 Task: For heading Use Italics Times New Roman with navy blue colour & bold.  font size for heading26,  'Change the font style of data to'Verdana and font size to 18,  Change the alignment of both headline & data to Align left In the sheet  BudgetAdjust logbook
Action: Mouse moved to (61, 131)
Screenshot: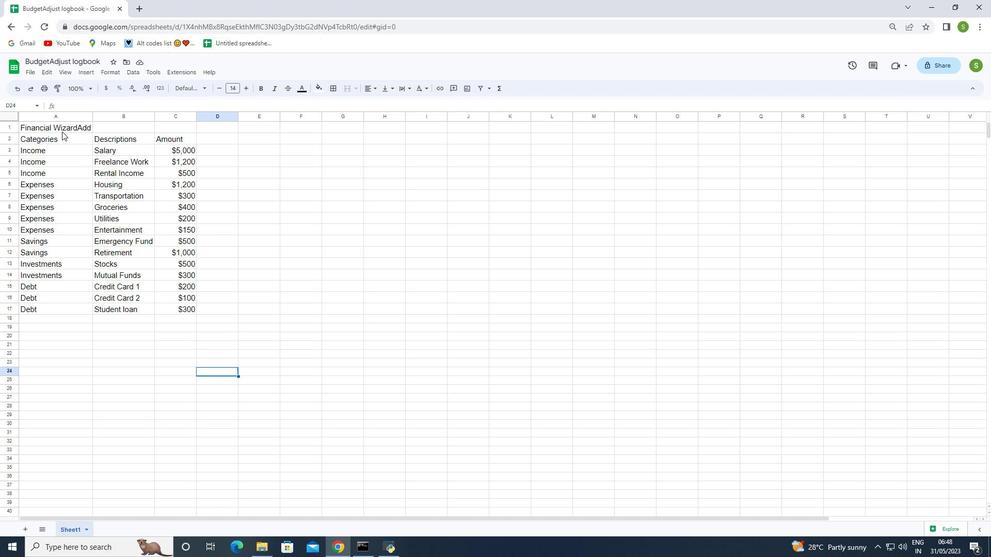 
Action: Mouse pressed left at (61, 131)
Screenshot: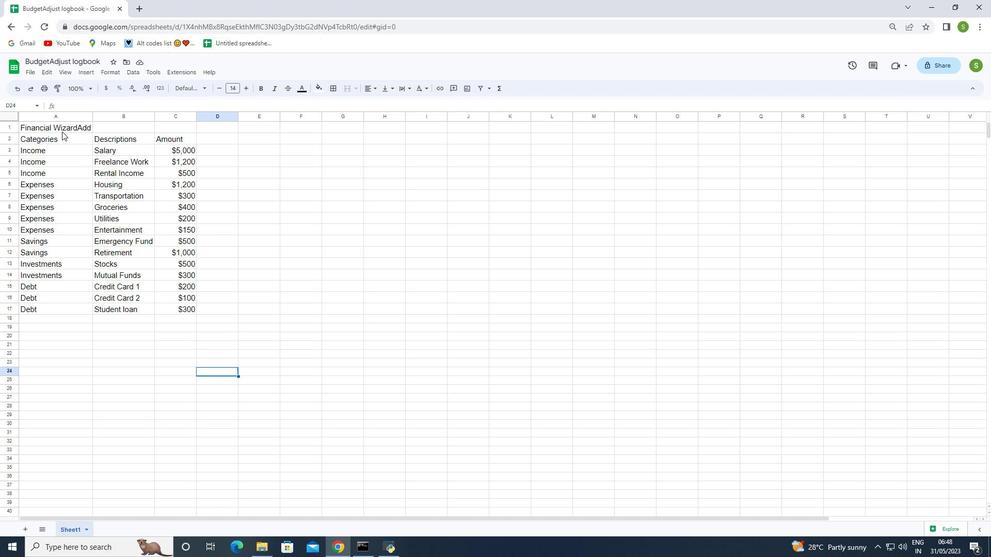
Action: Mouse moved to (111, 72)
Screenshot: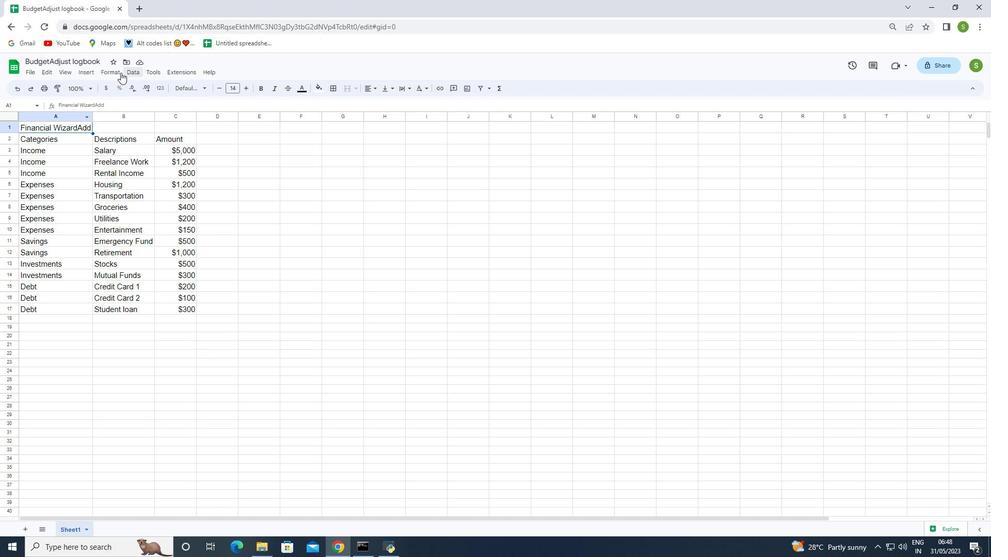 
Action: Mouse pressed left at (111, 72)
Screenshot: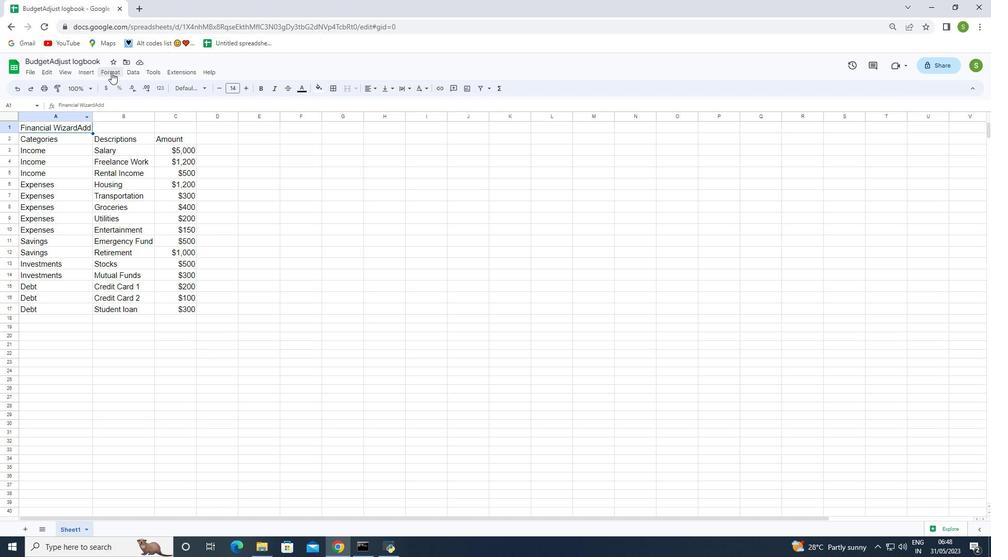 
Action: Mouse moved to (257, 136)
Screenshot: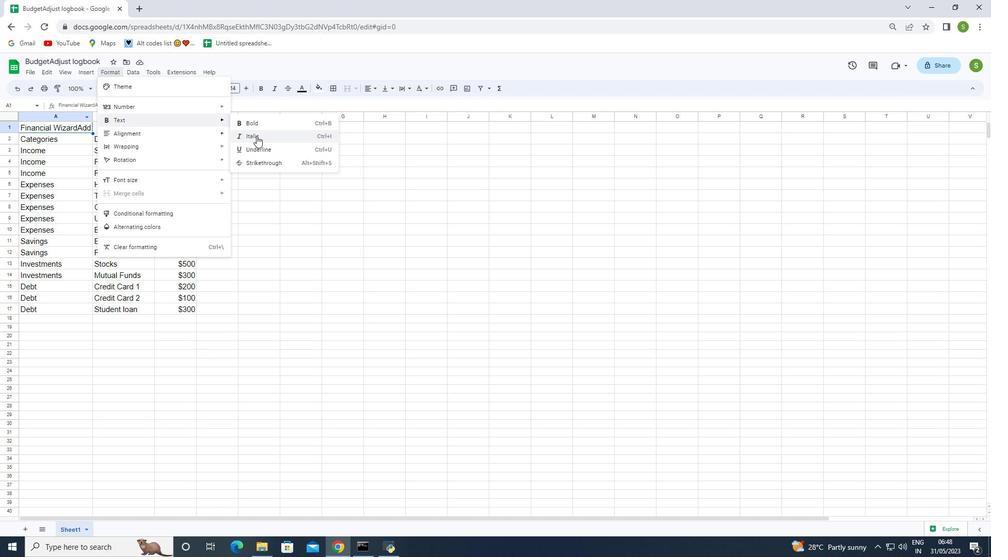 
Action: Mouse pressed left at (257, 136)
Screenshot: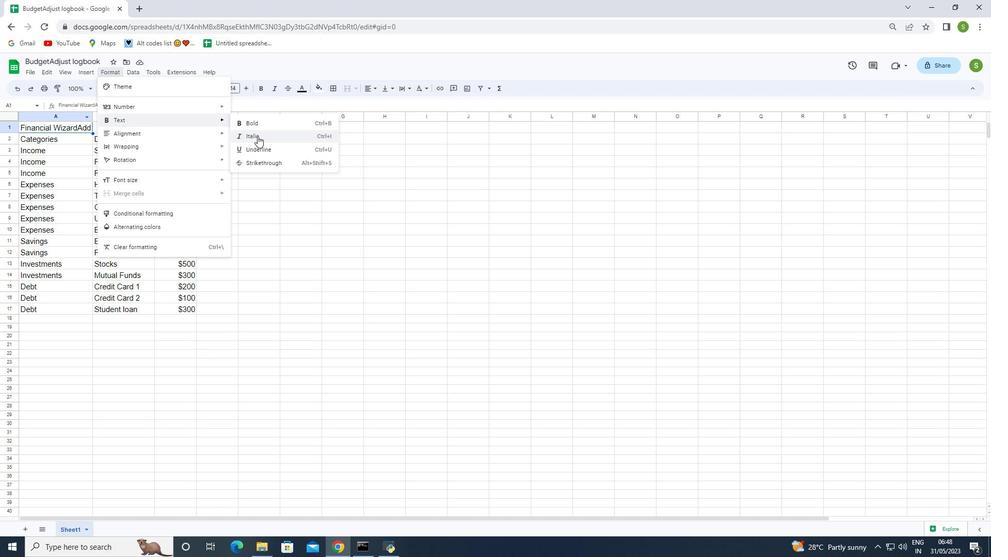 
Action: Mouse moved to (189, 90)
Screenshot: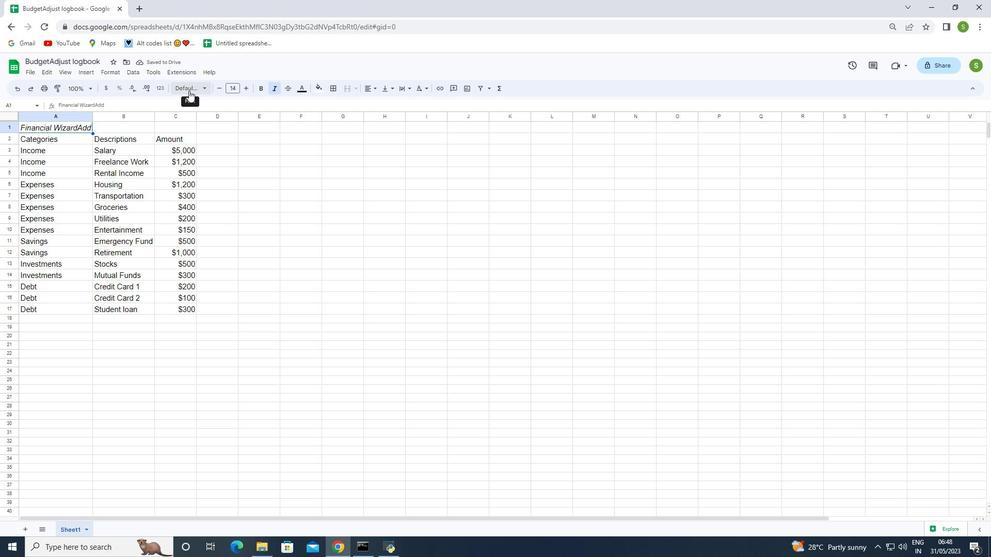 
Action: Mouse pressed left at (189, 90)
Screenshot: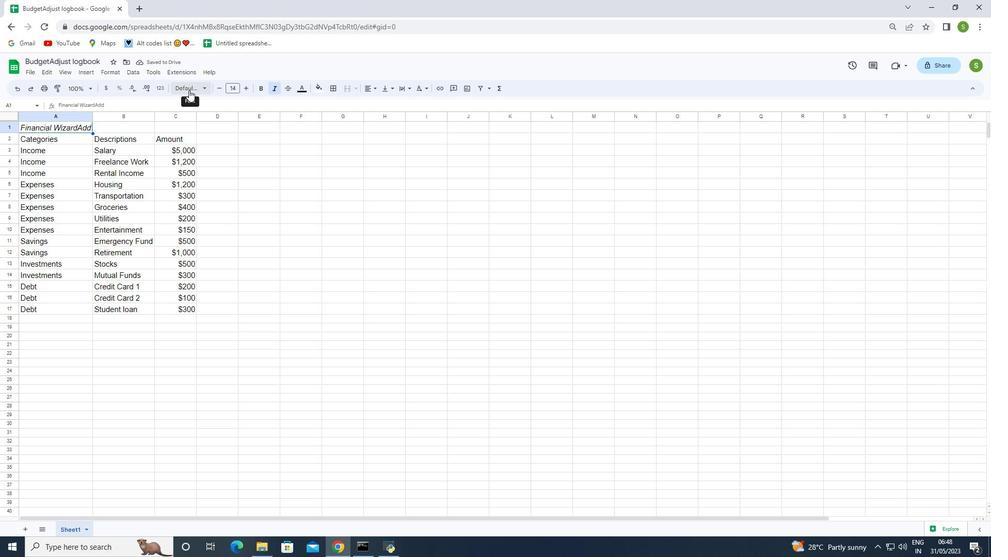 
Action: Mouse moved to (203, 432)
Screenshot: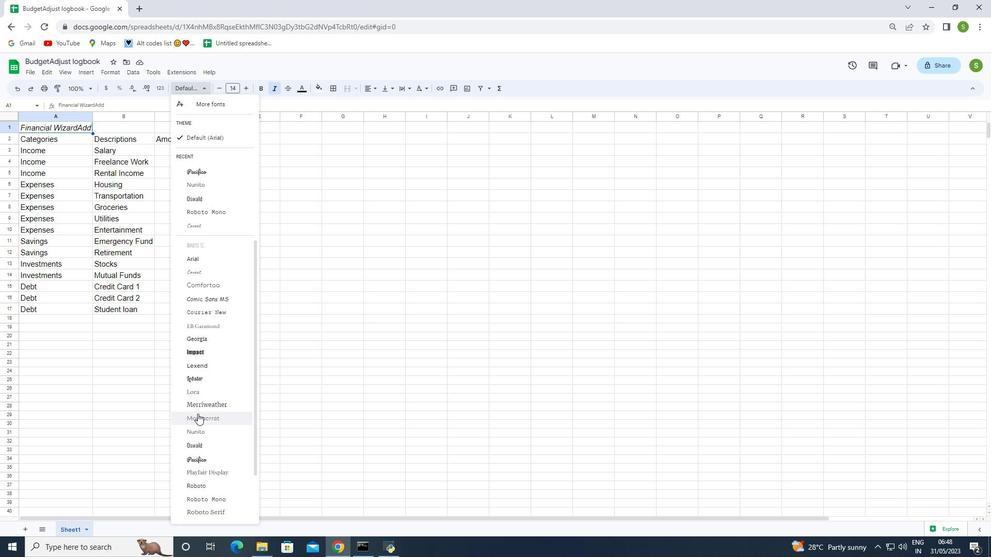 
Action: Mouse scrolled (203, 432) with delta (0, 0)
Screenshot: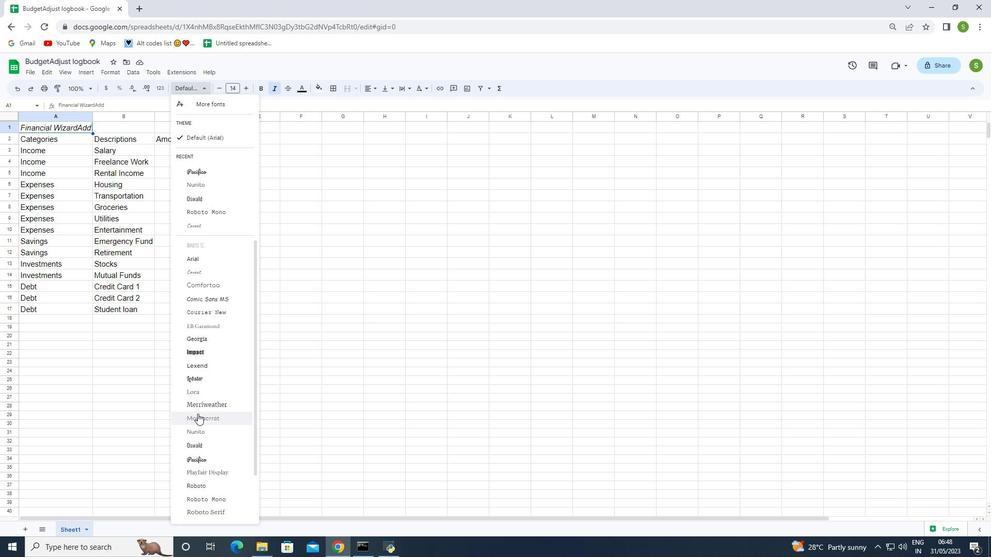 
Action: Mouse moved to (204, 437)
Screenshot: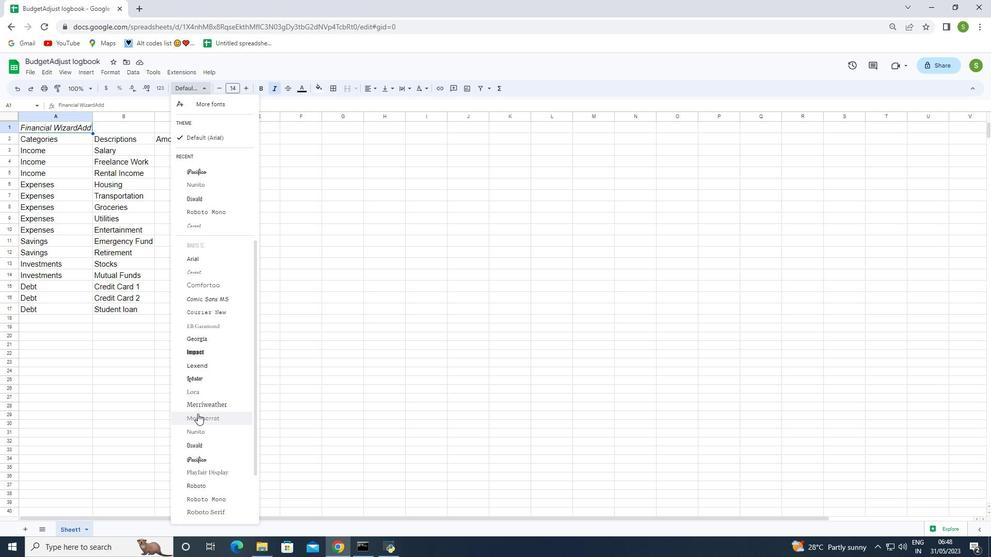 
Action: Mouse scrolled (204, 436) with delta (0, 0)
Screenshot: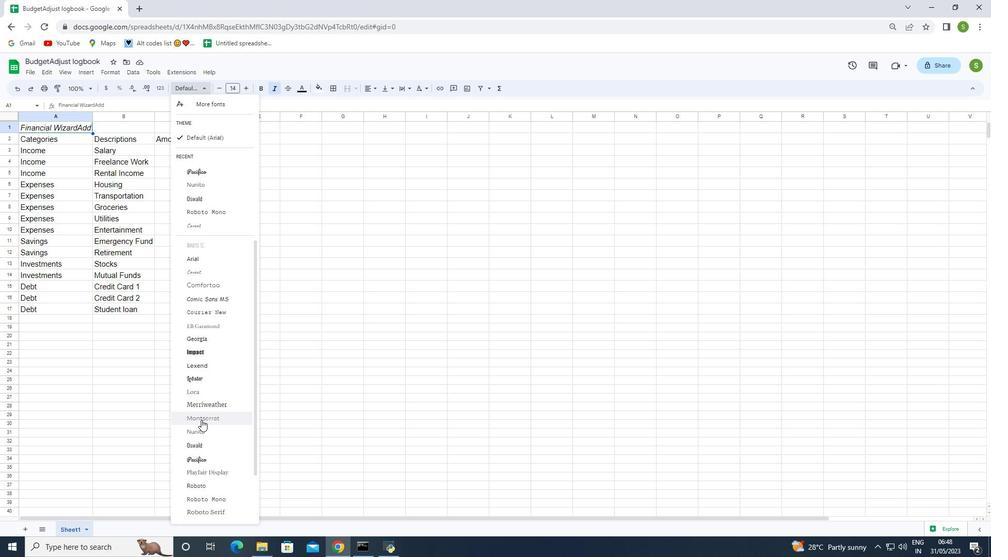 
Action: Mouse moved to (205, 440)
Screenshot: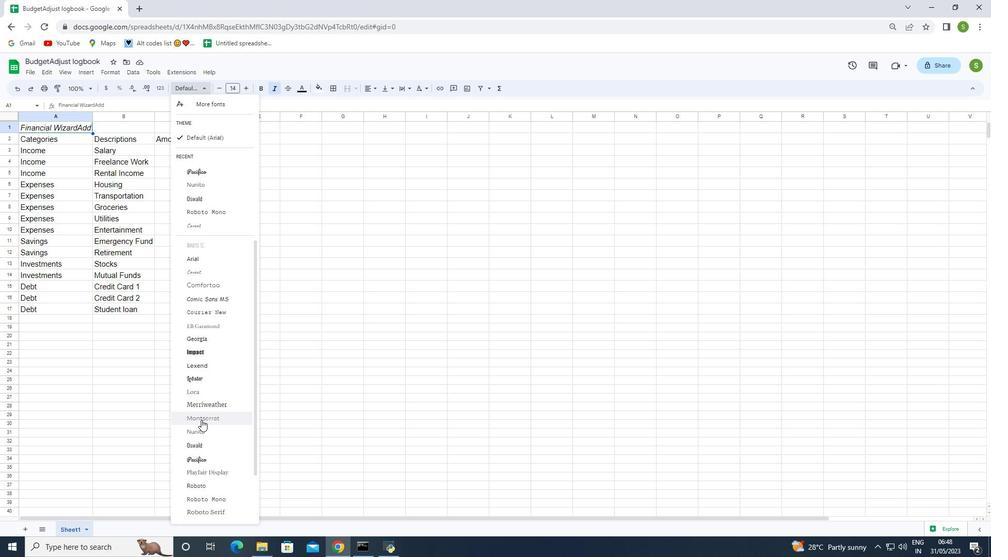 
Action: Mouse scrolled (205, 439) with delta (0, 0)
Screenshot: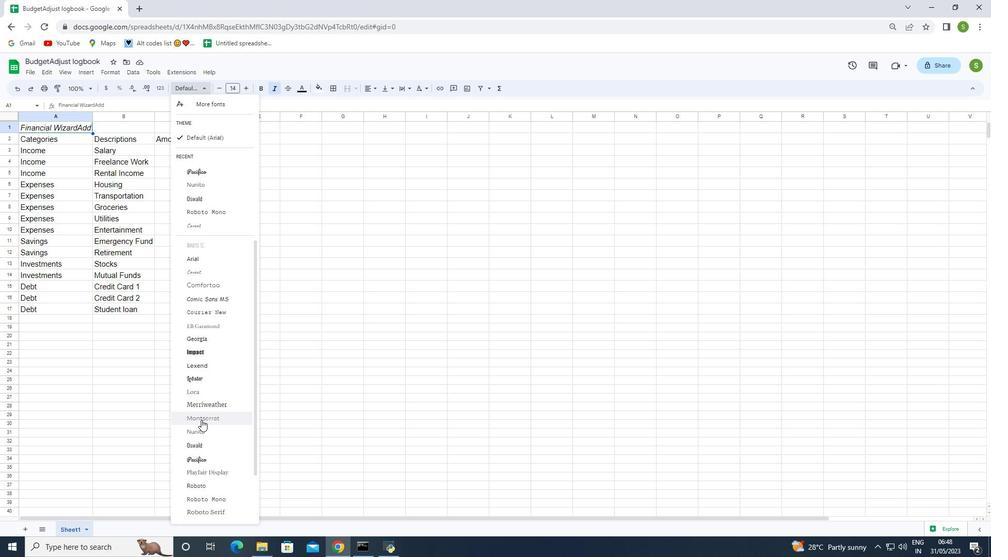 
Action: Mouse moved to (206, 442)
Screenshot: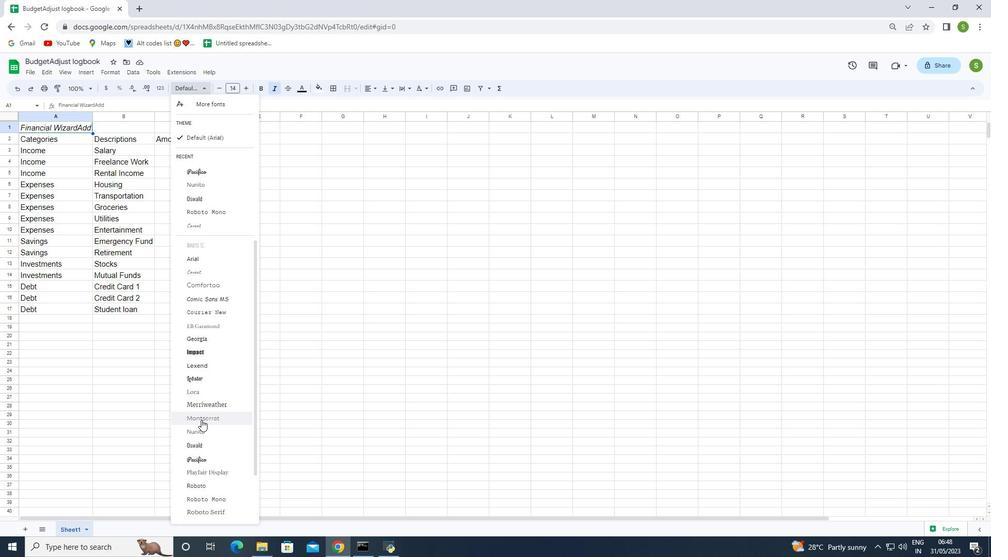 
Action: Mouse scrolled (206, 441) with delta (0, 0)
Screenshot: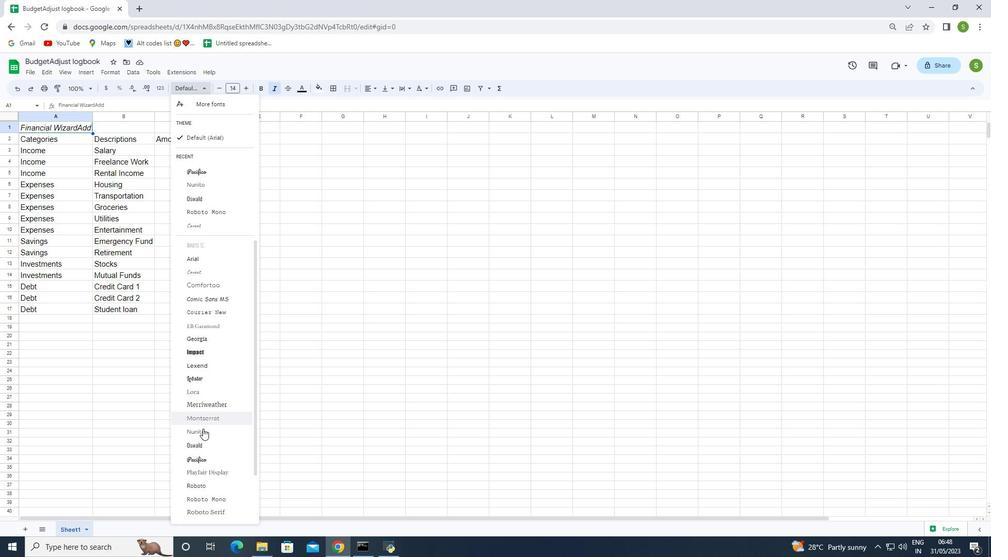 
Action: Mouse moved to (208, 451)
Screenshot: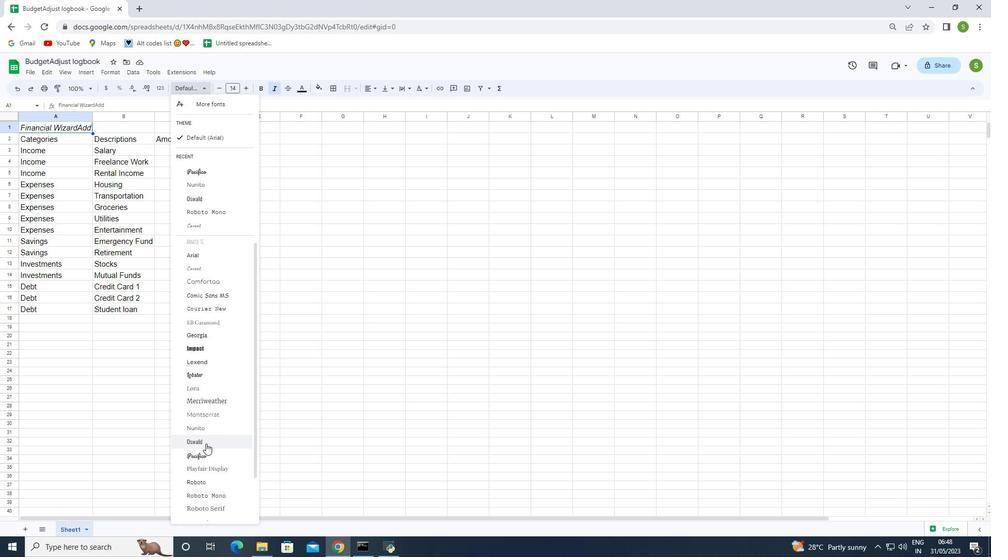 
Action: Mouse scrolled (208, 450) with delta (0, 0)
Screenshot: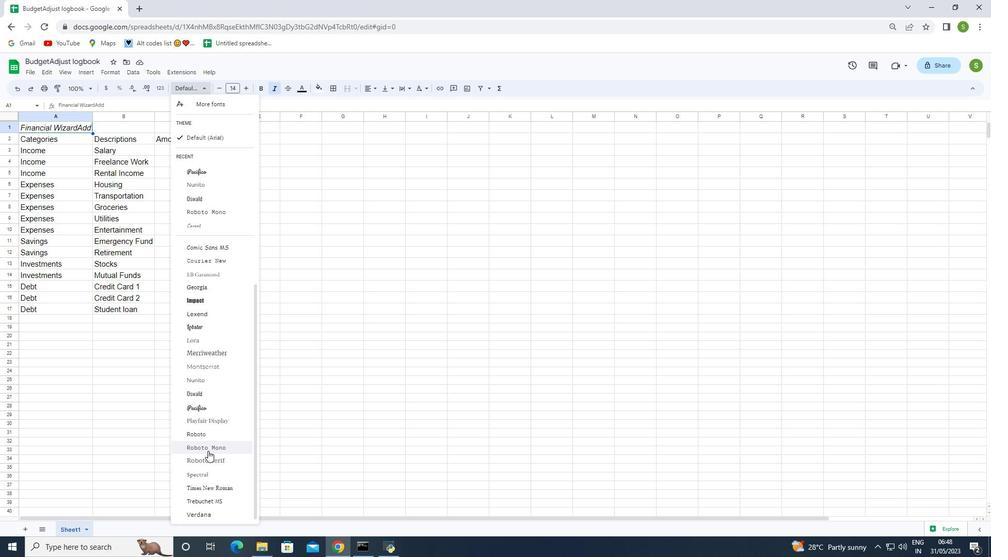 
Action: Mouse moved to (208, 453)
Screenshot: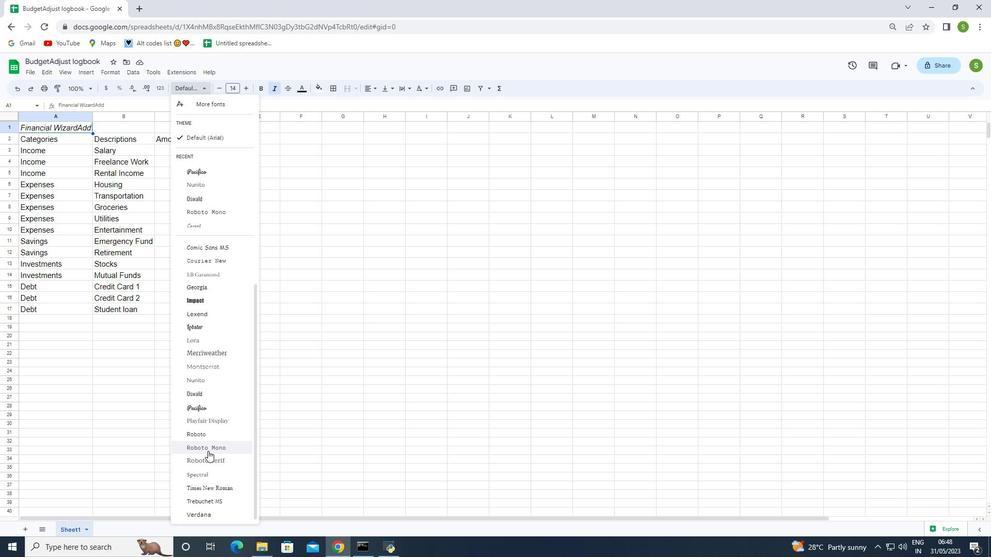 
Action: Mouse scrolled (208, 452) with delta (0, 0)
Screenshot: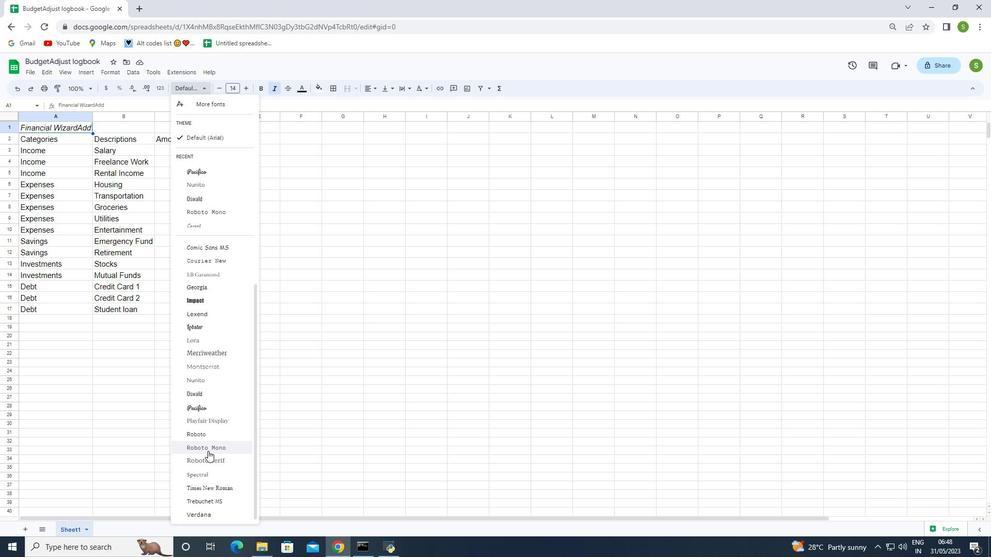 
Action: Mouse moved to (208, 453)
Screenshot: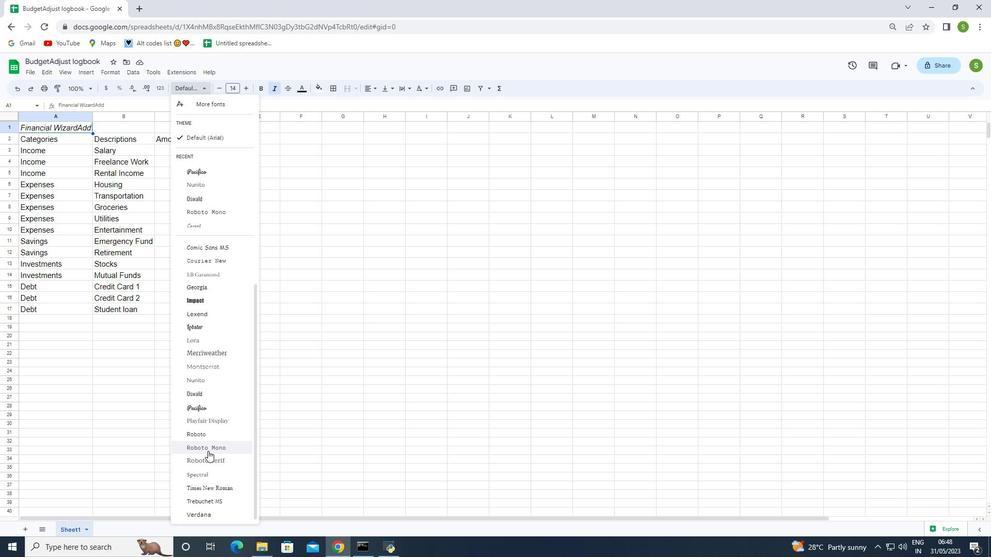 
Action: Mouse scrolled (208, 453) with delta (0, 0)
Screenshot: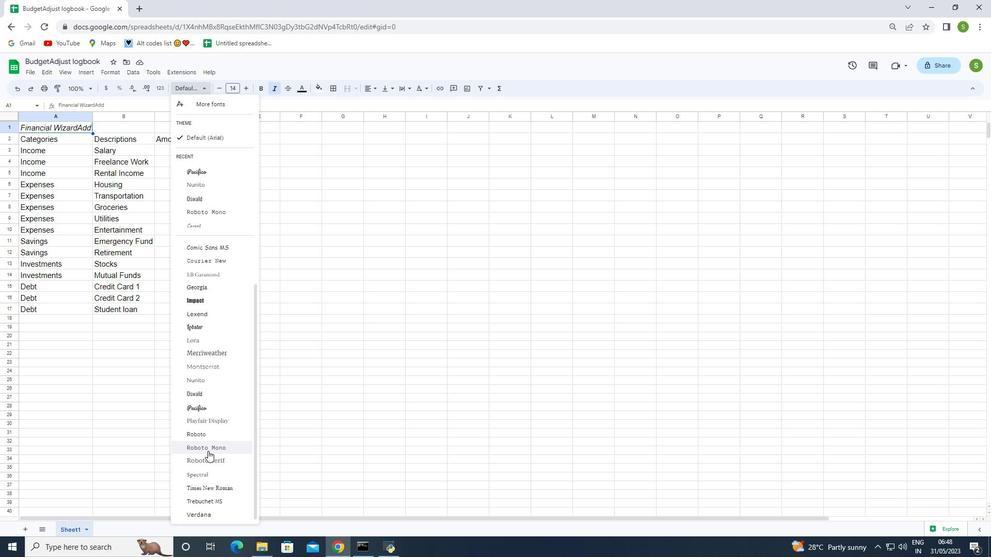 
Action: Mouse moved to (208, 454)
Screenshot: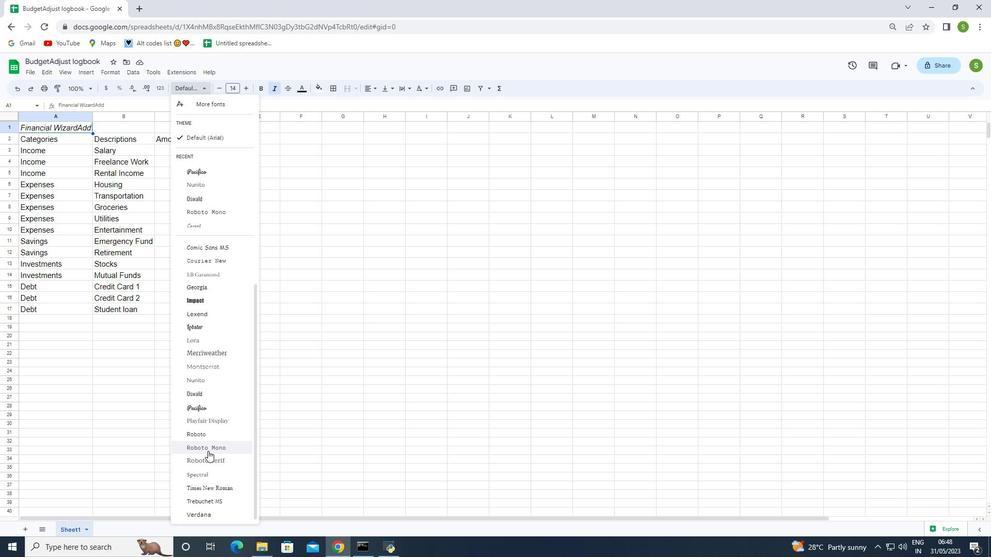 
Action: Mouse scrolled (208, 453) with delta (0, 0)
Screenshot: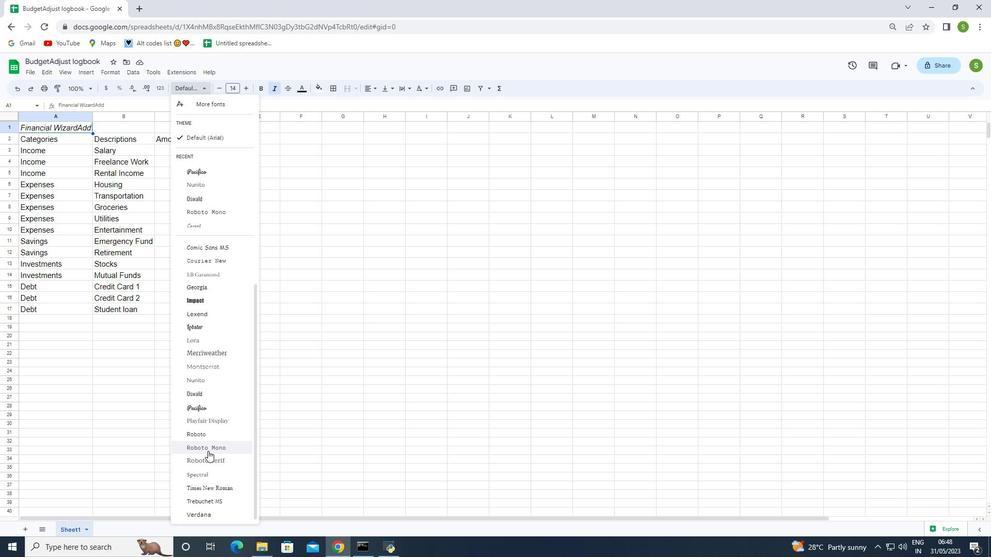 
Action: Mouse scrolled (208, 453) with delta (0, 0)
Screenshot: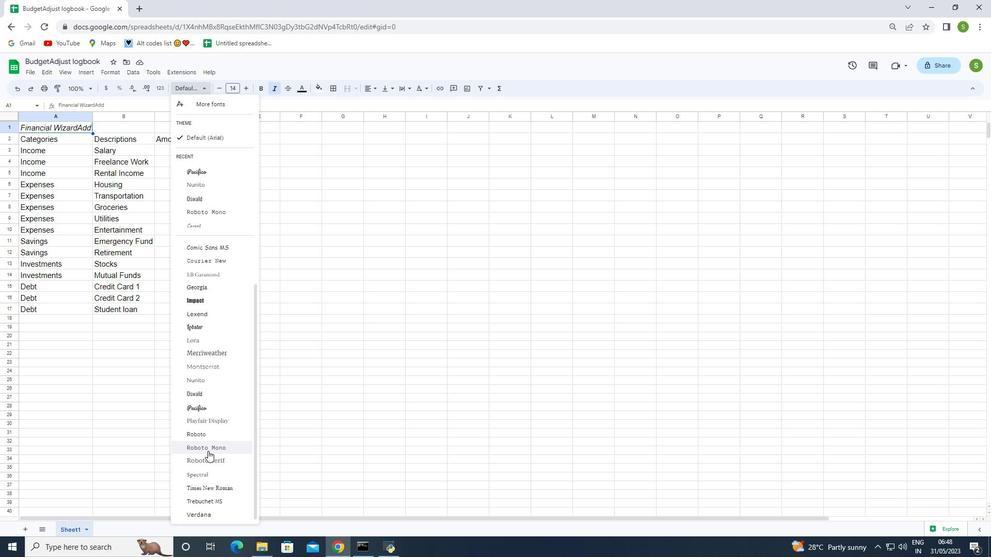 
Action: Mouse scrolled (208, 453) with delta (0, 0)
Screenshot: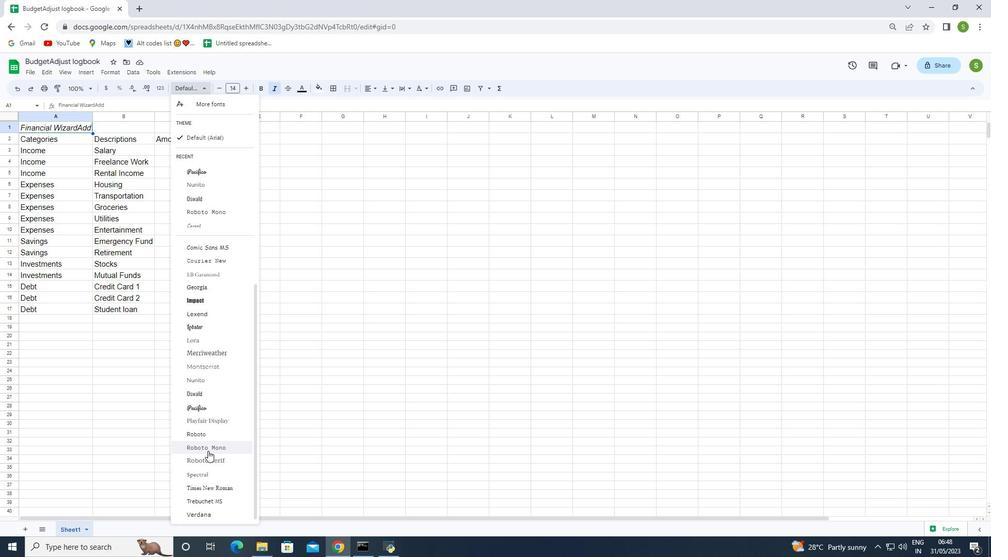 
Action: Mouse moved to (208, 459)
Screenshot: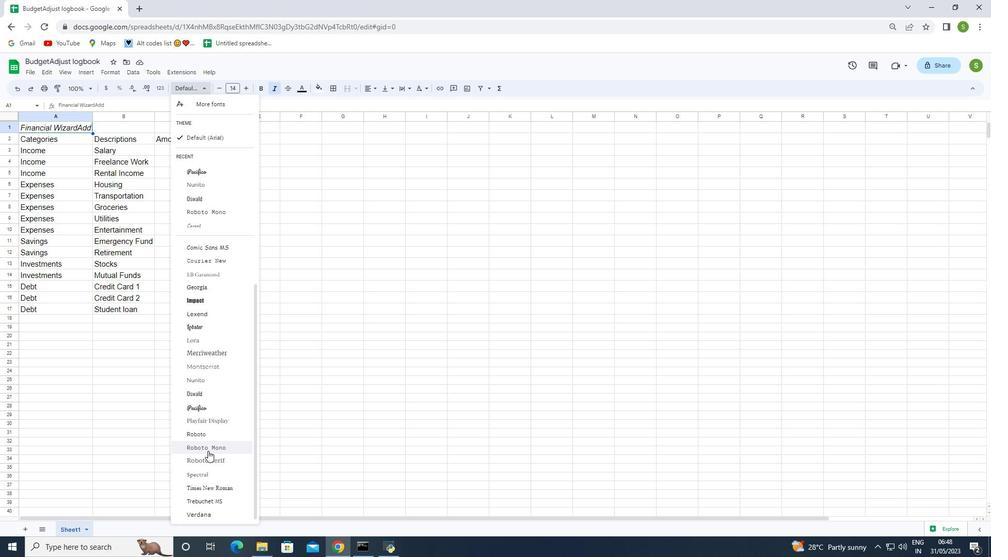 
Action: Mouse scrolled (208, 458) with delta (0, 0)
Screenshot: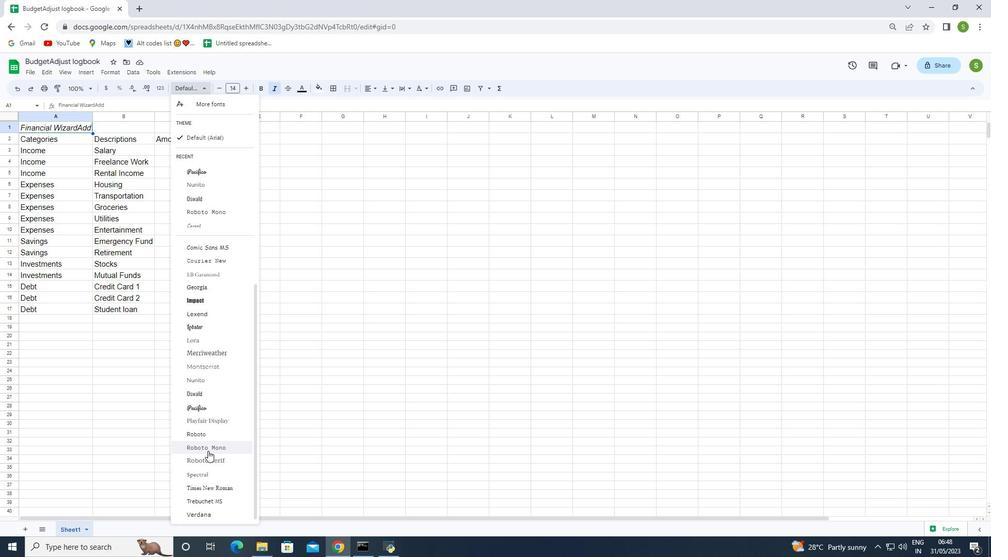 
Action: Mouse moved to (213, 487)
Screenshot: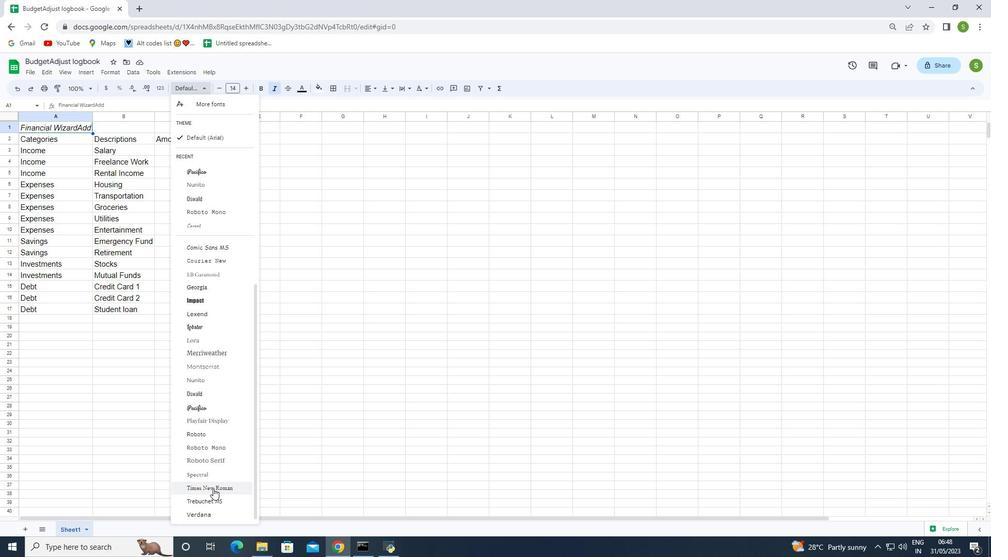 
Action: Mouse pressed left at (213, 487)
Screenshot: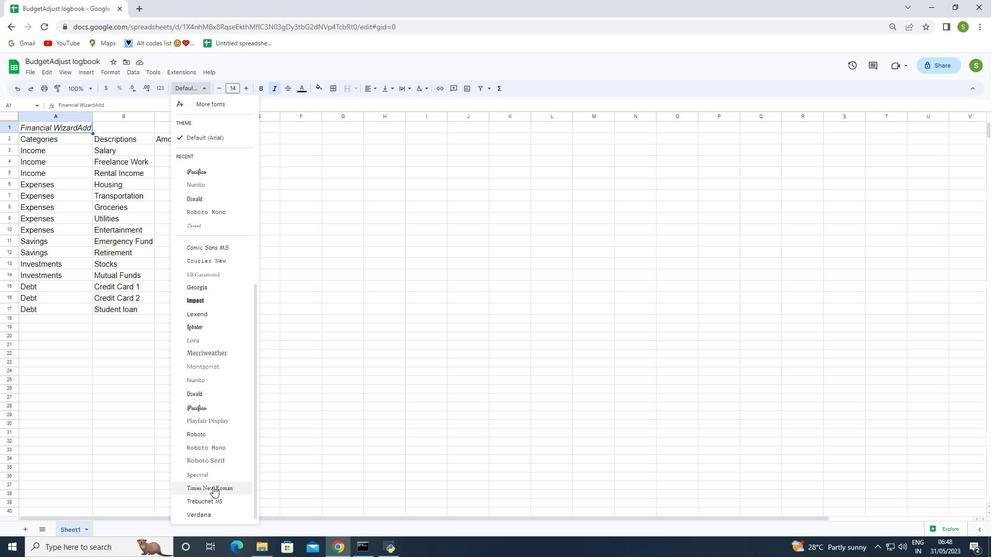 
Action: Mouse moved to (189, 84)
Screenshot: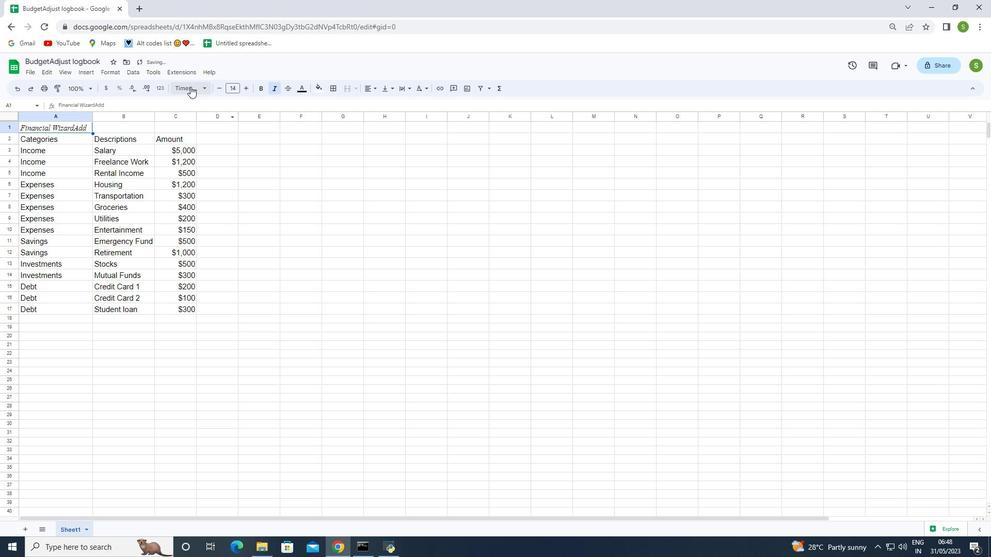 
Action: Mouse pressed left at (189, 84)
Screenshot: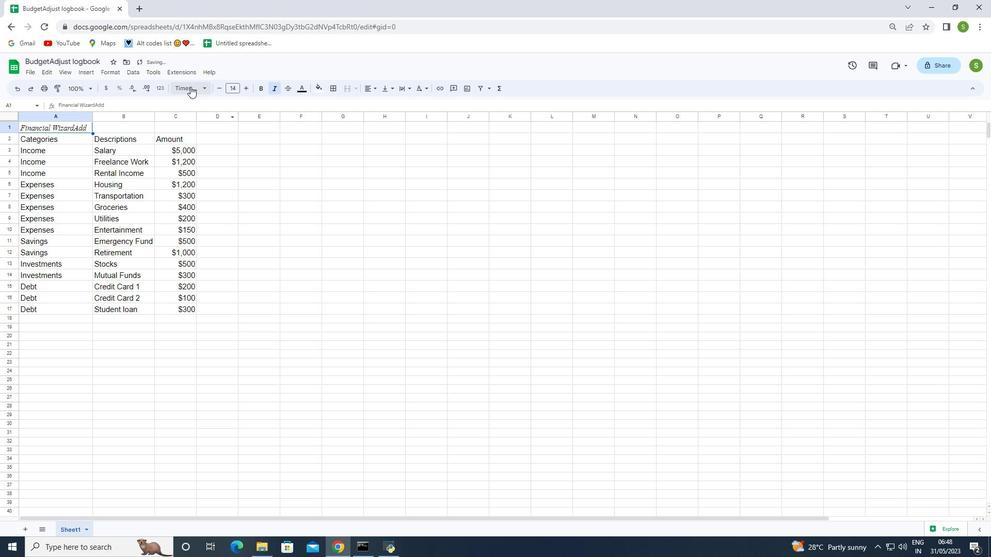 
Action: Mouse moved to (305, 347)
Screenshot: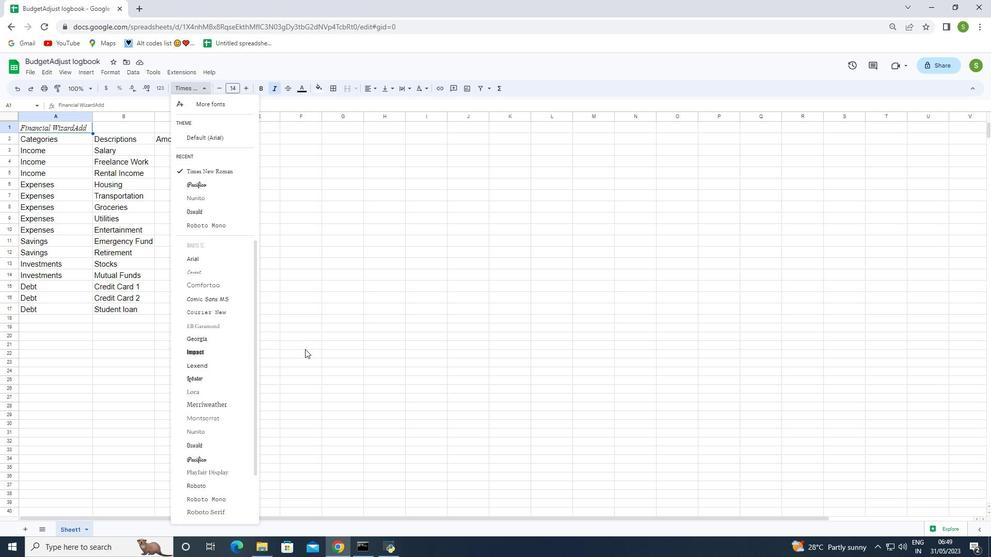
Action: Mouse pressed left at (305, 347)
Screenshot: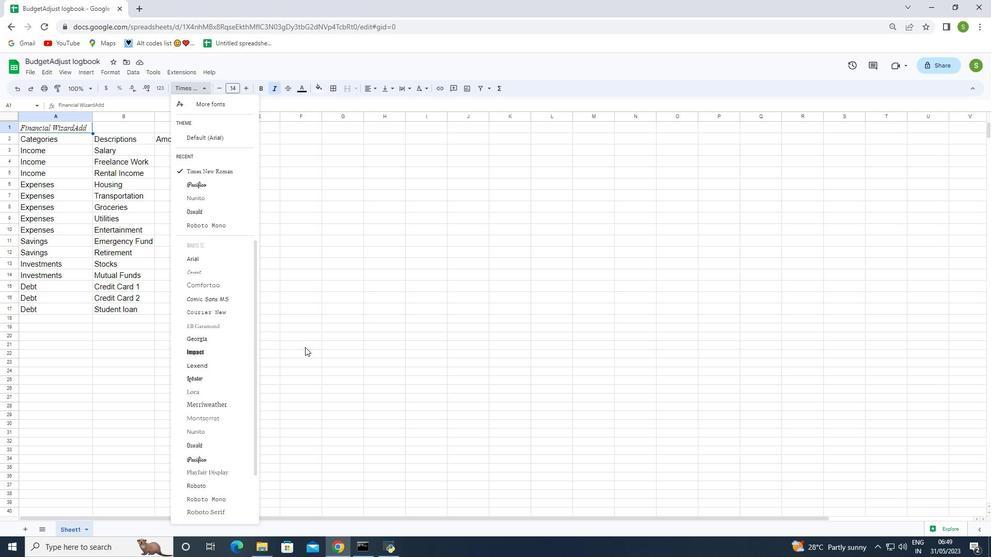 
Action: Mouse moved to (142, 10)
Screenshot: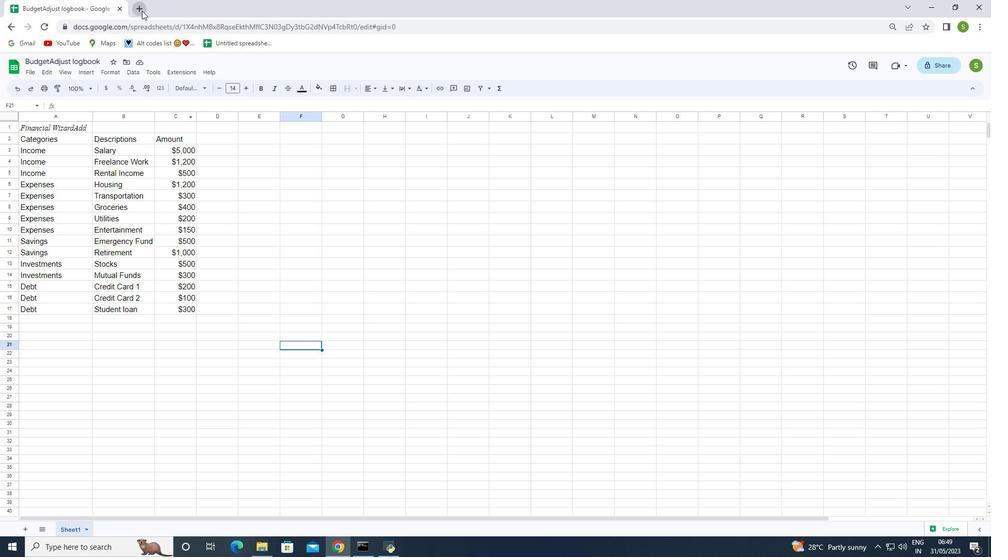 
Action: Mouse pressed left at (142, 10)
Screenshot: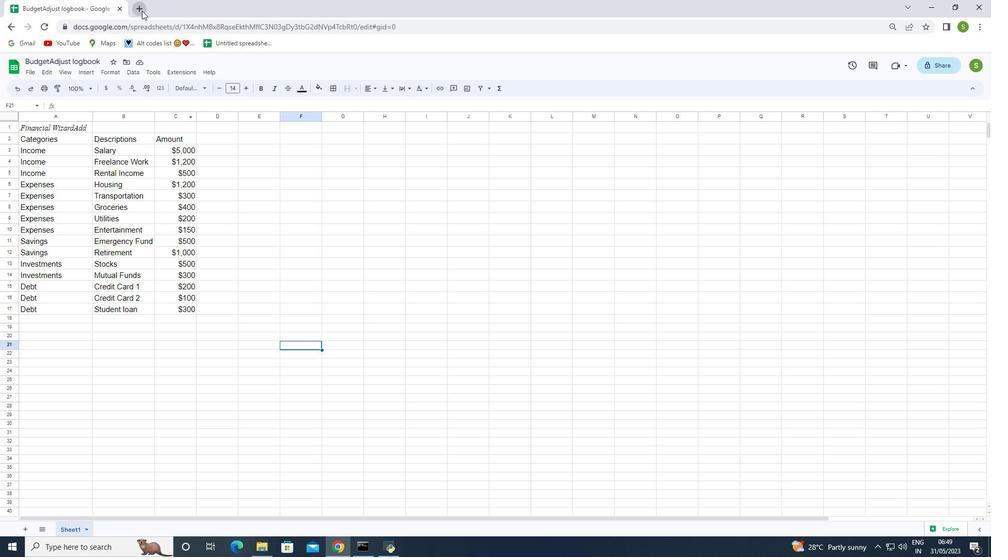 
Action: Mouse moved to (201, 164)
Screenshot: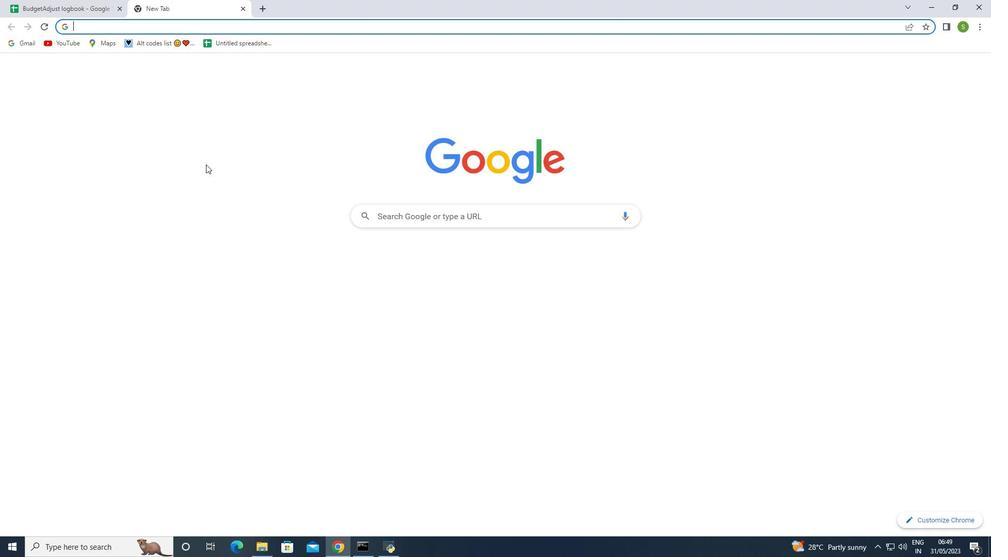
Action: Key pressed navy<Key.space>blue<Key.space>color<Key.space>
Screenshot: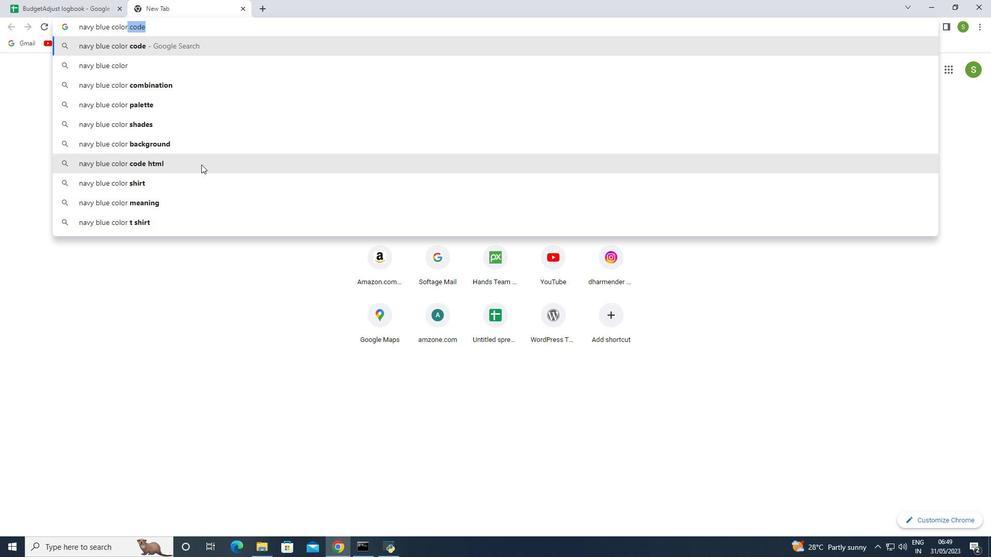 
Action: Mouse moved to (200, 165)
Screenshot: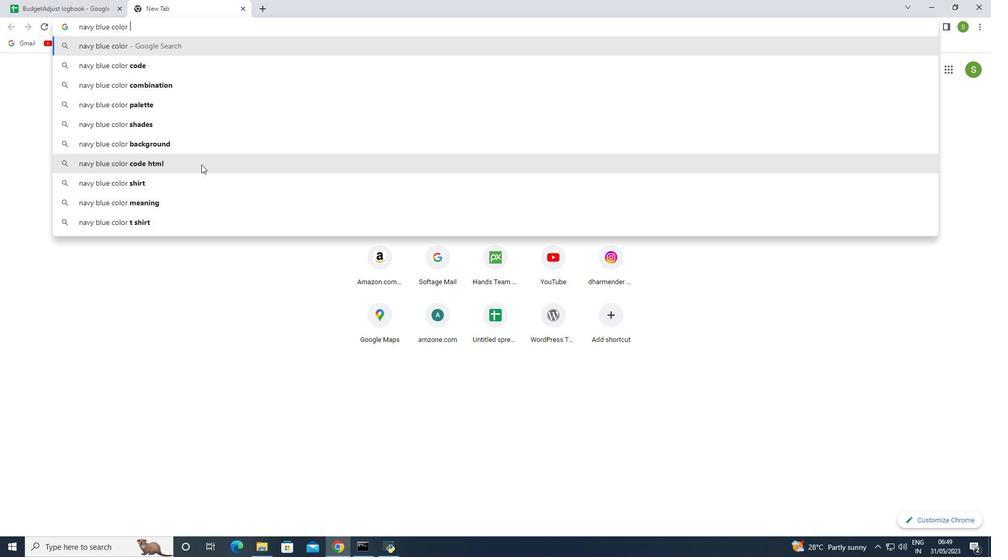 
Action: Key pressed <Key.shift><Key.shift><Key.shift><Key.shift>#<Key.enter>
Screenshot: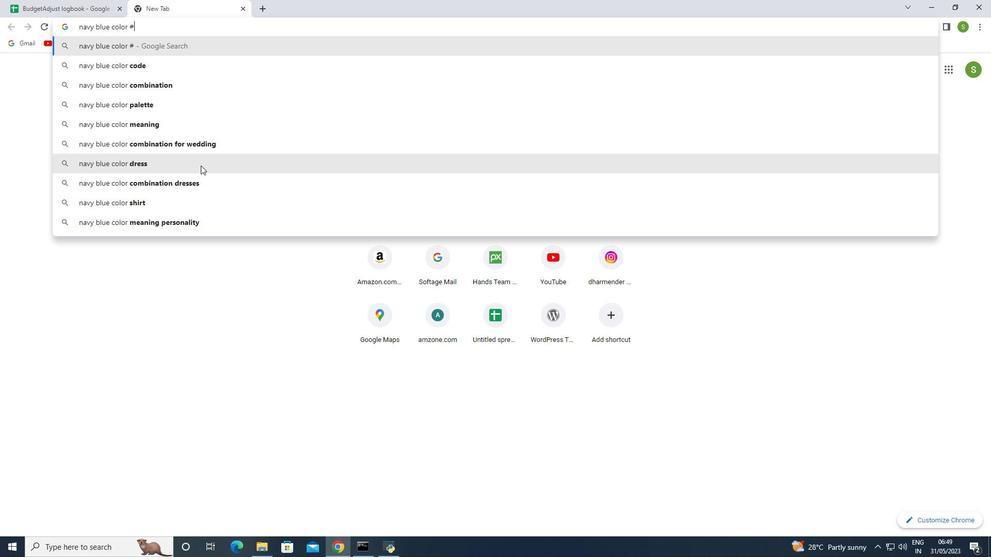 
Action: Mouse moved to (445, 296)
Screenshot: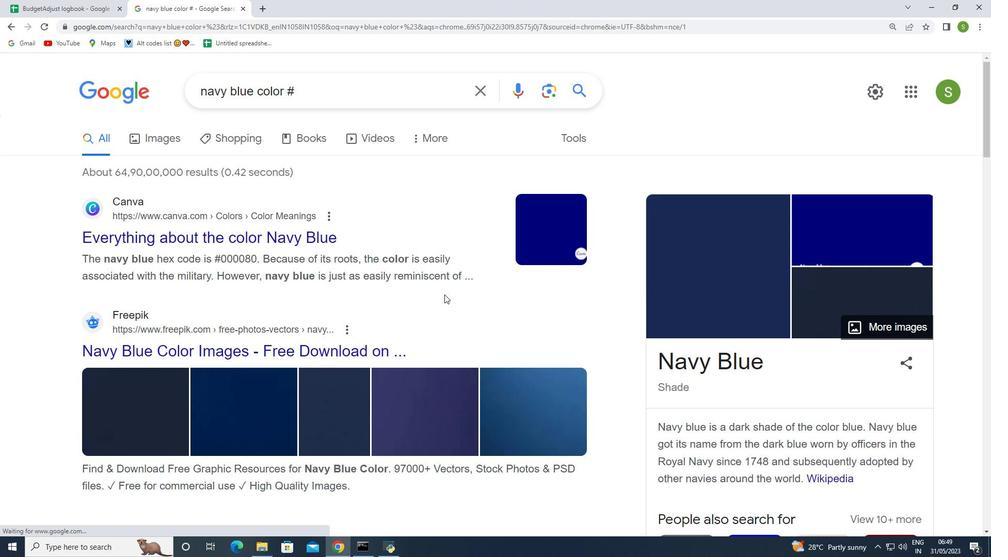 
Action: Mouse scrolled (445, 296) with delta (0, 0)
Screenshot: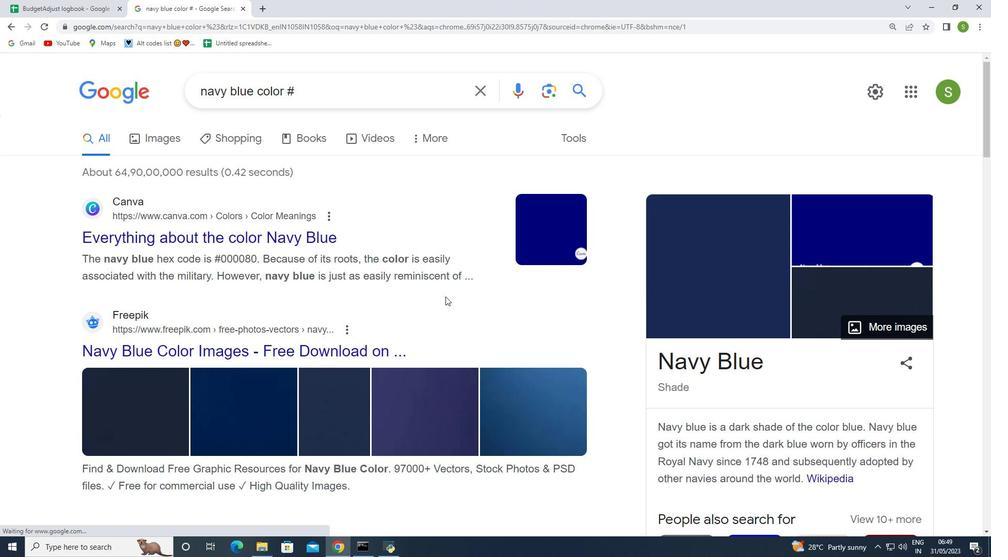 
Action: Mouse scrolled (445, 296) with delta (0, 0)
Screenshot: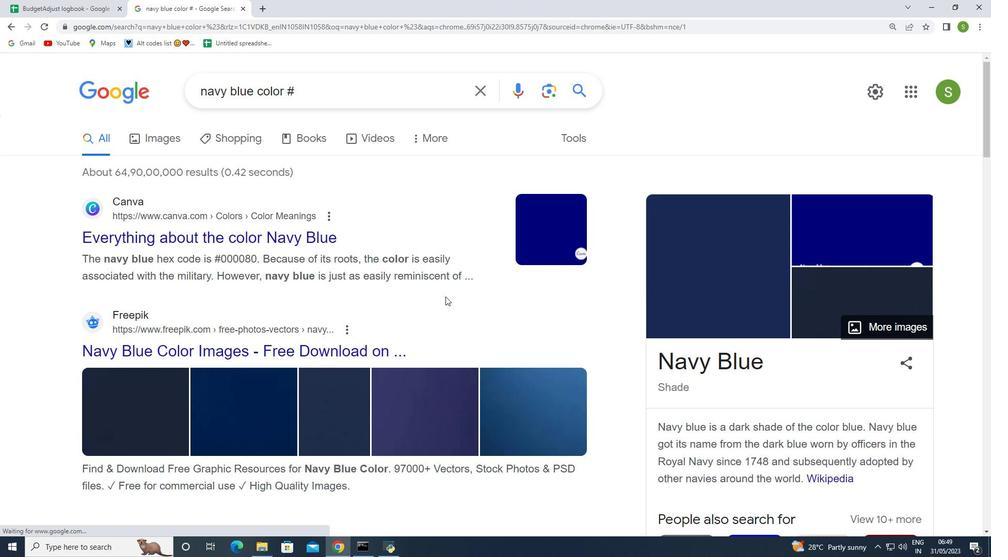 
Action: Mouse moved to (386, 280)
Screenshot: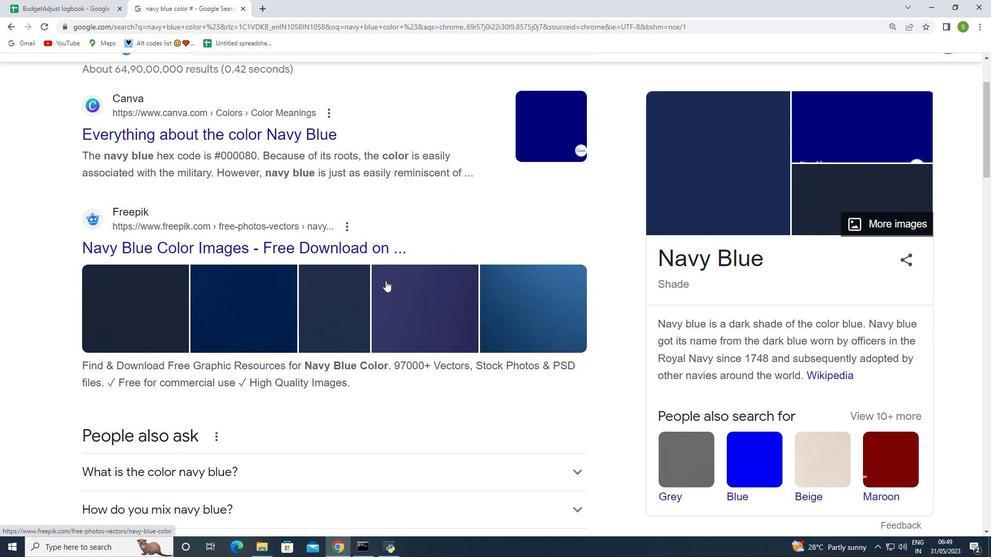 
Action: Mouse scrolled (386, 281) with delta (0, 0)
Screenshot: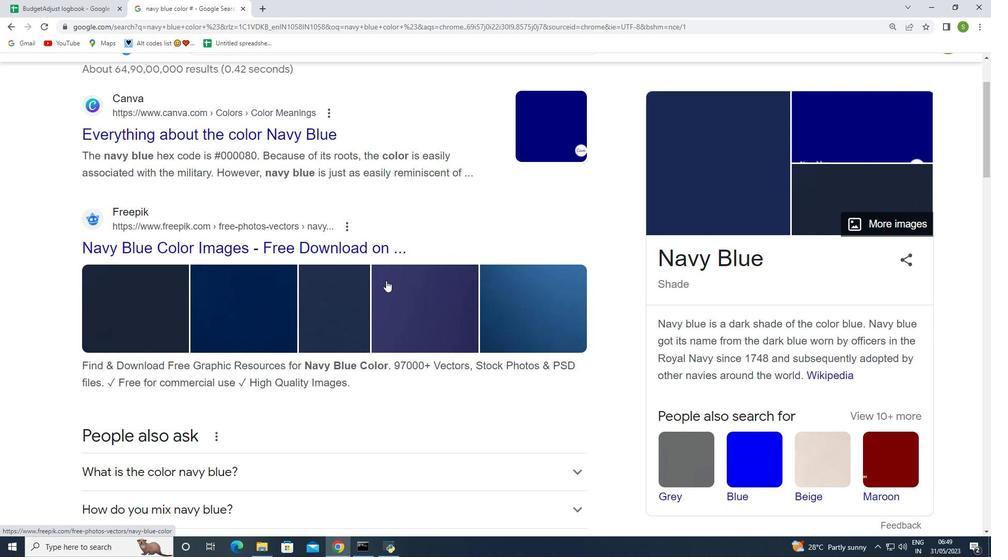 
Action: Mouse scrolled (386, 281) with delta (0, 0)
Screenshot: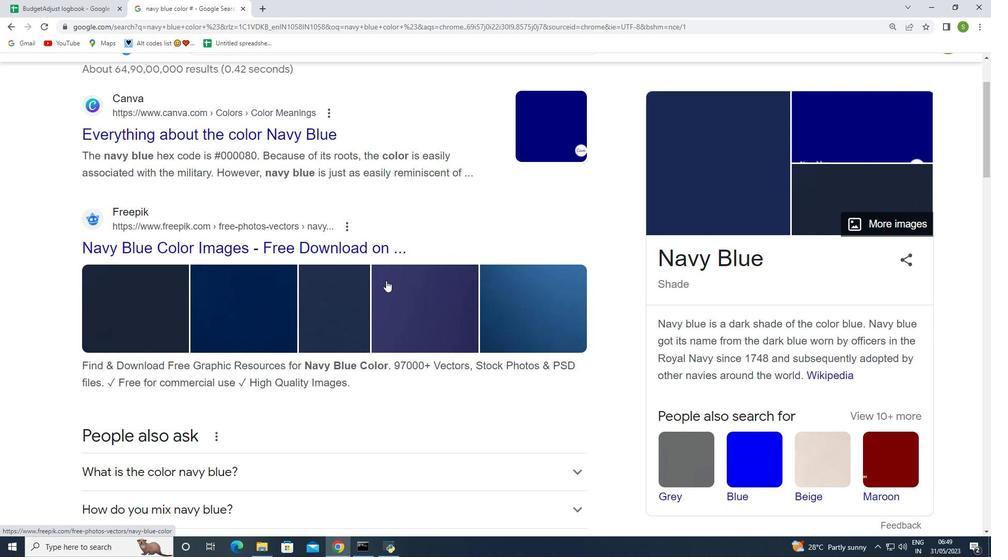 
Action: Mouse scrolled (386, 281) with delta (0, 0)
Screenshot: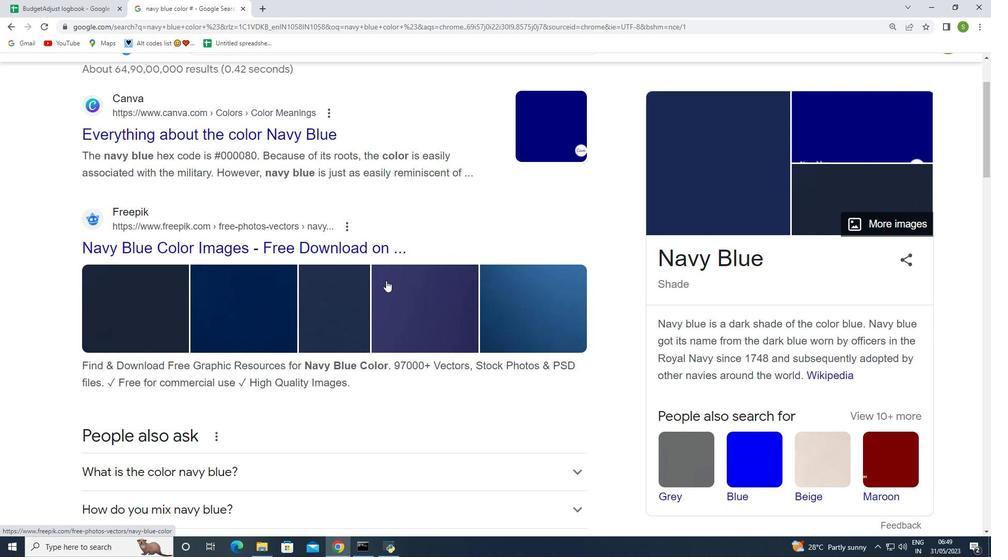 
Action: Mouse moved to (725, 289)
Screenshot: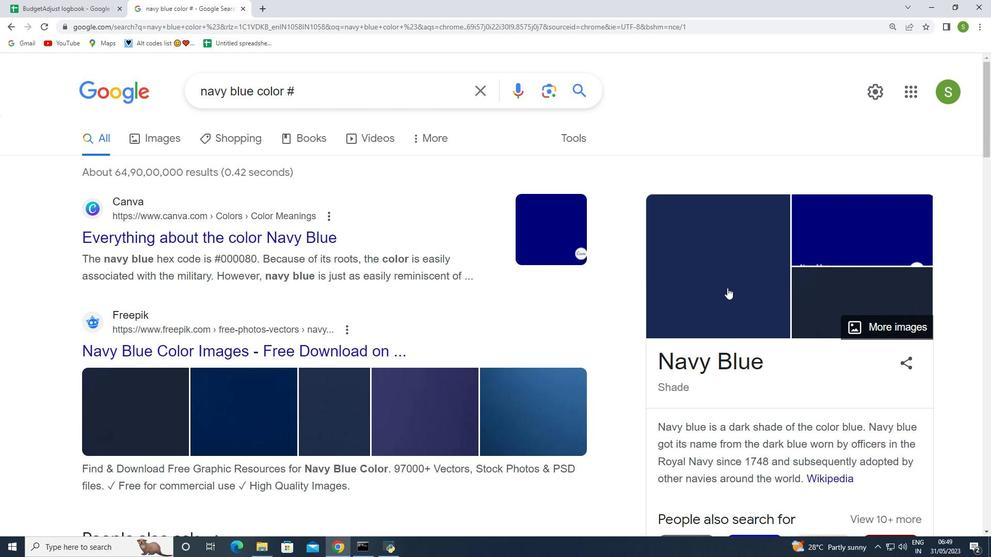 
Action: Mouse pressed left at (725, 289)
Screenshot: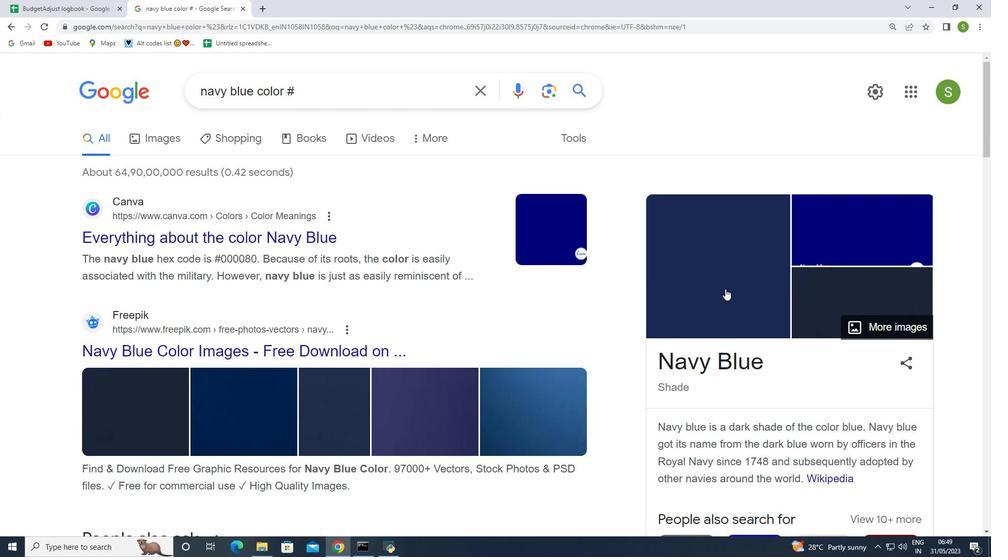 
Action: Mouse moved to (308, 203)
Screenshot: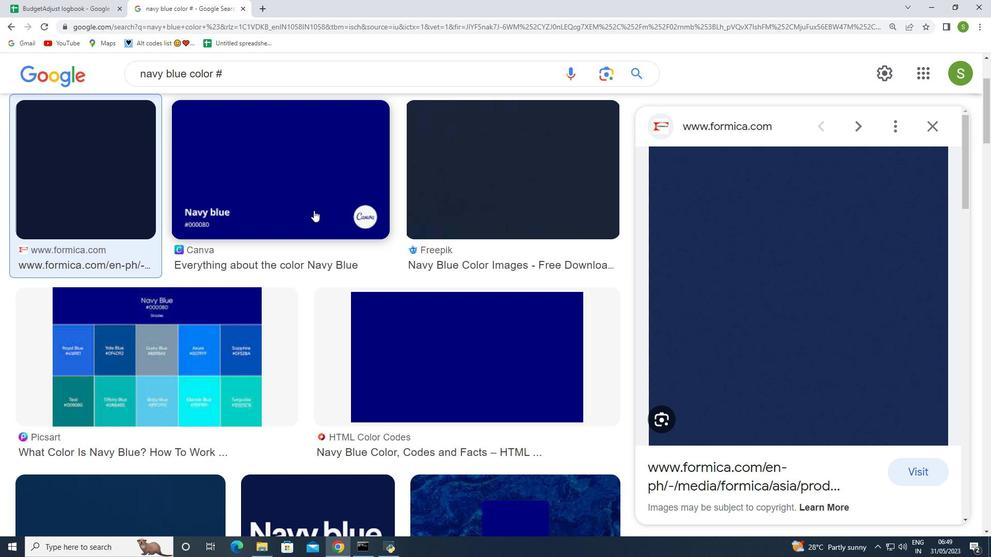 
Action: Mouse pressed left at (308, 203)
Screenshot: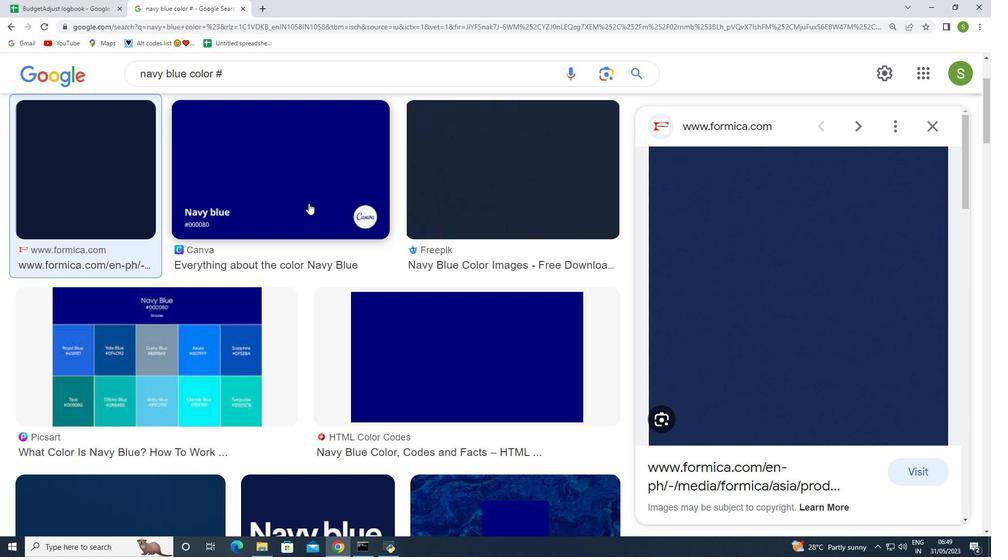 
Action: Mouse moved to (837, 387)
Screenshot: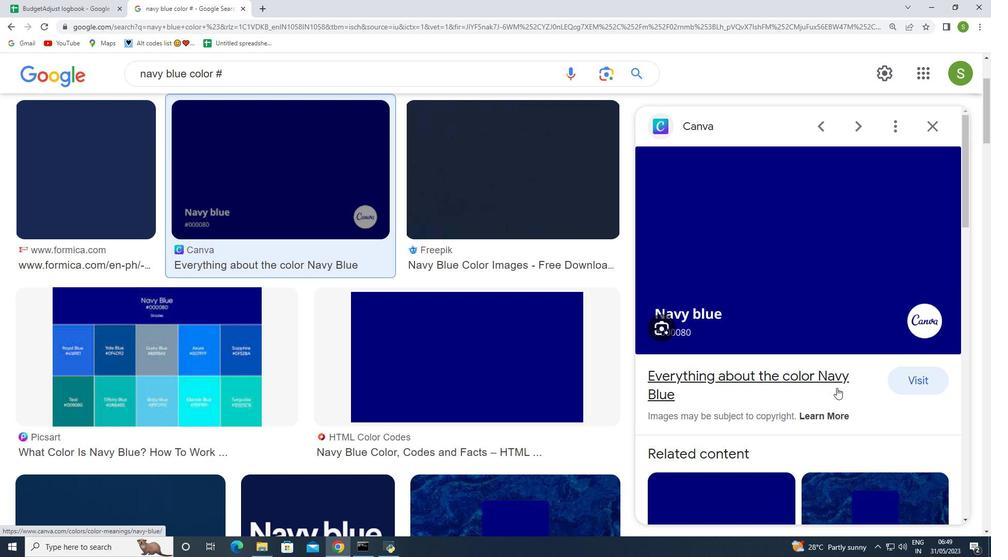 
Action: Mouse scrolled (837, 387) with delta (0, 0)
Screenshot: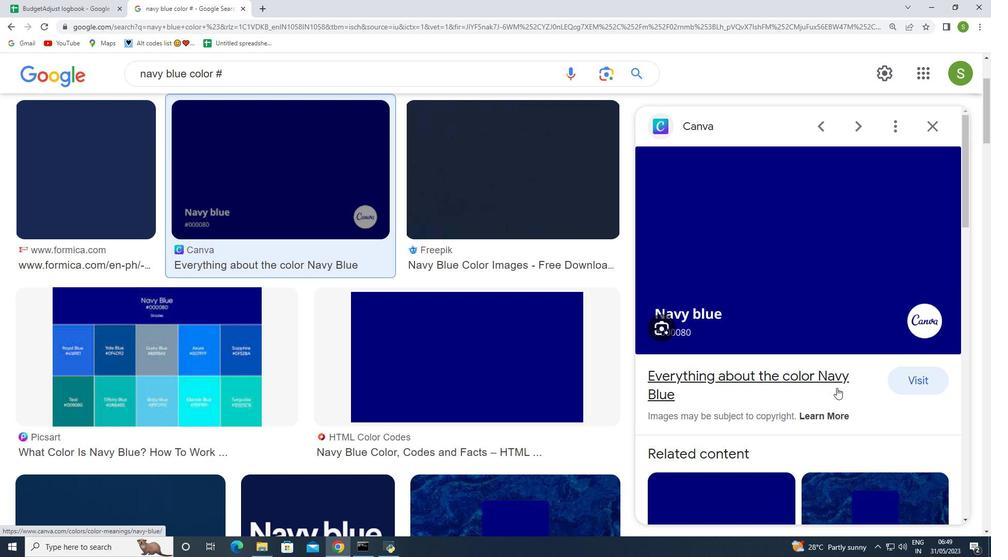
Action: Mouse scrolled (837, 387) with delta (0, 0)
Screenshot: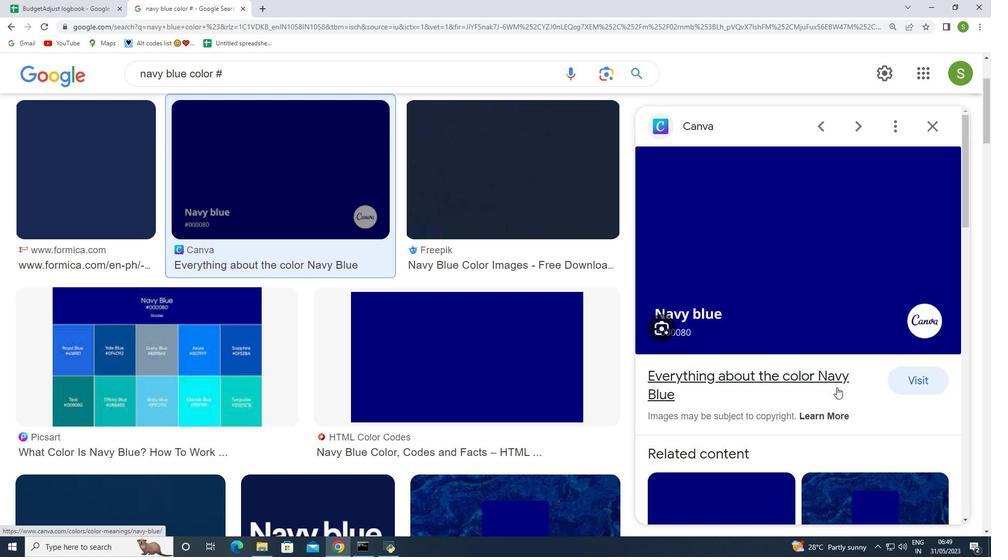 
Action: Mouse scrolled (837, 387) with delta (0, 0)
Screenshot: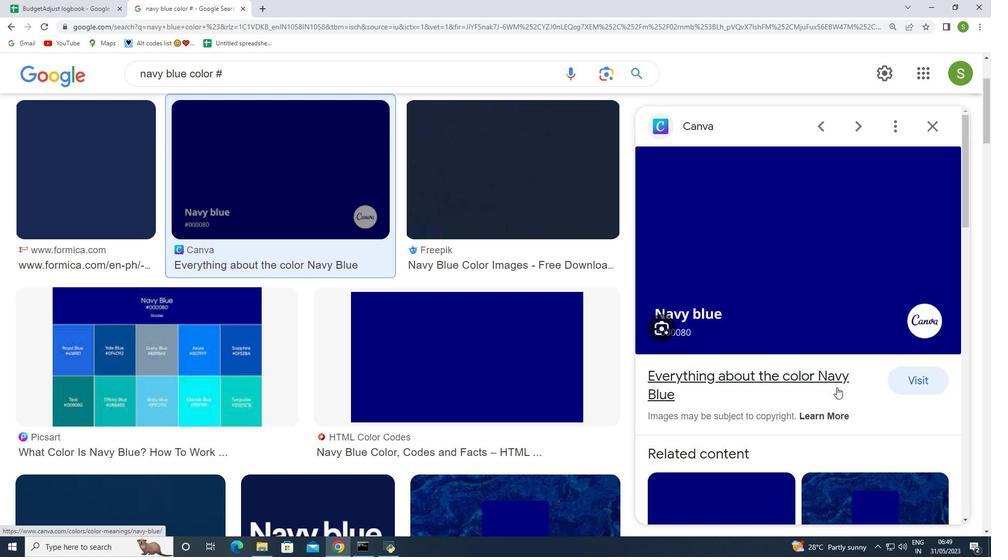 
Action: Mouse moved to (771, 379)
Screenshot: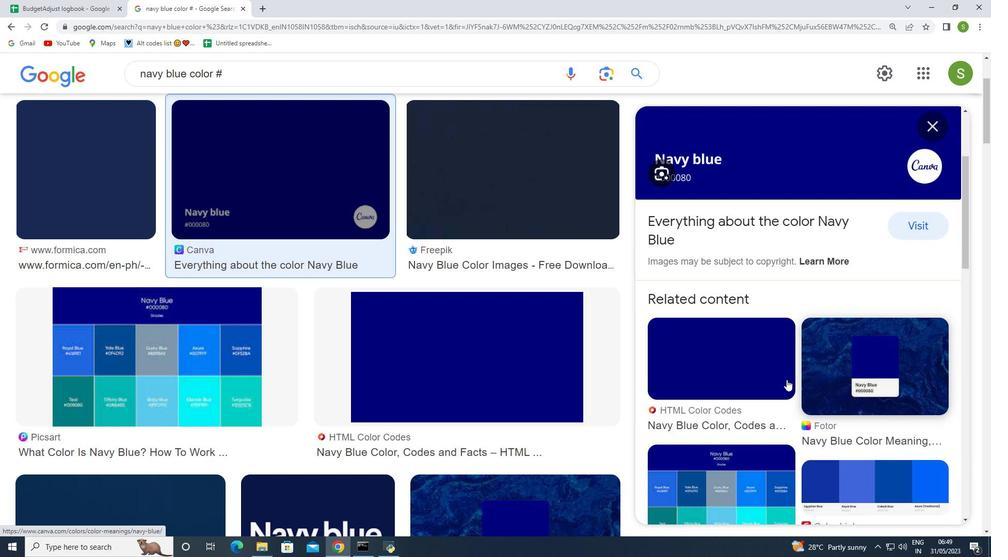 
Action: Mouse scrolled (771, 379) with delta (0, 0)
Screenshot: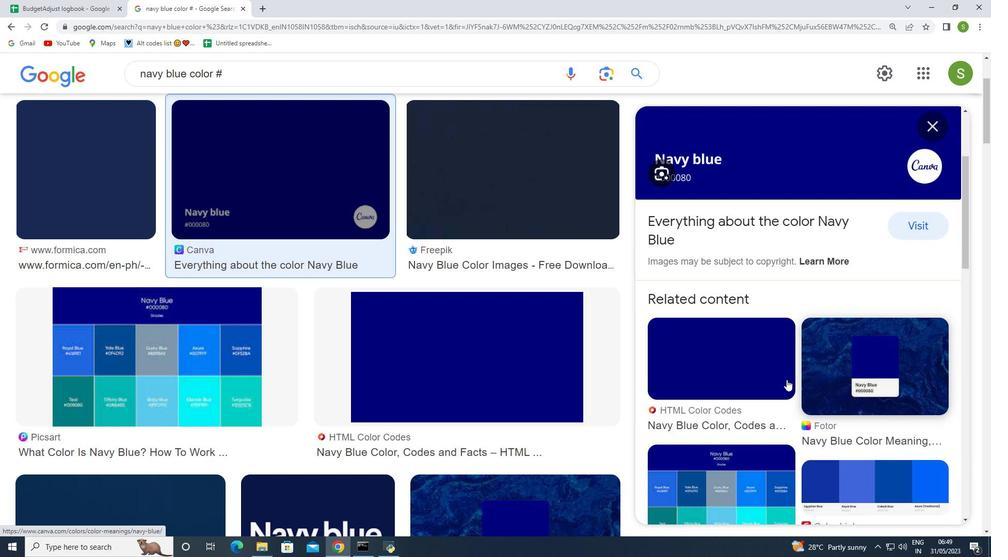
Action: Mouse moved to (770, 379)
Screenshot: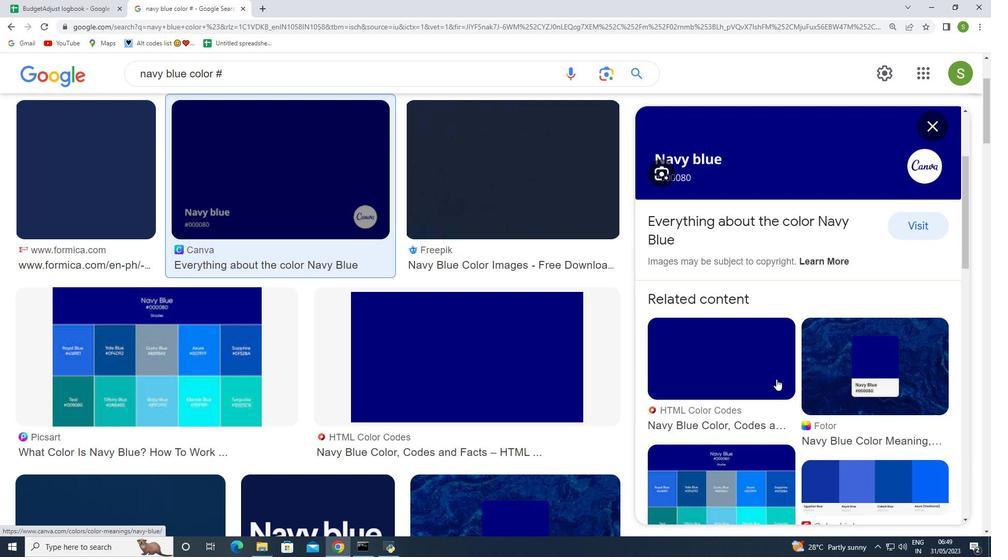 
Action: Mouse scrolled (770, 379) with delta (0, 0)
Screenshot: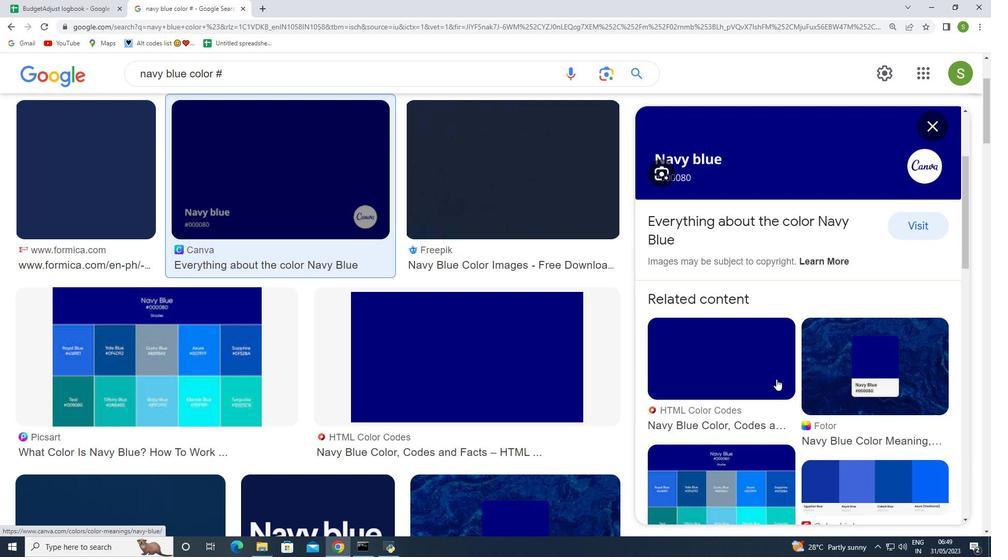 
Action: Mouse scrolled (770, 379) with delta (0, 0)
Screenshot: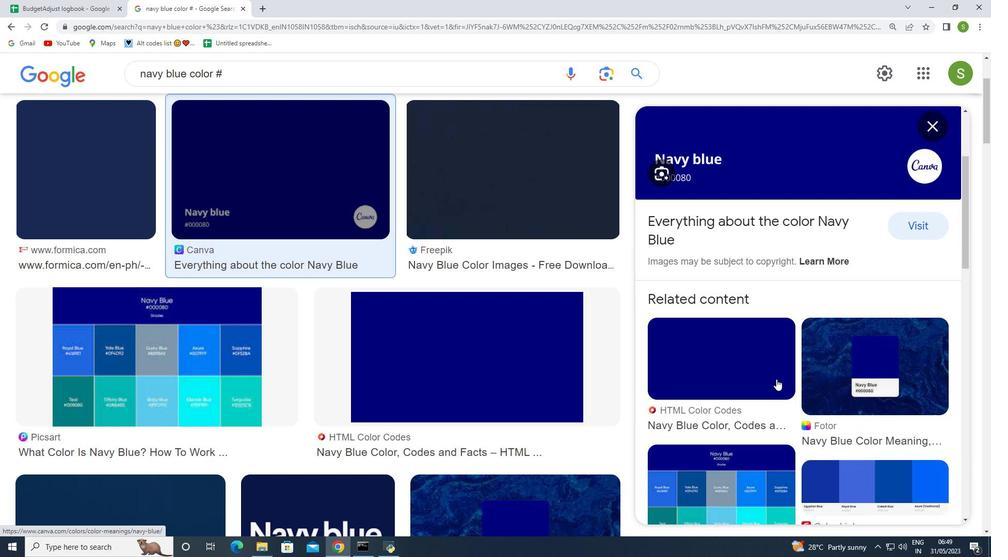 
Action: Mouse moved to (769, 380)
Screenshot: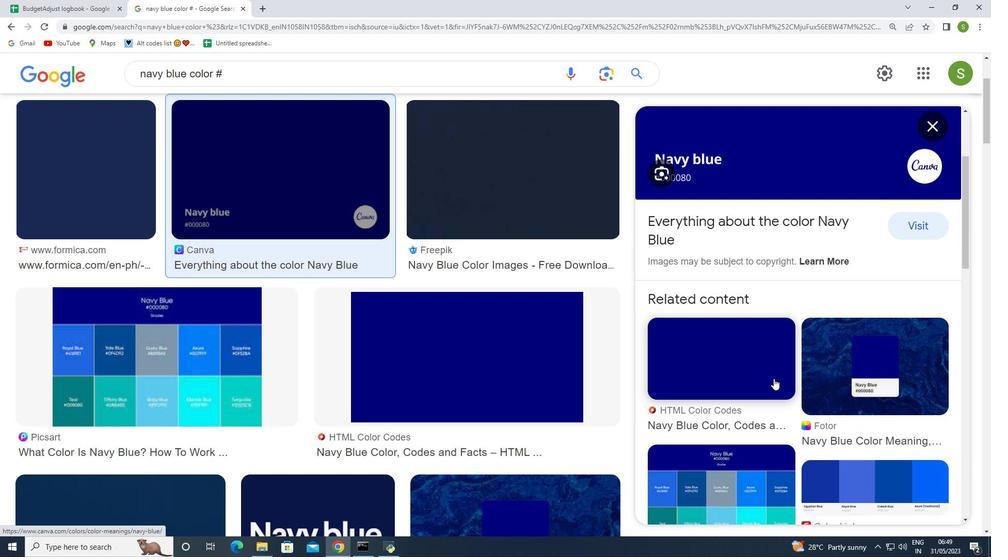 
Action: Mouse scrolled (770, 379) with delta (0, 0)
Screenshot: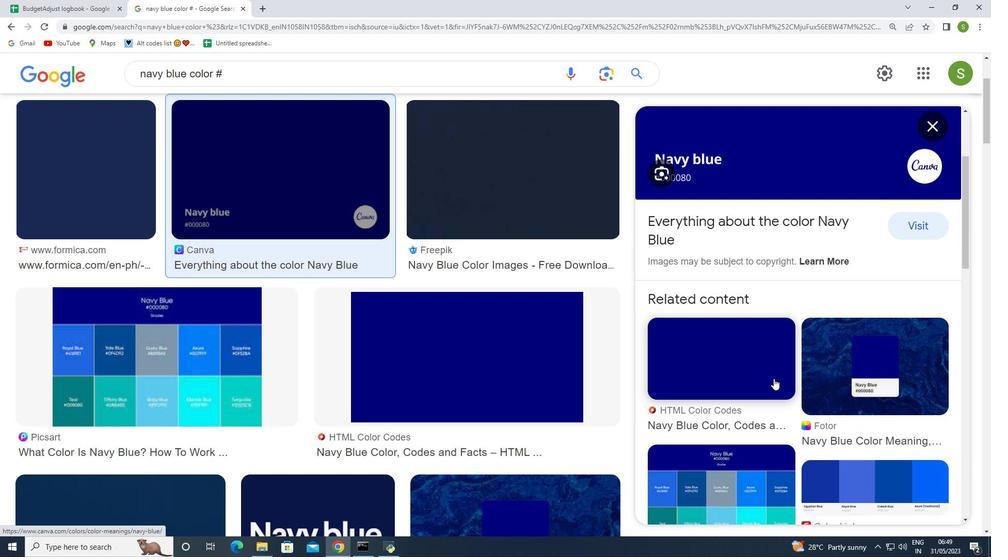 
Action: Mouse moved to (7, 26)
Screenshot: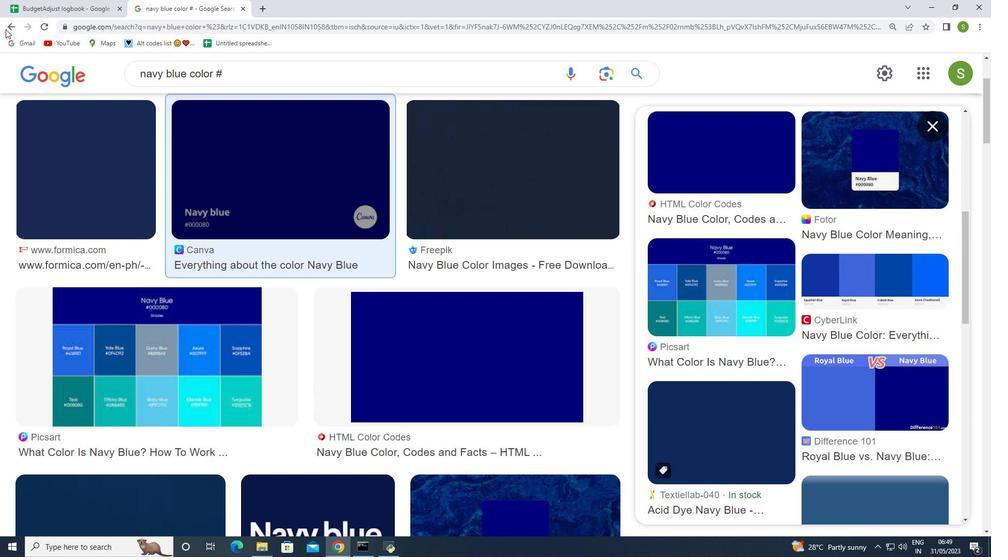 
Action: Mouse pressed left at (7, 26)
Screenshot: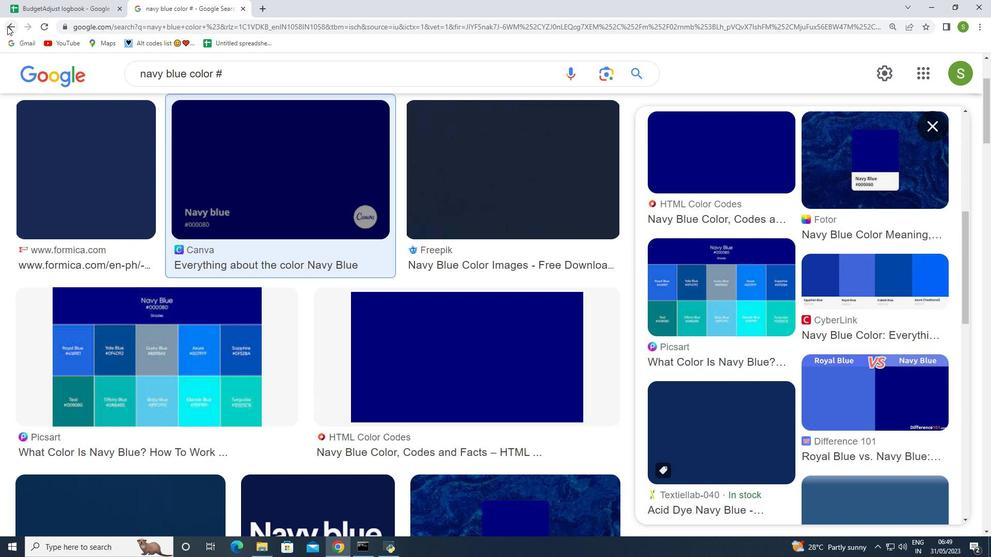 
Action: Mouse moved to (12, 27)
Screenshot: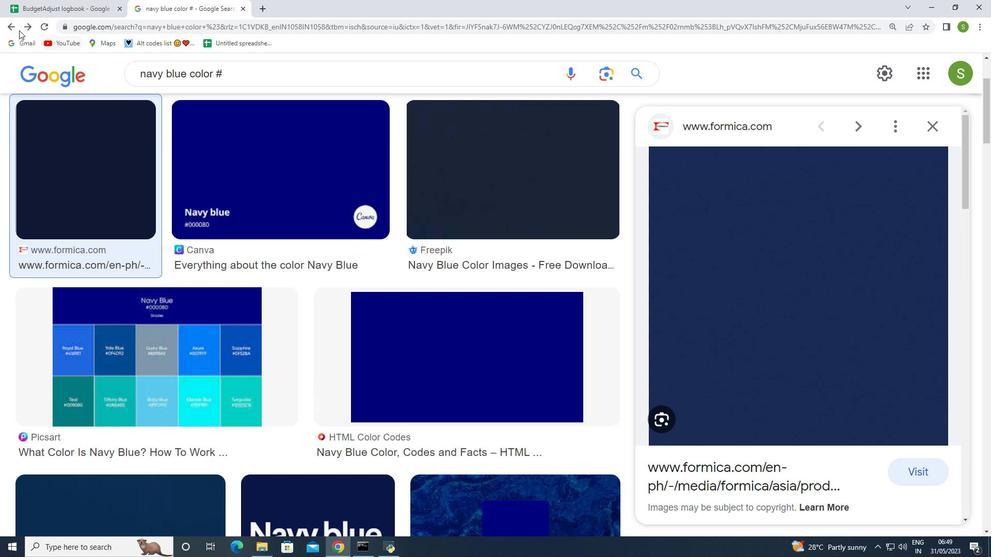 
Action: Mouse pressed left at (12, 27)
Screenshot: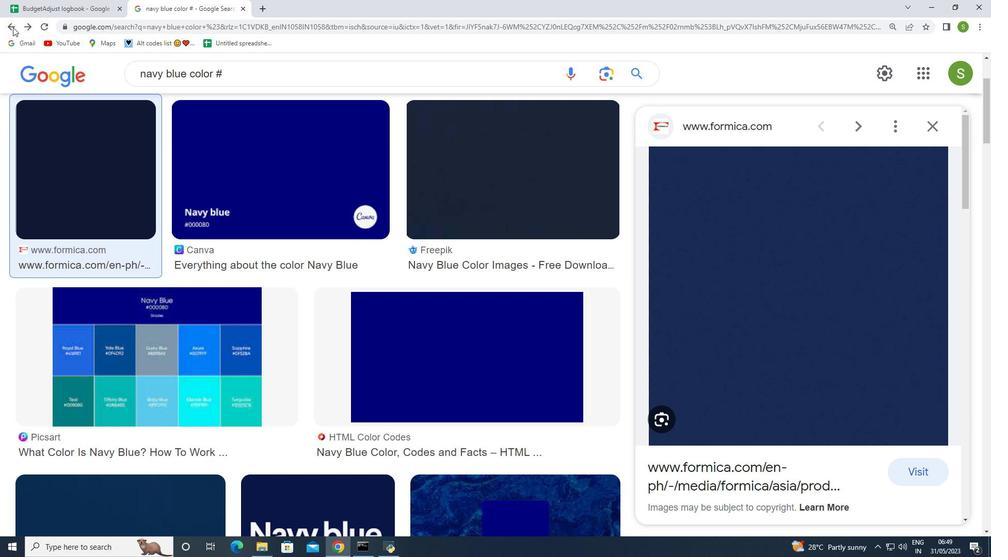 
Action: Mouse moved to (177, 245)
Screenshot: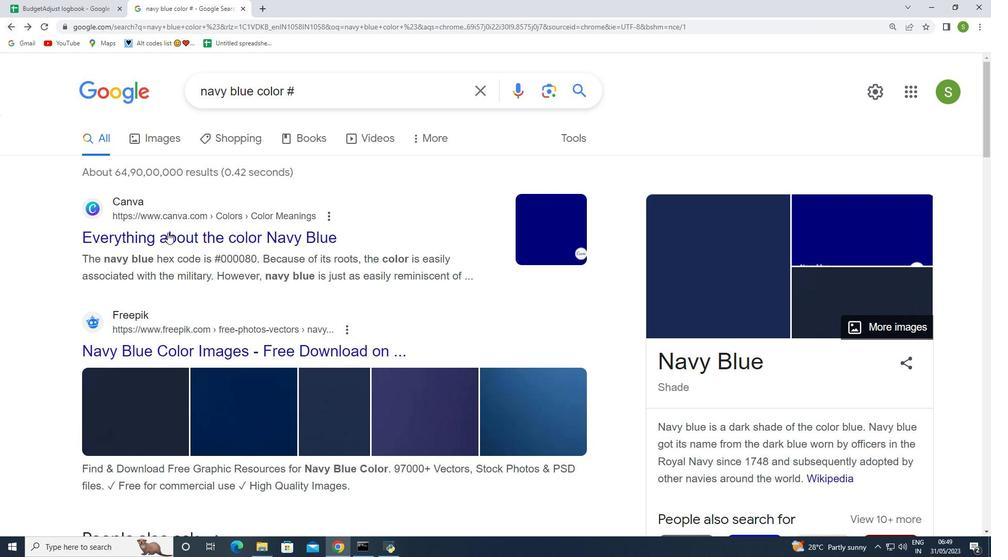 
Action: Mouse scrolled (177, 244) with delta (0, 0)
Screenshot: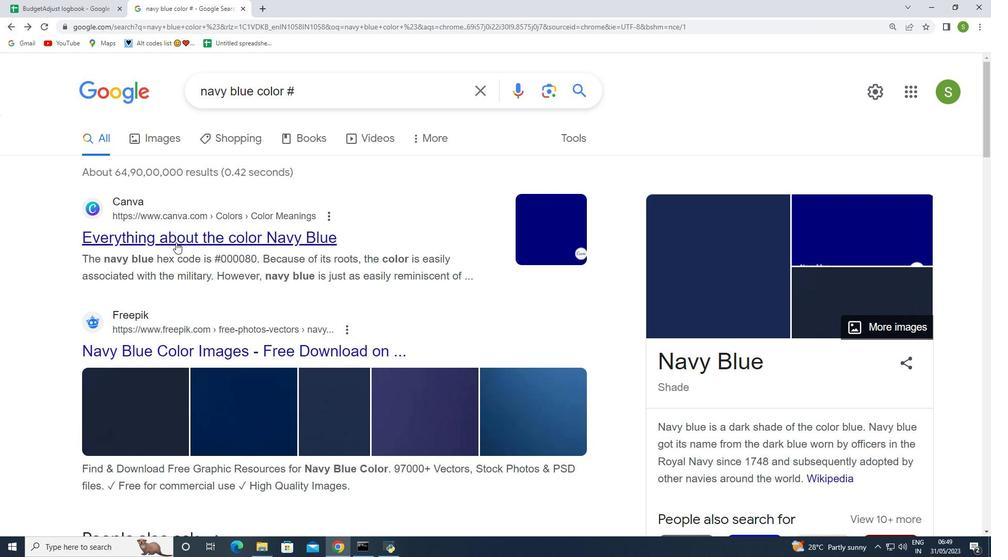 
Action: Mouse moved to (178, 245)
Screenshot: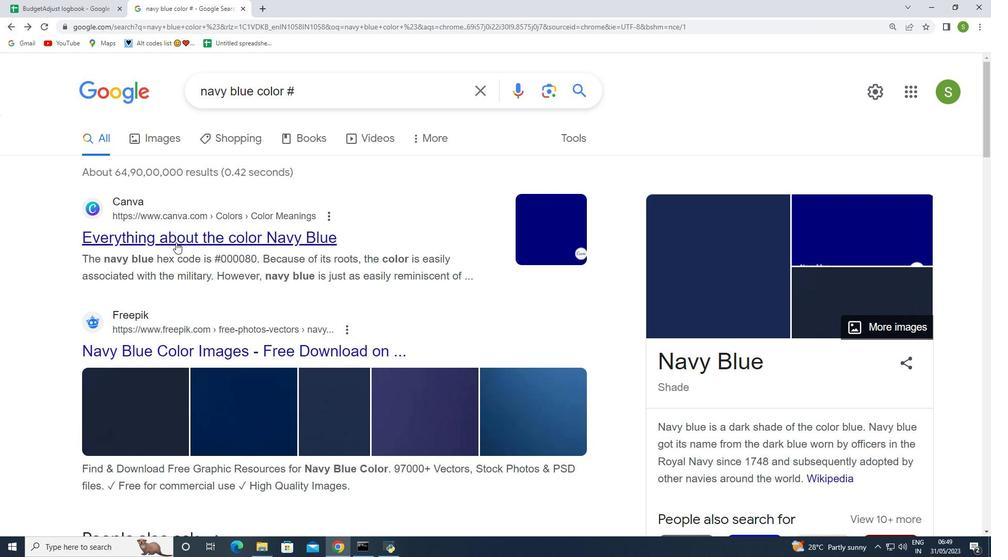 
Action: Mouse scrolled (178, 245) with delta (0, 0)
Screenshot: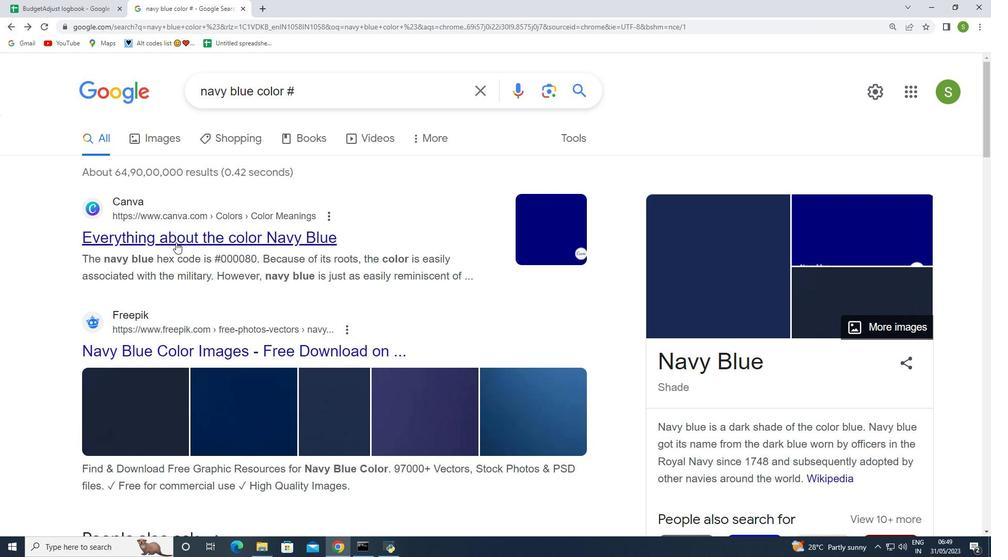 
Action: Mouse moved to (178, 247)
Screenshot: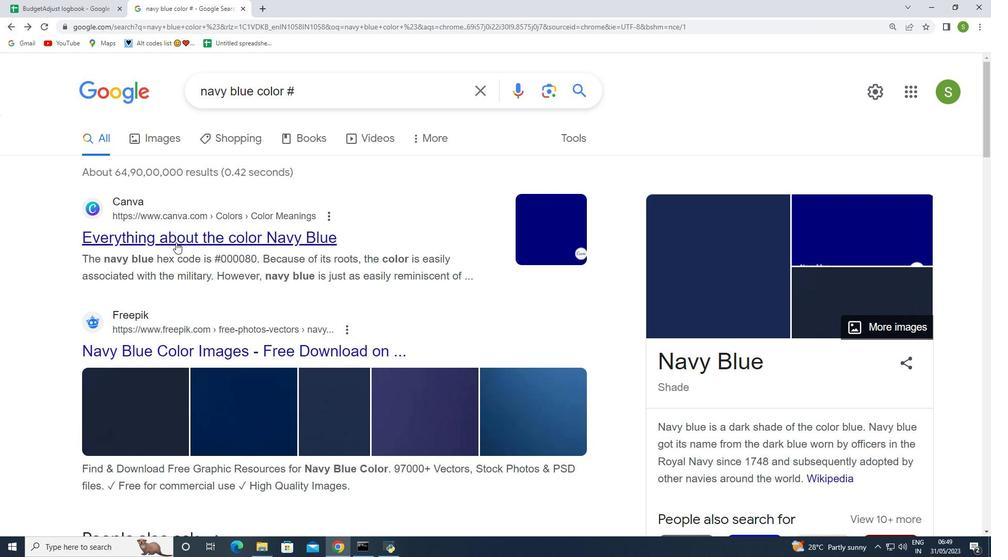 
Action: Mouse scrolled (178, 246) with delta (0, 0)
Screenshot: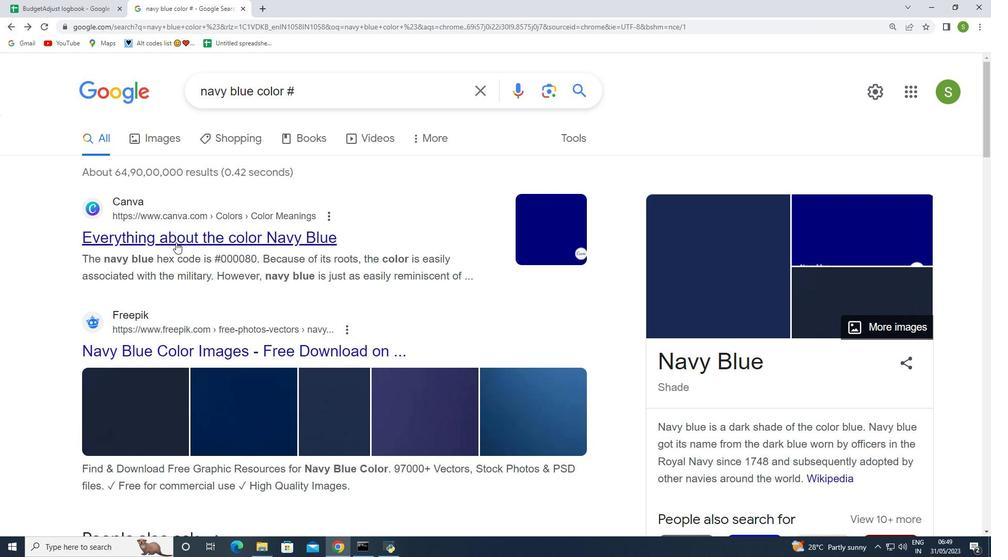 
Action: Mouse moved to (178, 247)
Screenshot: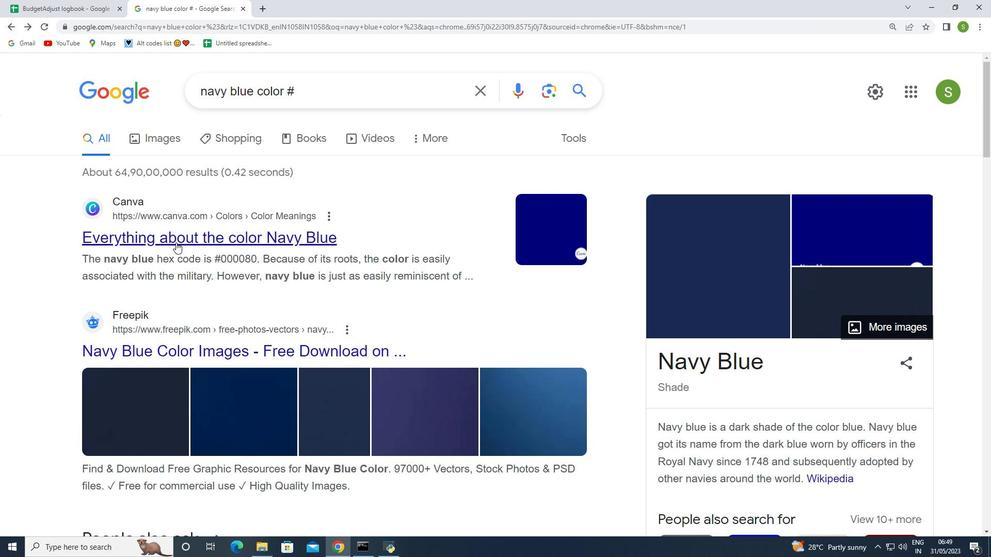 
Action: Mouse scrolled (178, 246) with delta (0, 0)
Screenshot: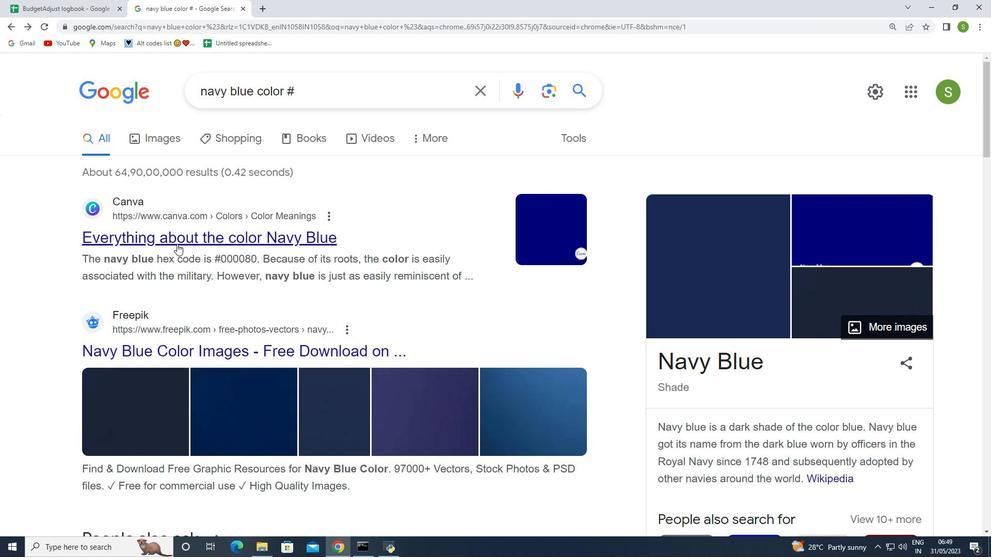 
Action: Mouse moved to (179, 249)
Screenshot: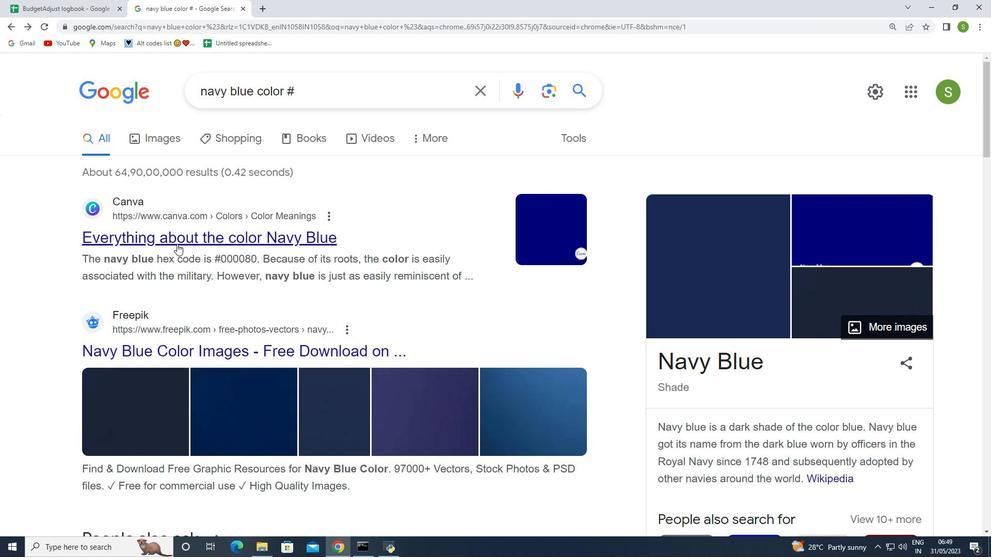
Action: Mouse scrolled (179, 248) with delta (0, 0)
Screenshot: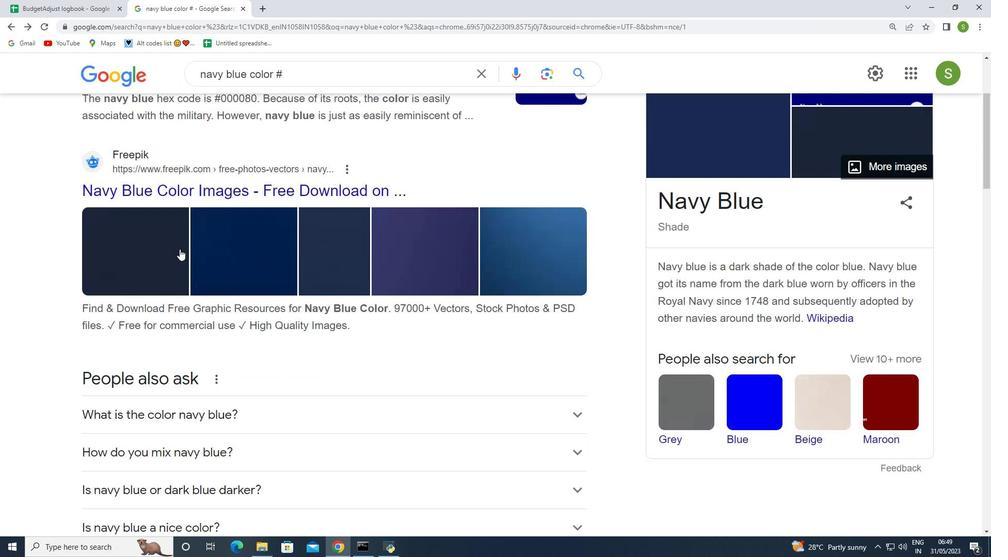 
Action: Mouse scrolled (179, 248) with delta (0, 0)
Screenshot: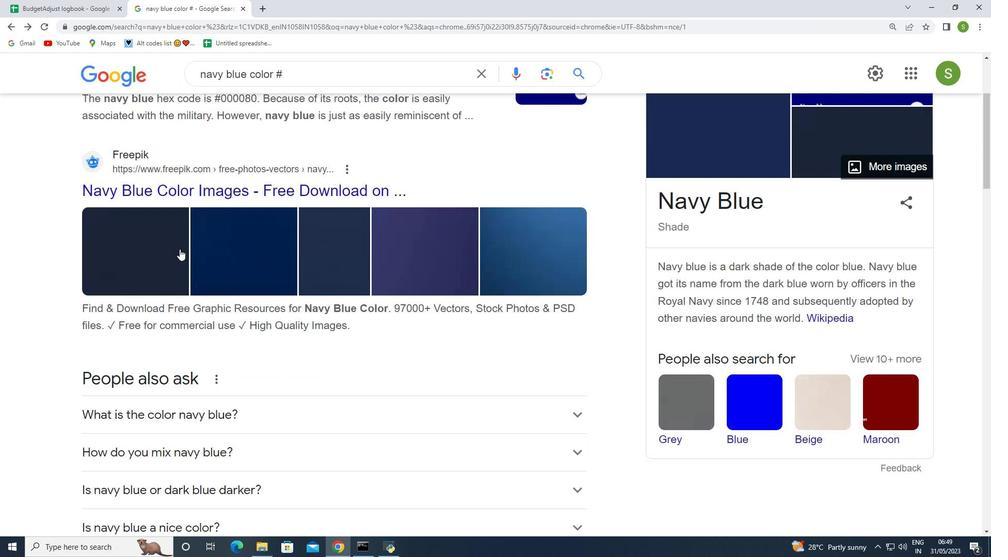 
Action: Mouse scrolled (179, 248) with delta (0, 0)
Screenshot: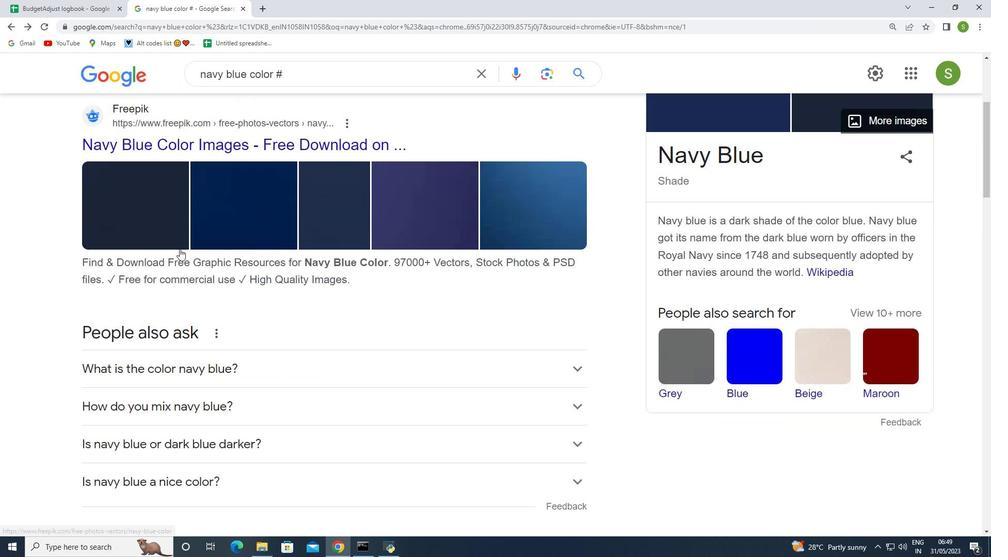 
Action: Mouse scrolled (179, 248) with delta (0, 0)
Screenshot: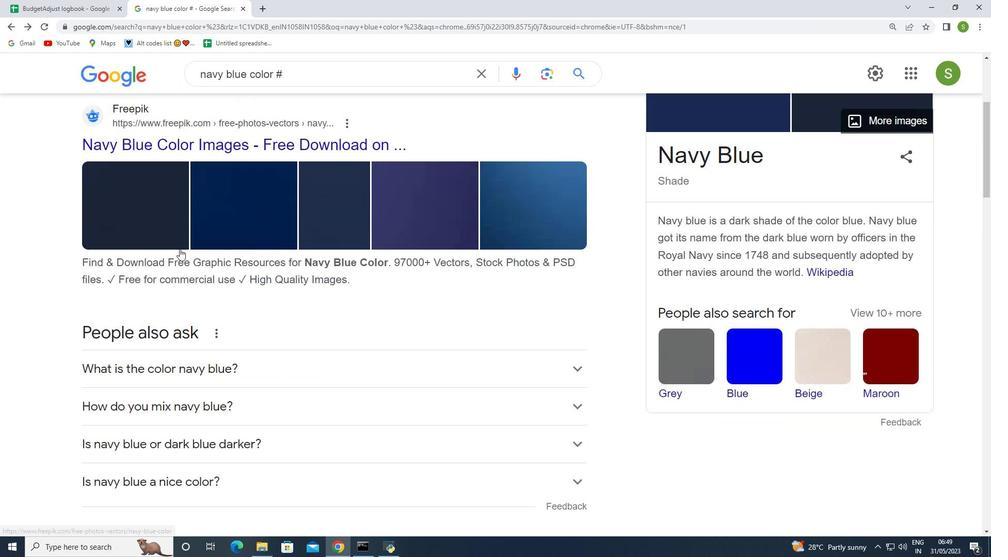
Action: Mouse scrolled (179, 248) with delta (0, 0)
Screenshot: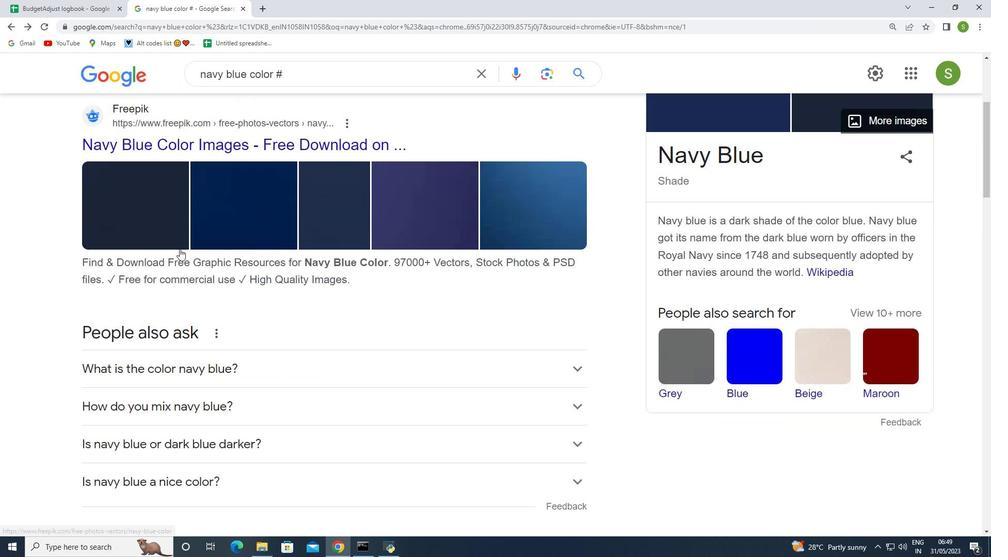 
Action: Mouse scrolled (179, 248) with delta (0, 0)
Screenshot: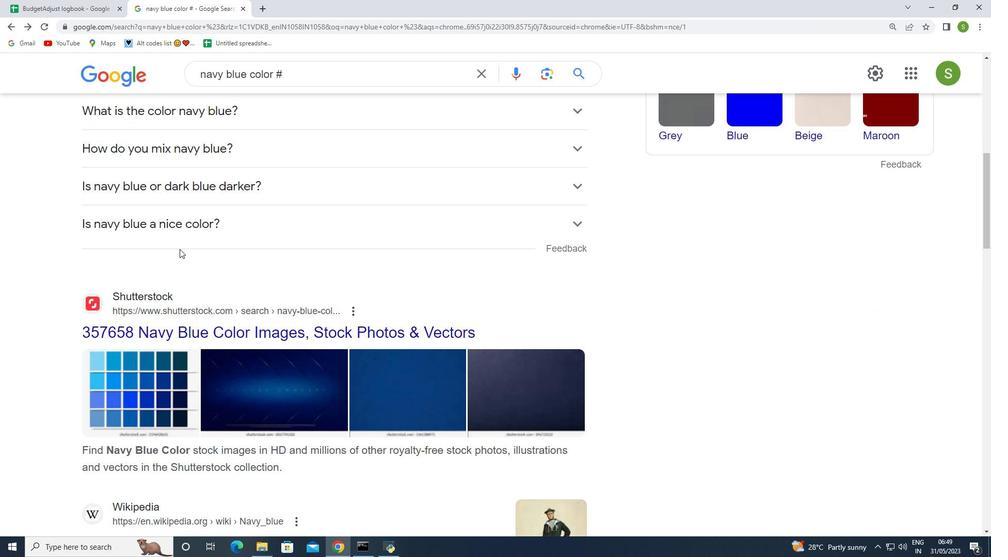 
Action: Mouse scrolled (179, 248) with delta (0, 0)
Screenshot: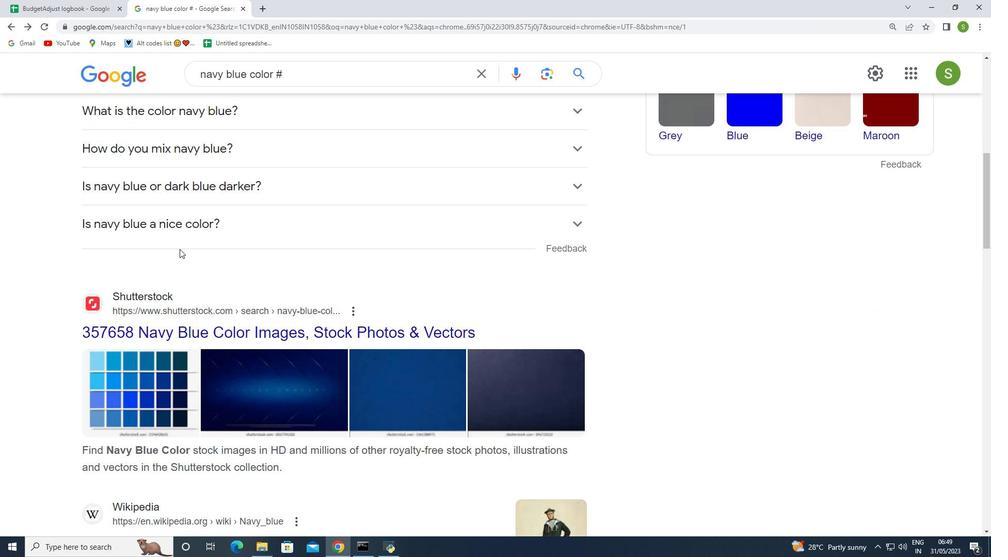 
Action: Mouse scrolled (179, 248) with delta (0, 0)
Screenshot: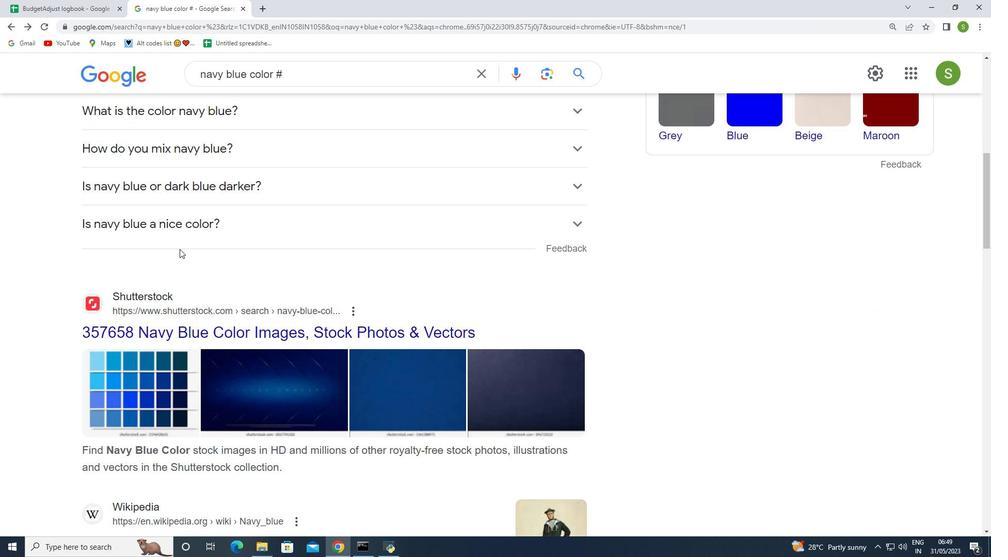 
Action: Mouse moved to (192, 327)
Screenshot: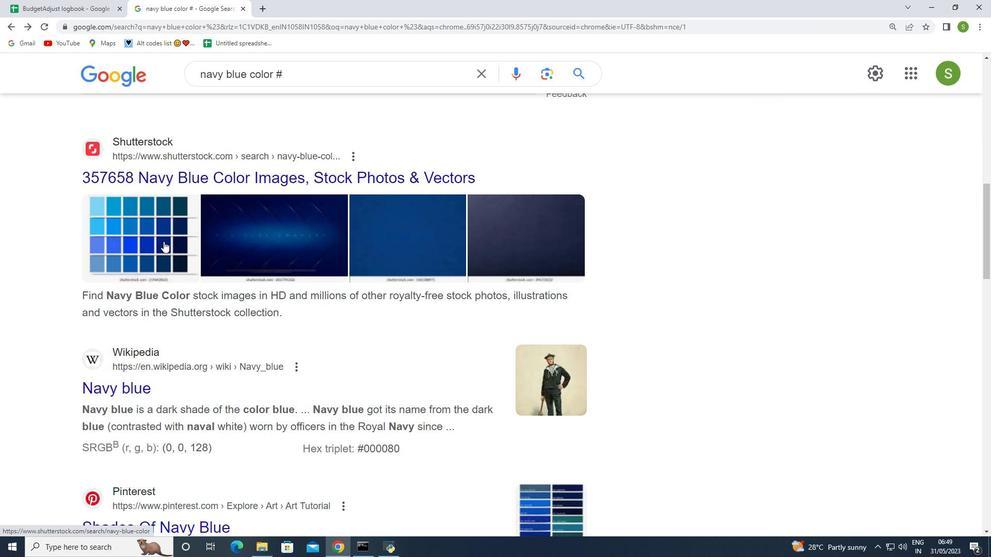 
Action: Mouse scrolled (192, 326) with delta (0, 0)
Screenshot: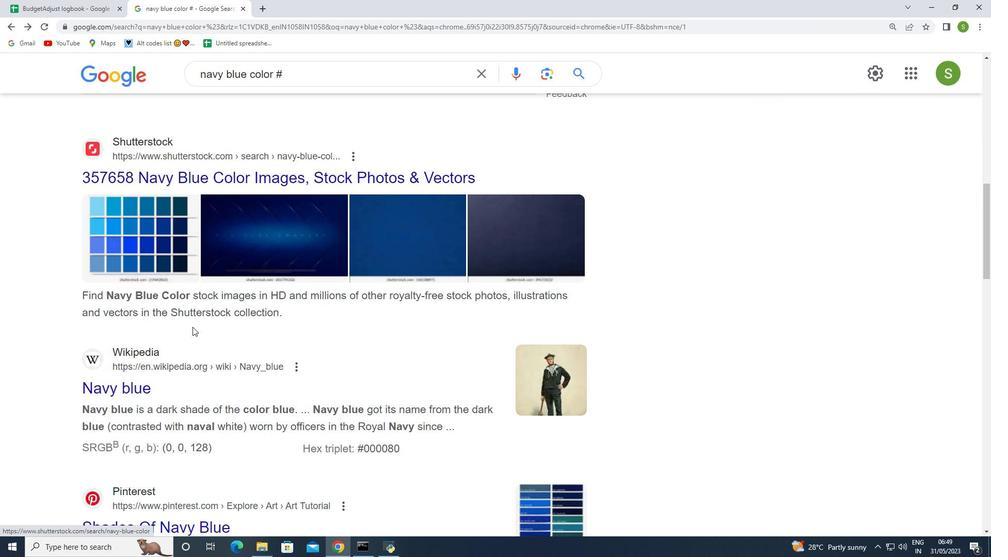 
Action: Mouse scrolled (192, 326) with delta (0, 0)
Screenshot: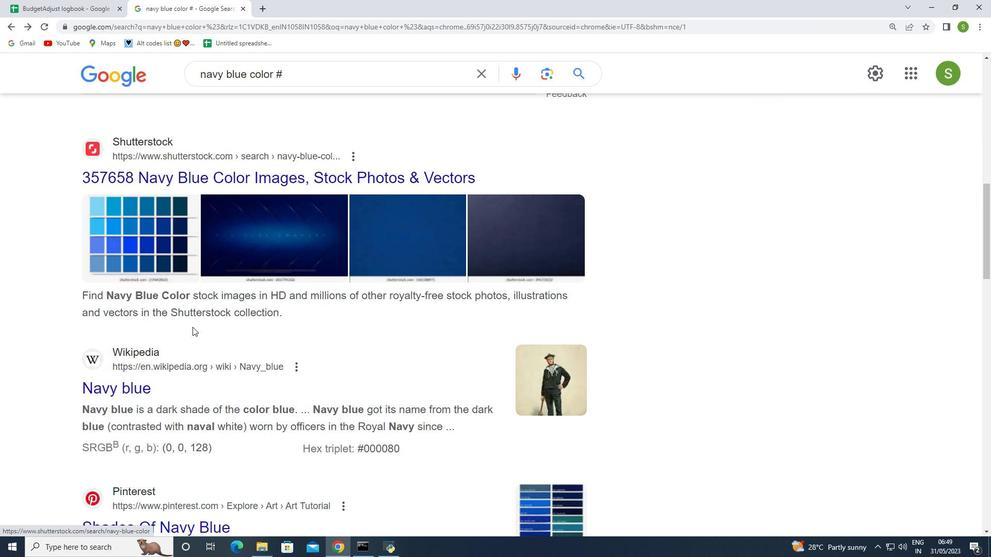 
Action: Mouse scrolled (192, 326) with delta (0, 0)
Screenshot: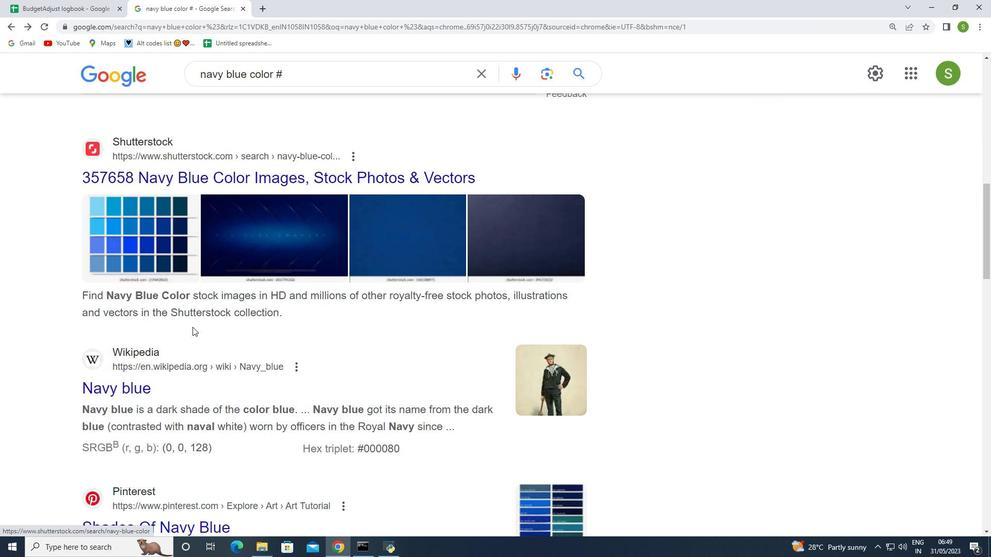 
Action: Mouse moved to (124, 232)
Screenshot: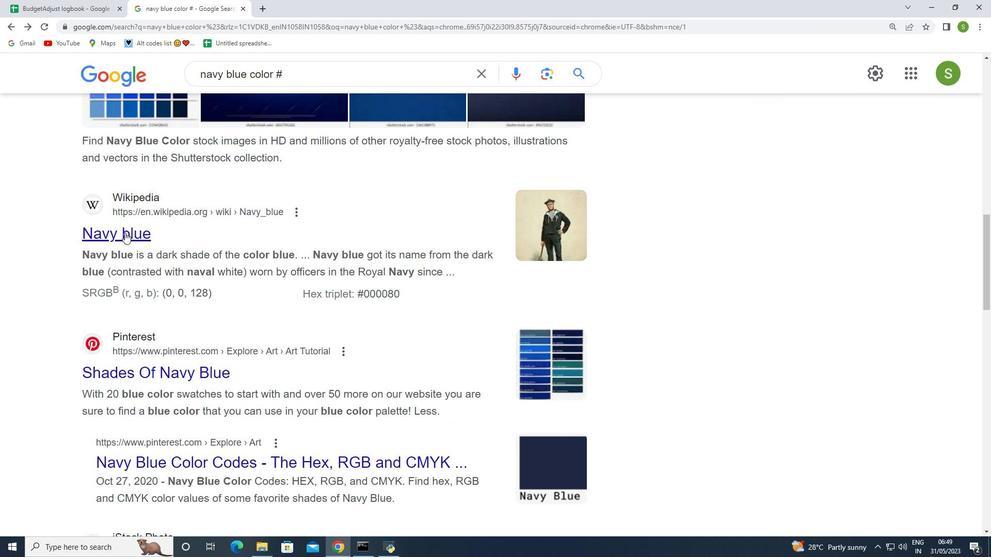 
Action: Mouse pressed left at (124, 232)
Screenshot: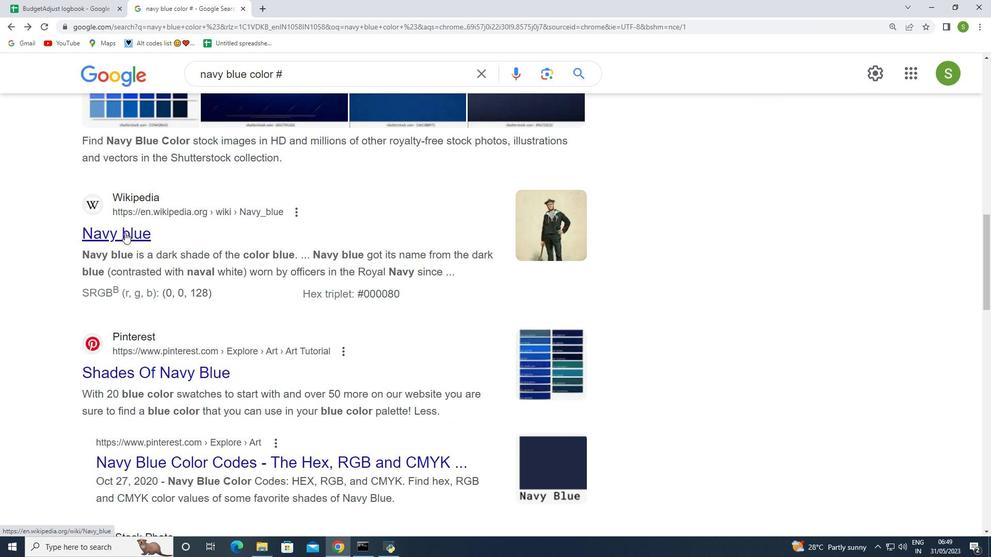 
Action: Mouse moved to (340, 422)
Screenshot: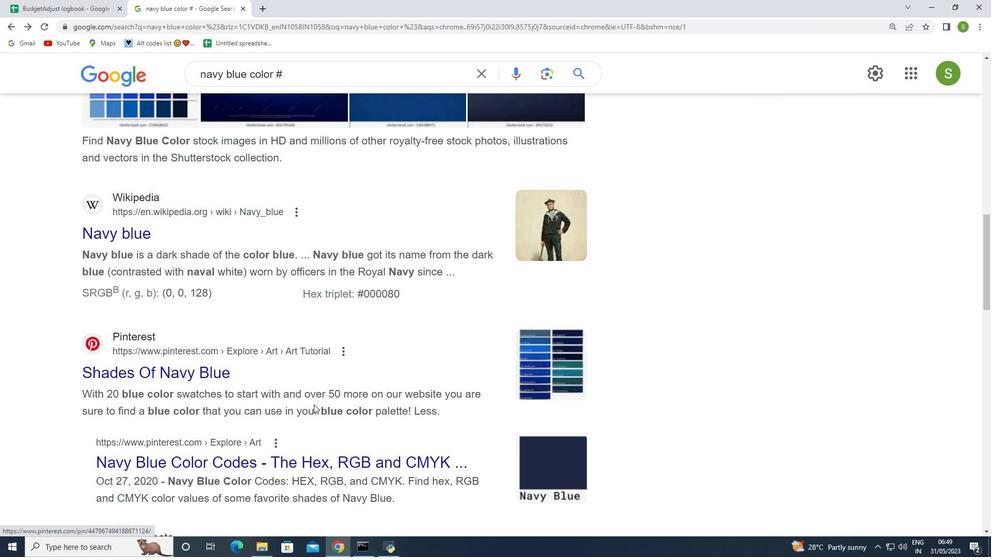 
Action: Mouse scrolled (340, 421) with delta (0, 0)
Screenshot: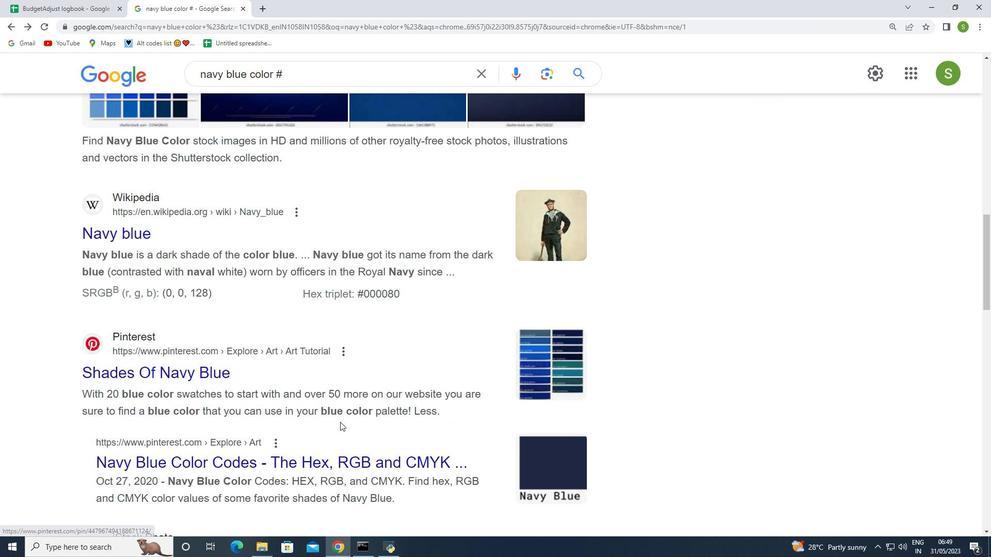 
Action: Mouse scrolled (340, 421) with delta (0, 0)
Screenshot: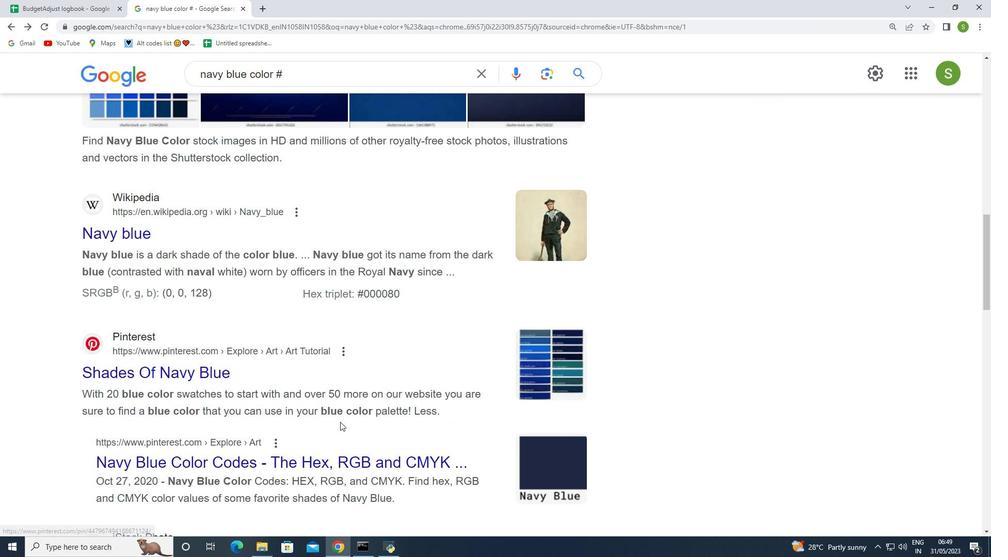 
Action: Mouse scrolled (340, 421) with delta (0, 0)
Screenshot: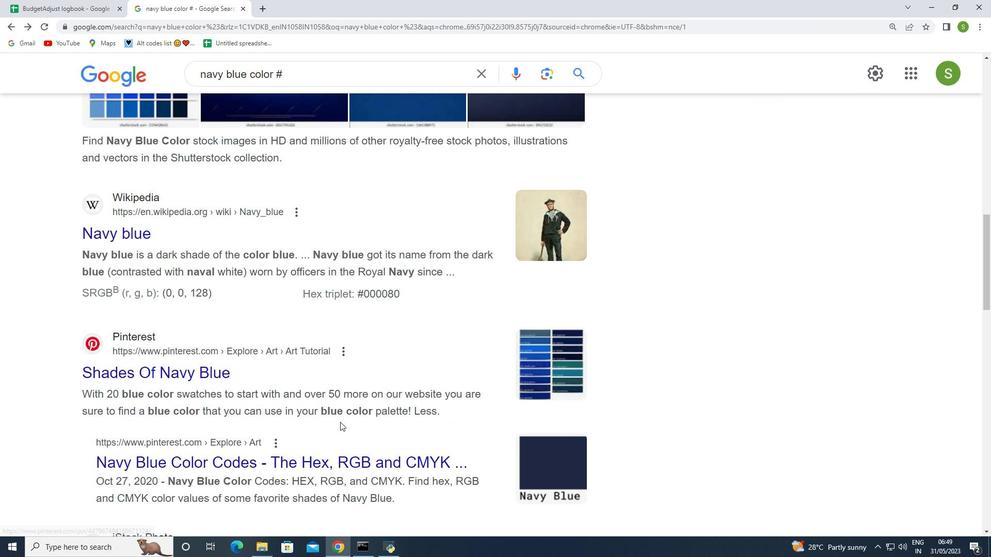 
Action: Mouse moved to (300, 312)
Screenshot: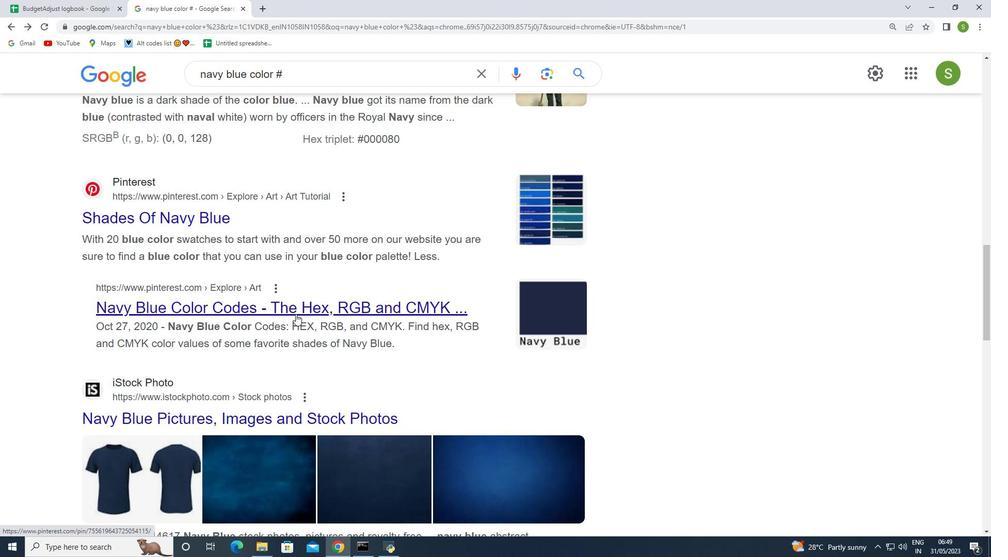 
Action: Mouse pressed left at (300, 312)
Screenshot: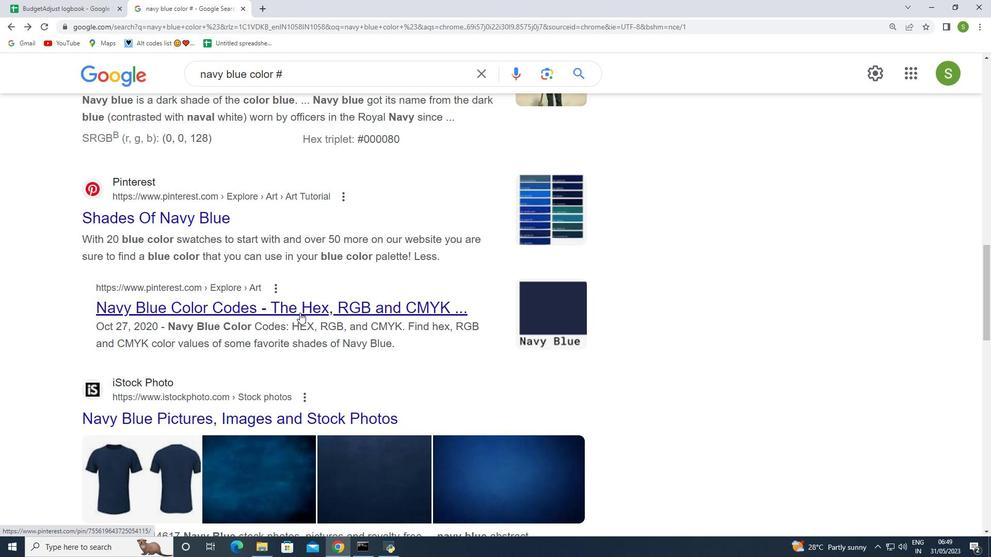 
Action: Mouse moved to (359, 318)
Screenshot: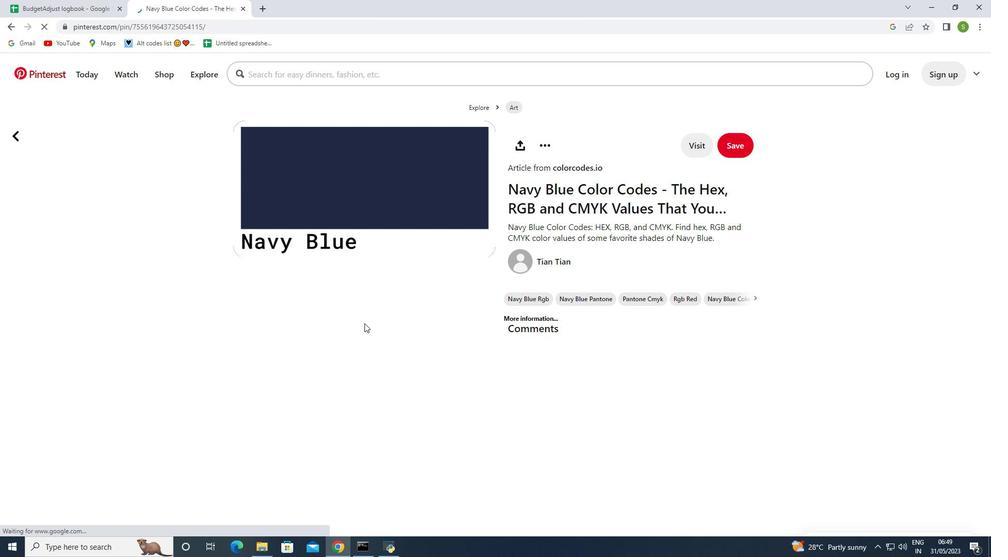 
Action: Mouse scrolled (359, 317) with delta (0, 0)
Screenshot: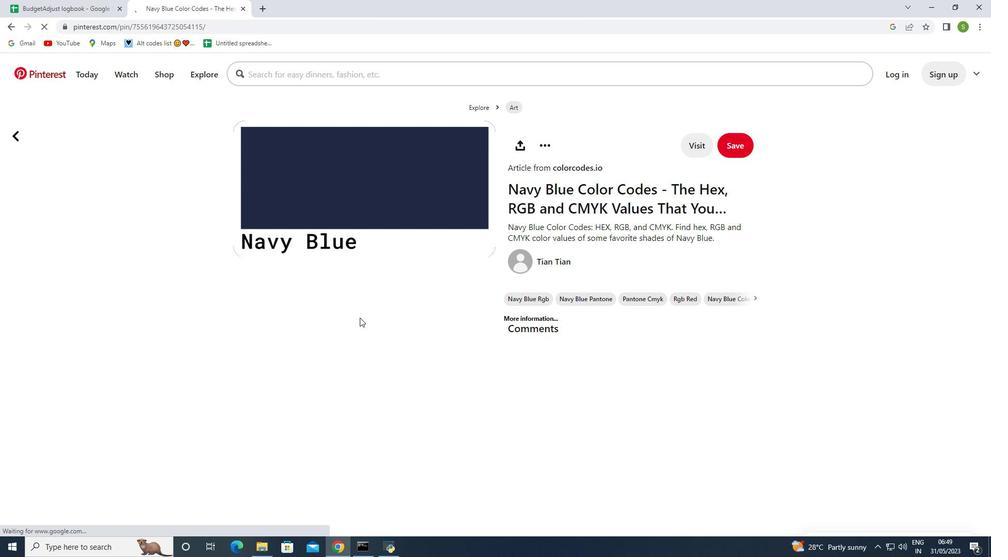 
Action: Mouse scrolled (359, 317) with delta (0, 0)
Screenshot: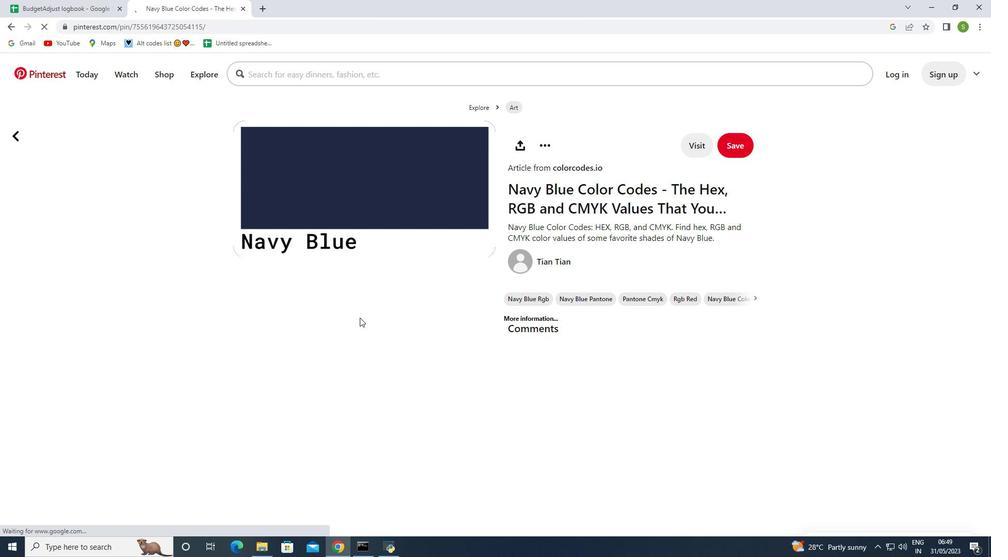 
Action: Mouse scrolled (359, 317) with delta (0, 0)
Screenshot: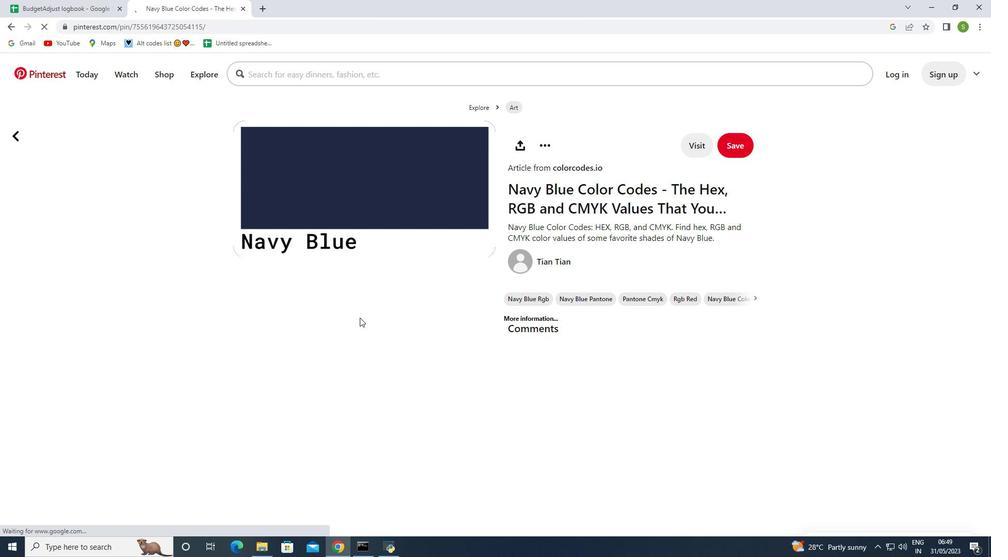 
Action: Mouse scrolled (359, 317) with delta (0, 0)
Screenshot: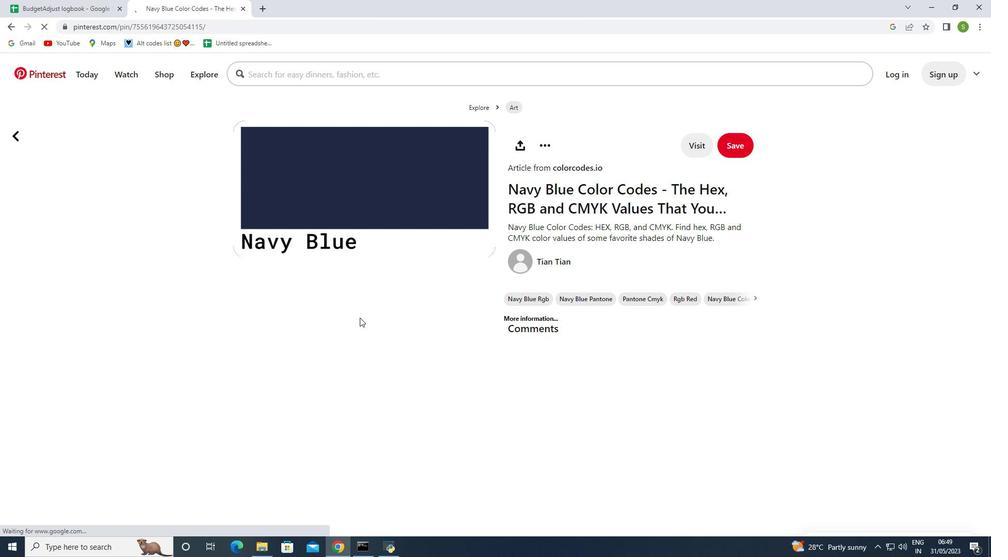 
Action: Mouse moved to (436, 327)
Screenshot: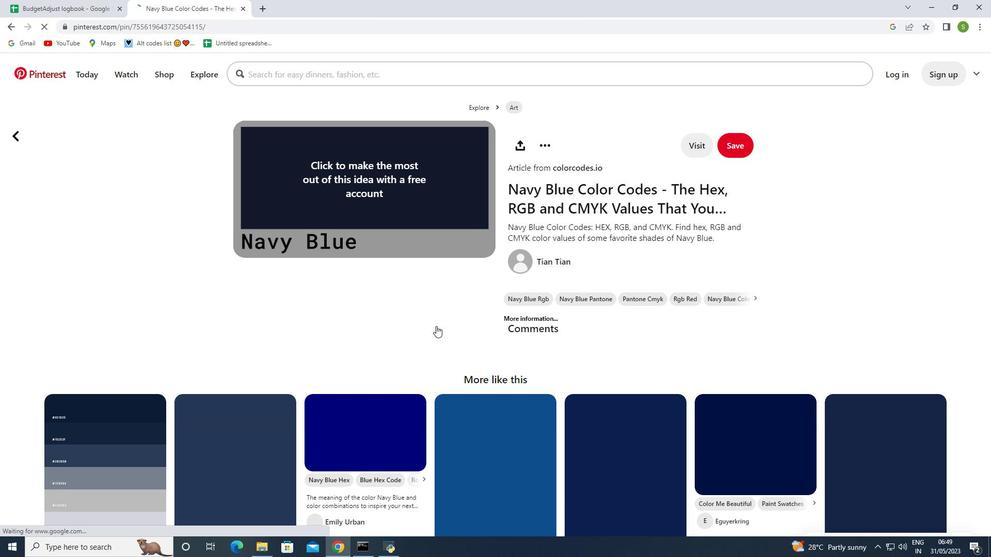 
Action: Mouse scrolled (436, 326) with delta (0, 0)
Screenshot: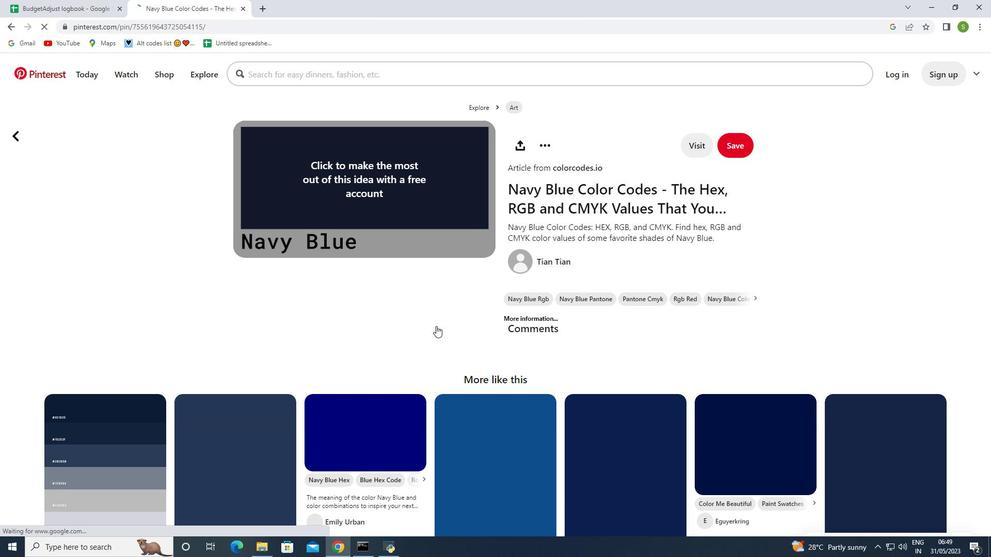 
Action: Mouse moved to (436, 327)
Screenshot: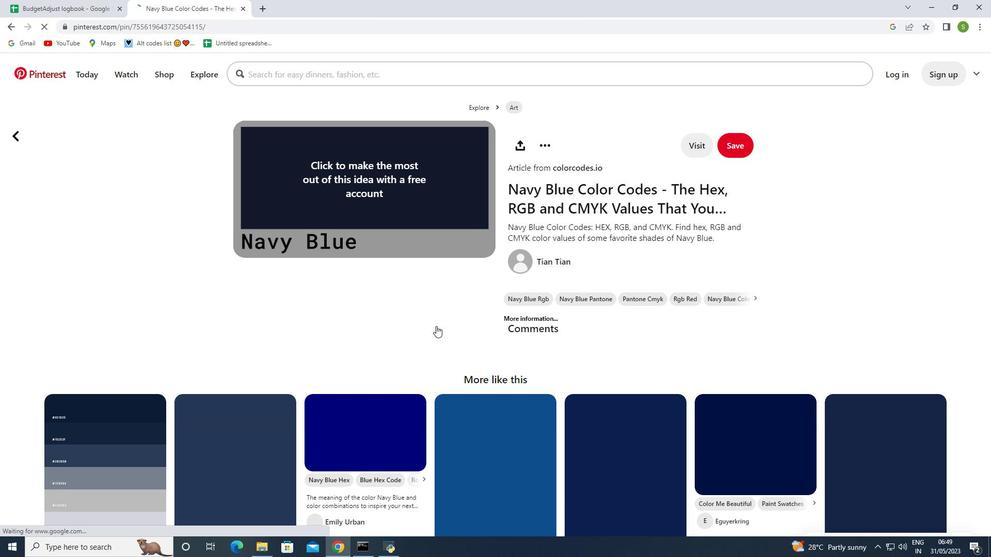 
Action: Mouse scrolled (436, 327) with delta (0, 0)
Screenshot: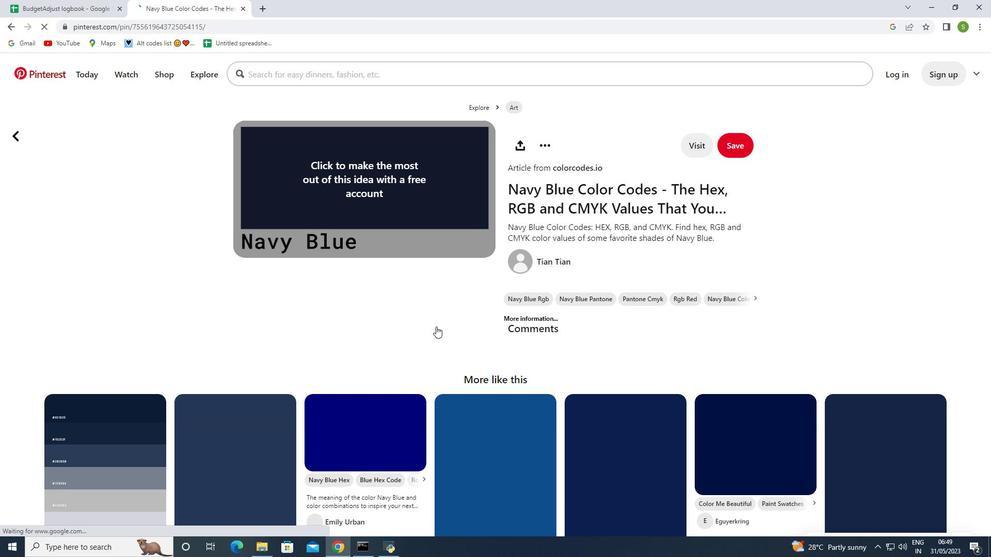 
Action: Mouse moved to (436, 327)
Screenshot: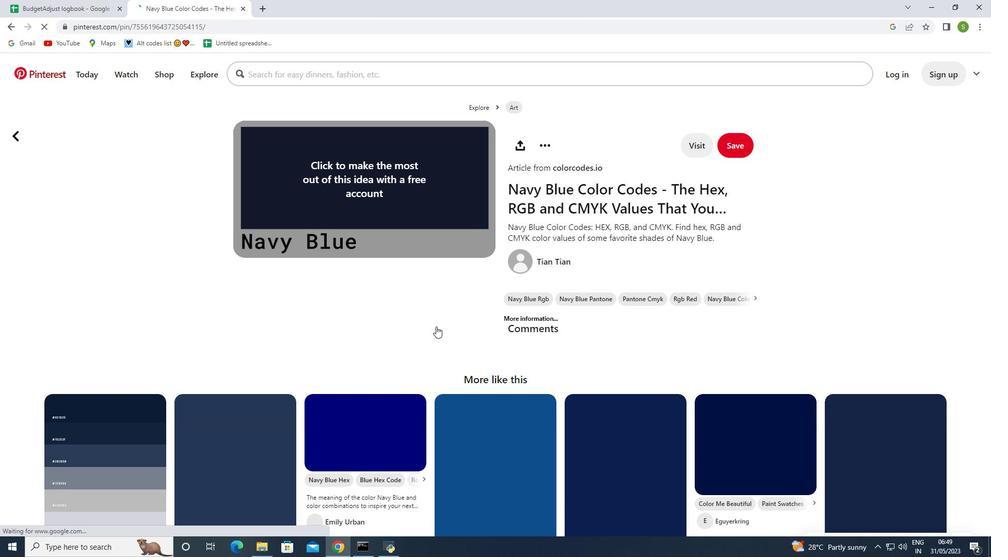 
Action: Mouse scrolled (436, 327) with delta (0, 0)
Screenshot: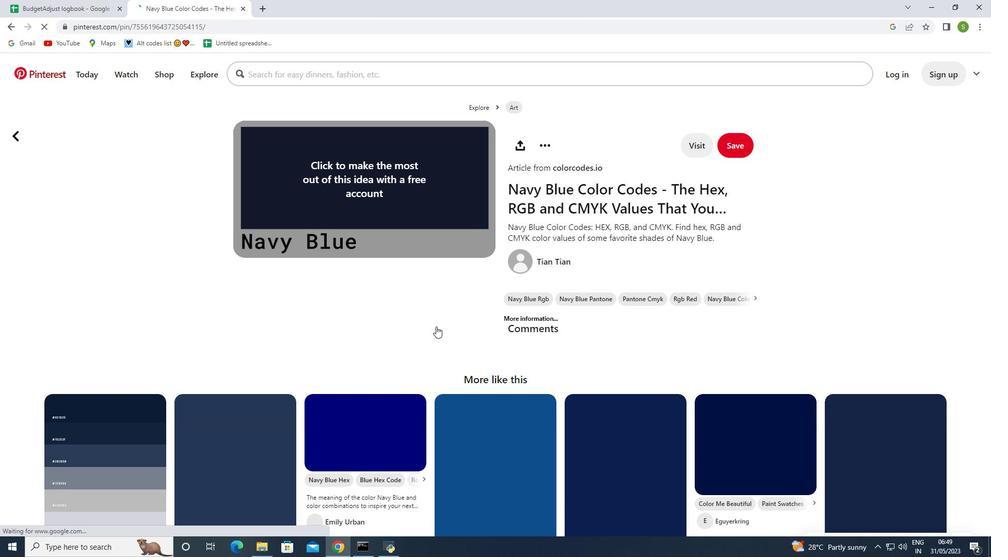 
Action: Mouse moved to (342, 299)
Screenshot: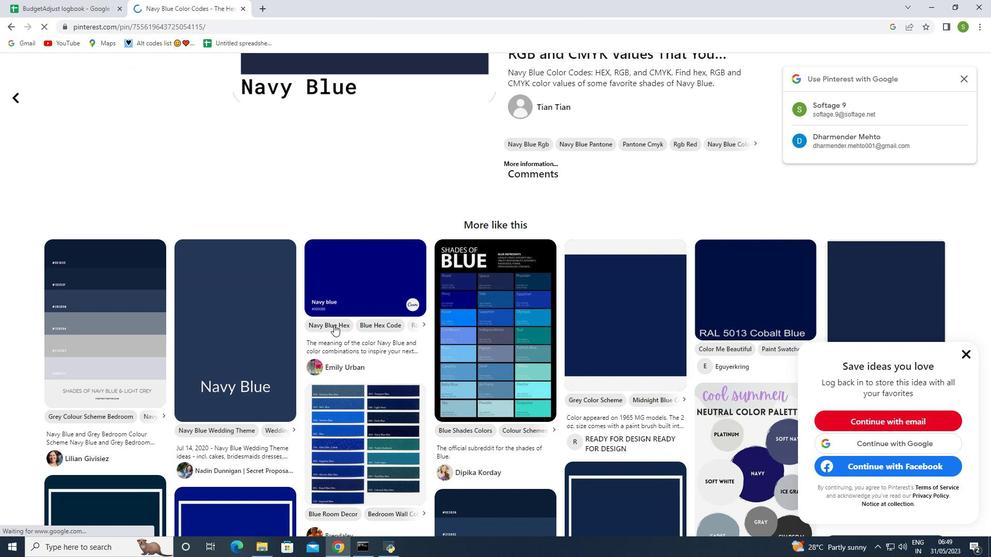 
Action: Mouse pressed left at (342, 299)
Screenshot: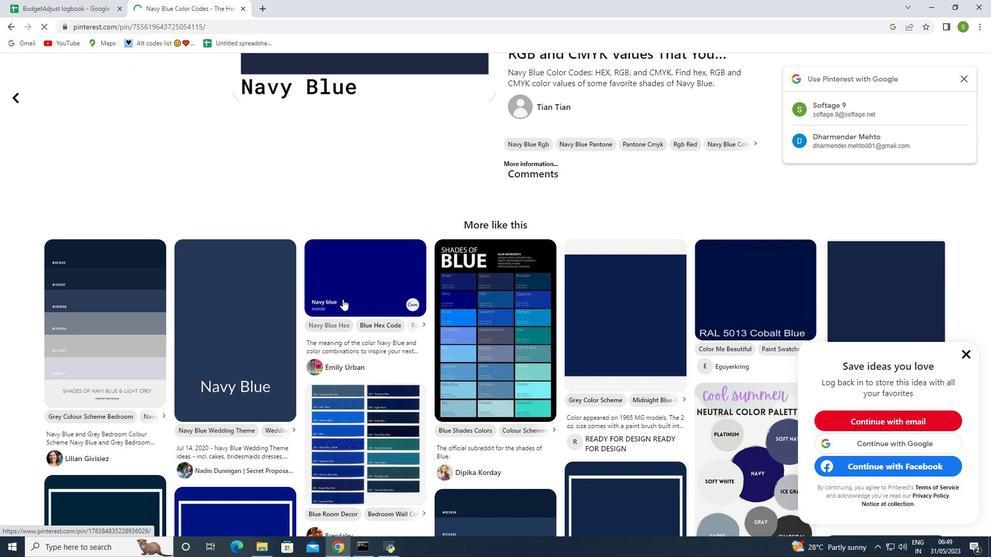 
Action: Mouse moved to (8, 28)
Screenshot: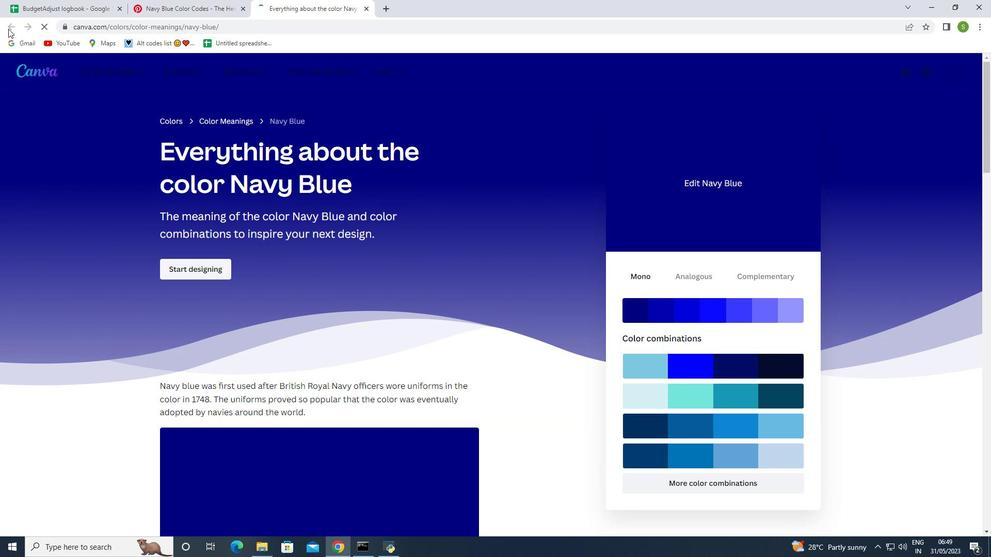
Action: Mouse pressed left at (8, 28)
Screenshot: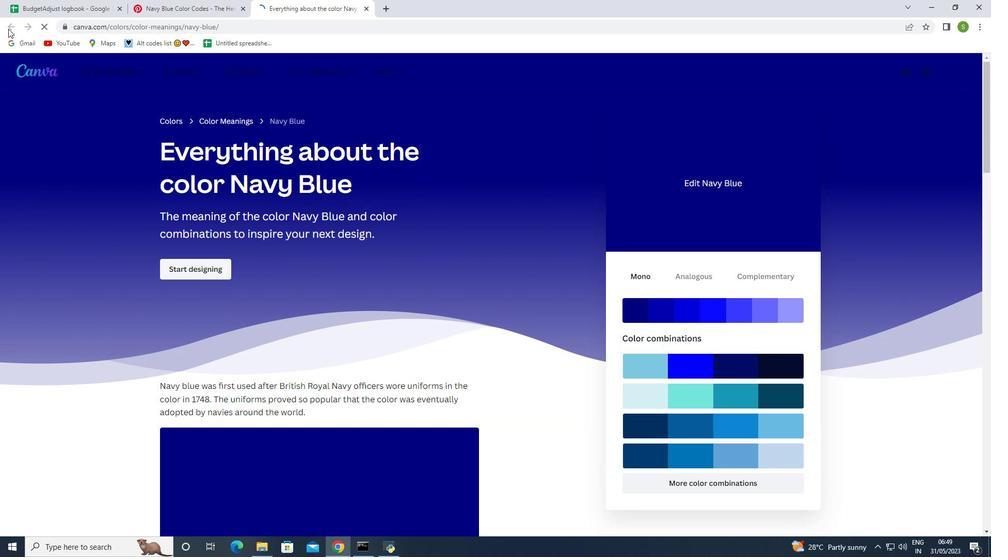 
Action: Mouse moved to (367, 7)
Screenshot: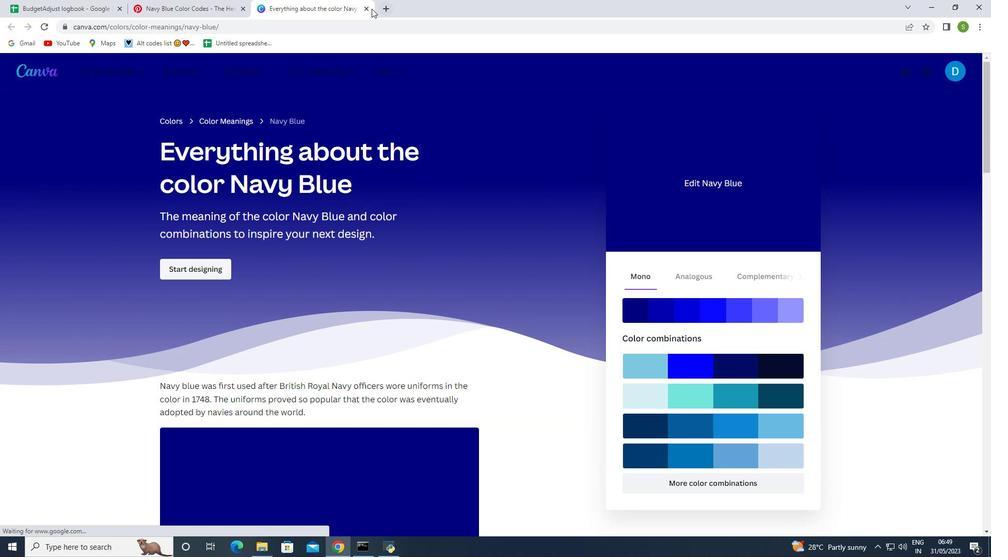
Action: Mouse pressed left at (367, 7)
Screenshot: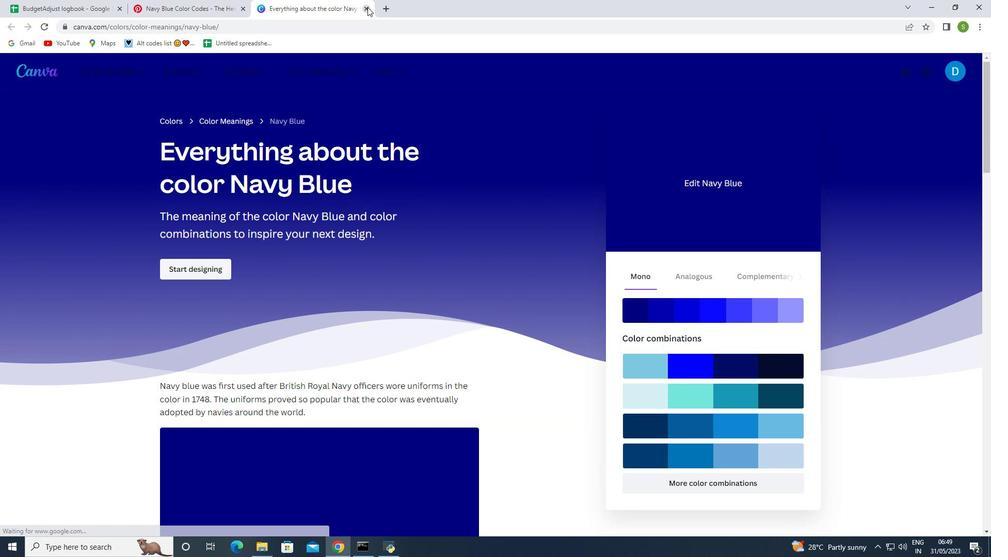 
Action: Mouse moved to (10, 29)
Screenshot: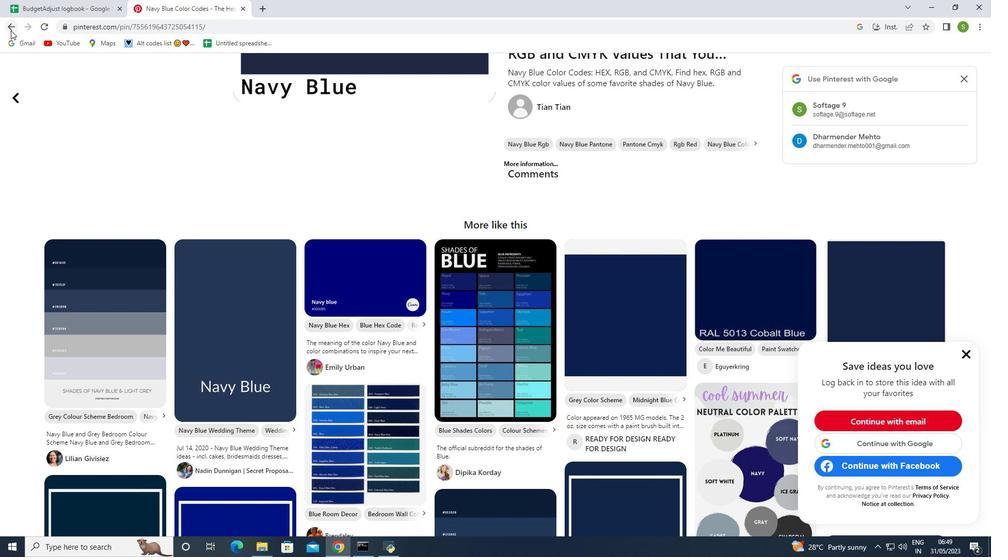 
Action: Mouse pressed left at (10, 29)
Screenshot: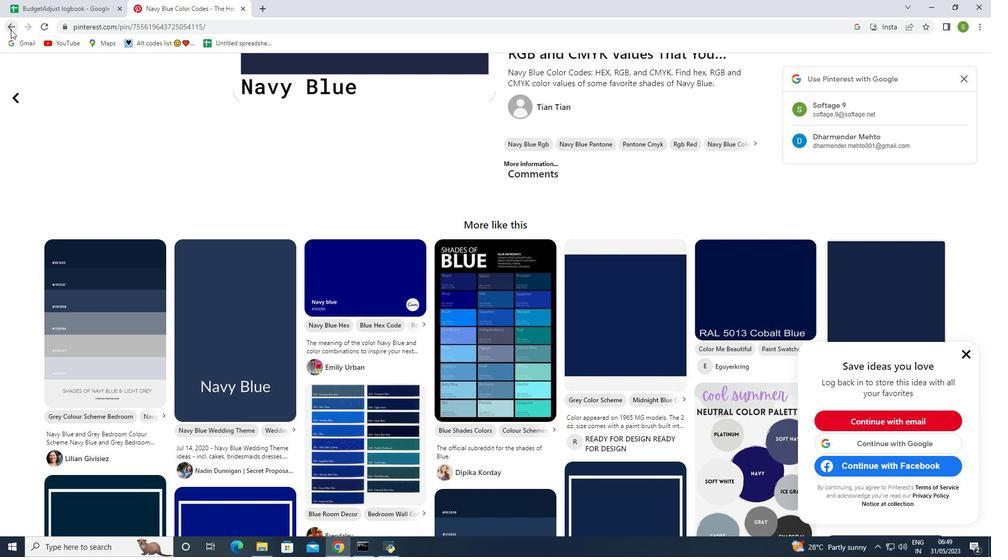 
Action: Mouse moved to (196, 306)
Screenshot: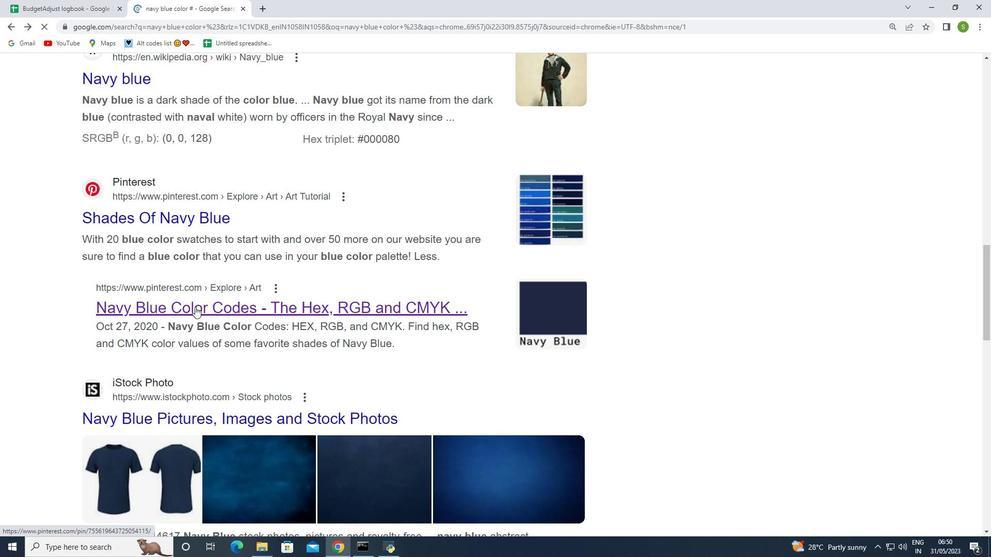 
Action: Mouse scrolled (196, 307) with delta (0, 0)
Screenshot: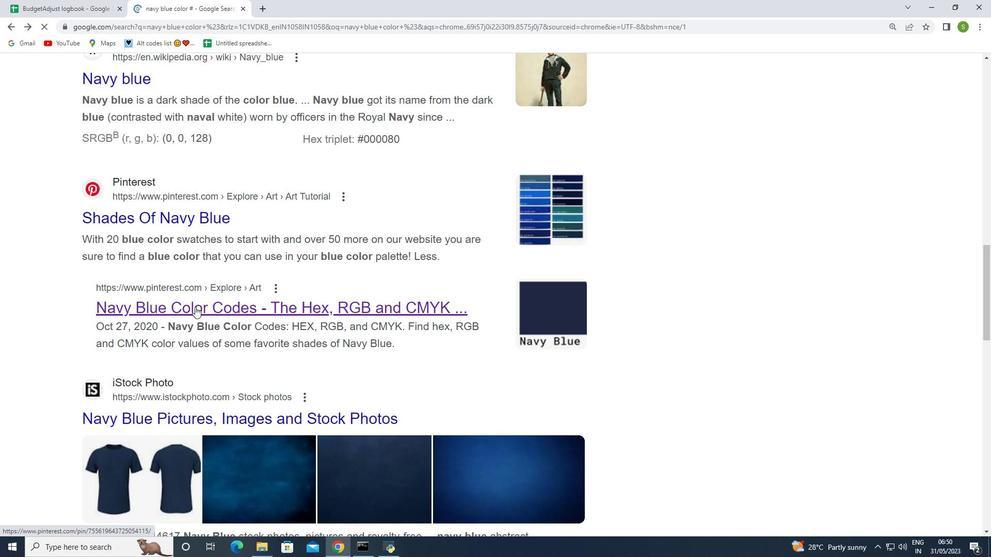 
Action: Mouse moved to (197, 306)
Screenshot: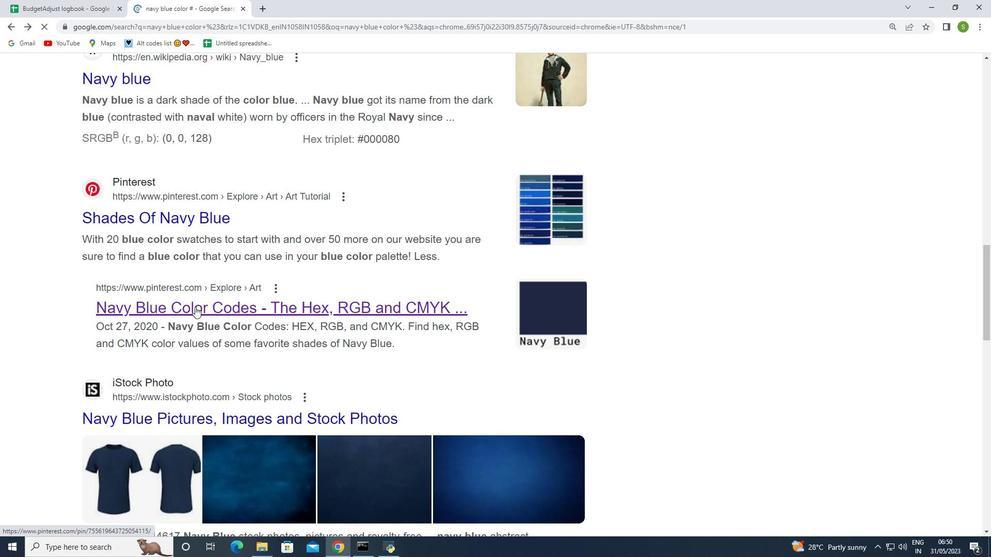 
Action: Mouse scrolled (197, 307) with delta (0, 0)
Screenshot: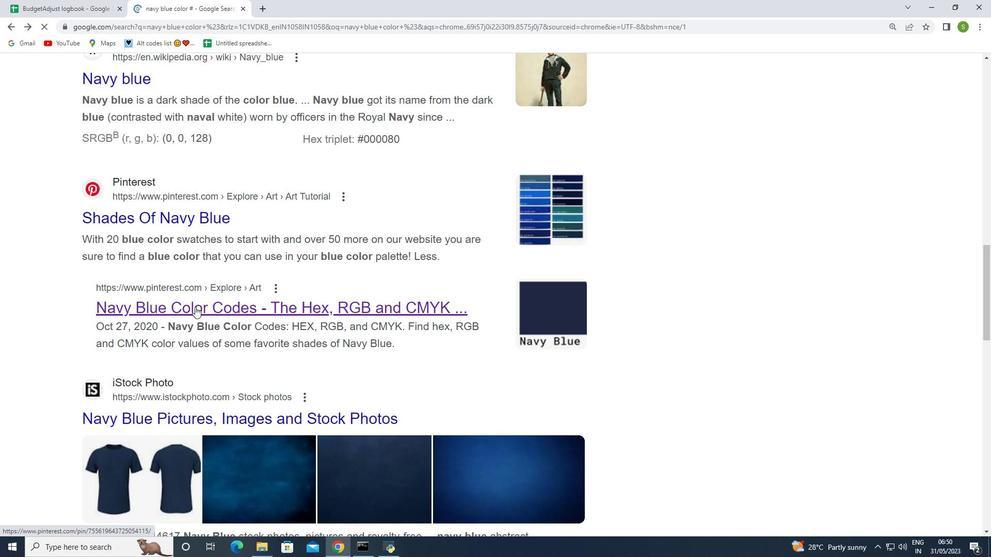 
Action: Mouse scrolled (197, 307) with delta (0, 0)
Screenshot: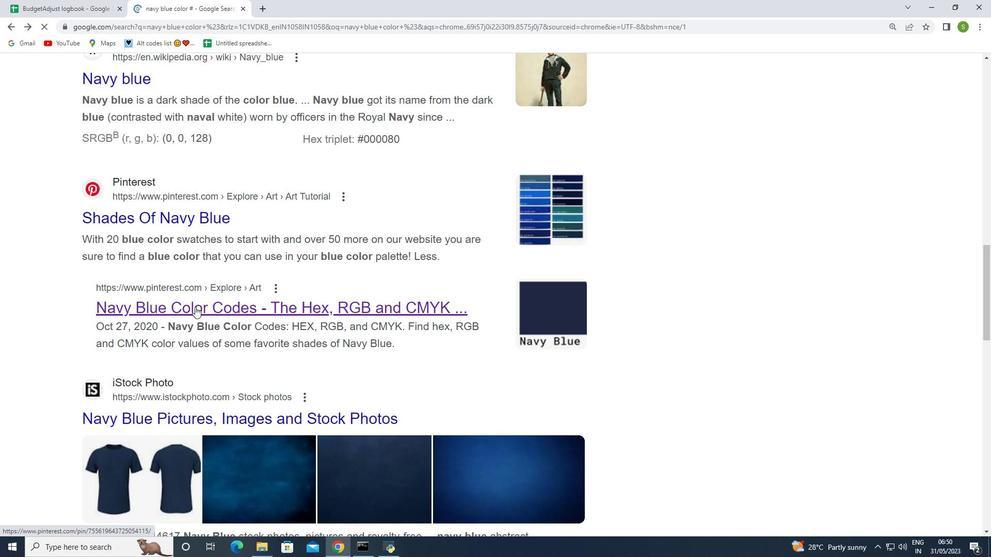 
Action: Mouse moved to (197, 306)
Screenshot: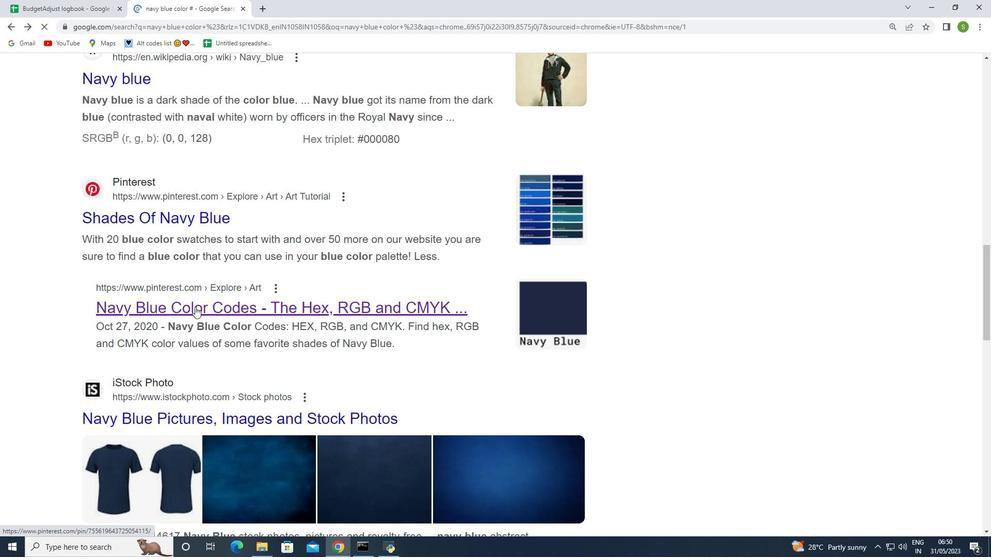 
Action: Mouse scrolled (197, 307) with delta (0, 0)
Screenshot: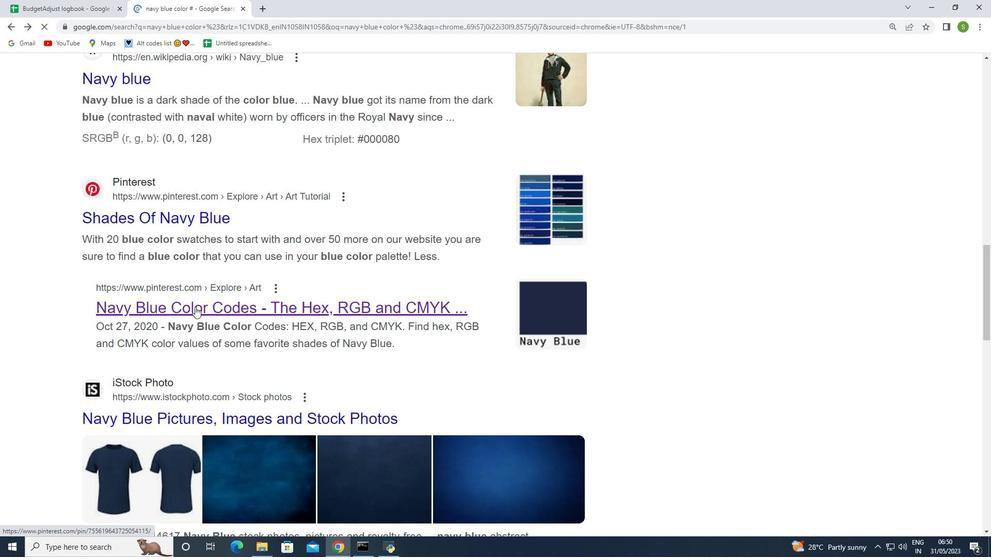 
Action: Mouse moved to (198, 306)
Screenshot: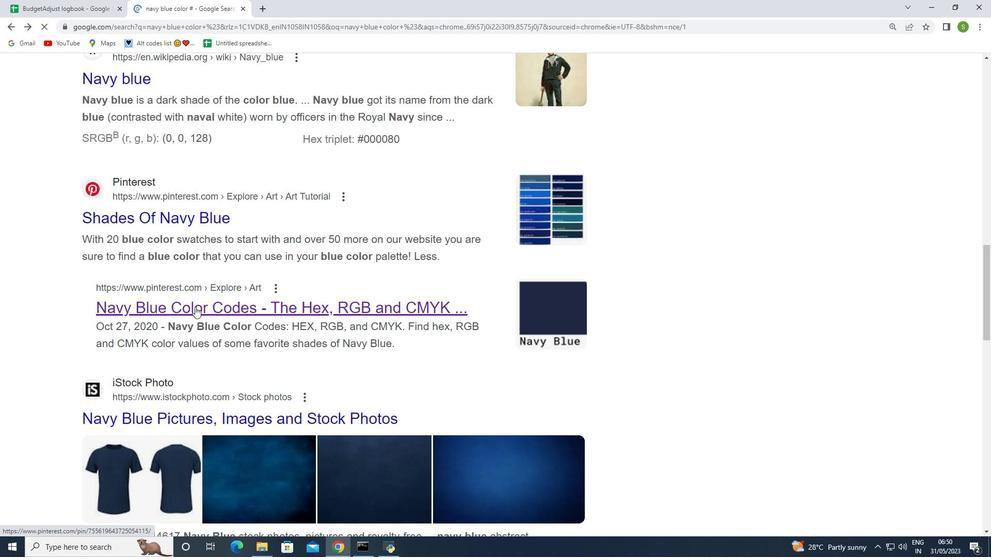 
Action: Mouse scrolled (198, 306) with delta (0, 0)
Screenshot: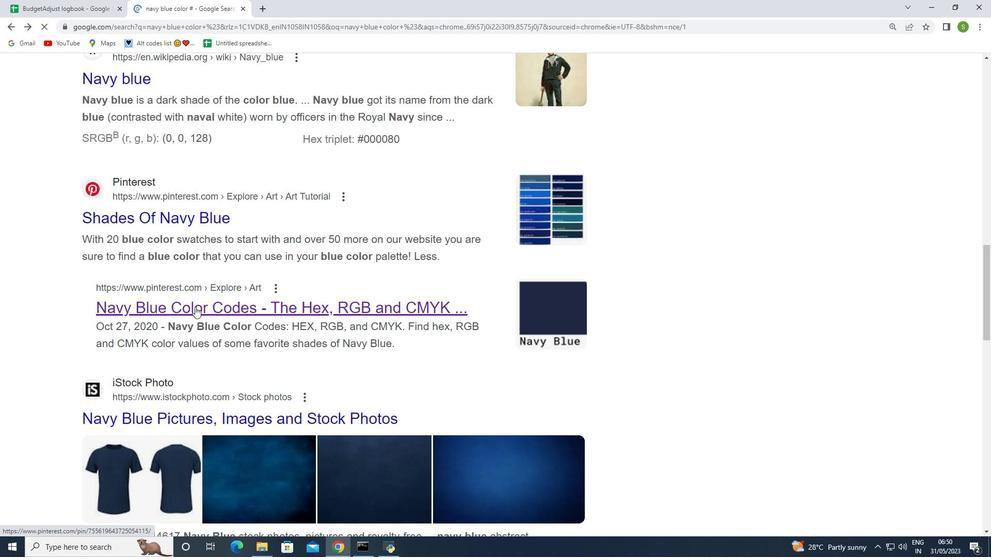 
Action: Mouse moved to (301, 70)
Screenshot: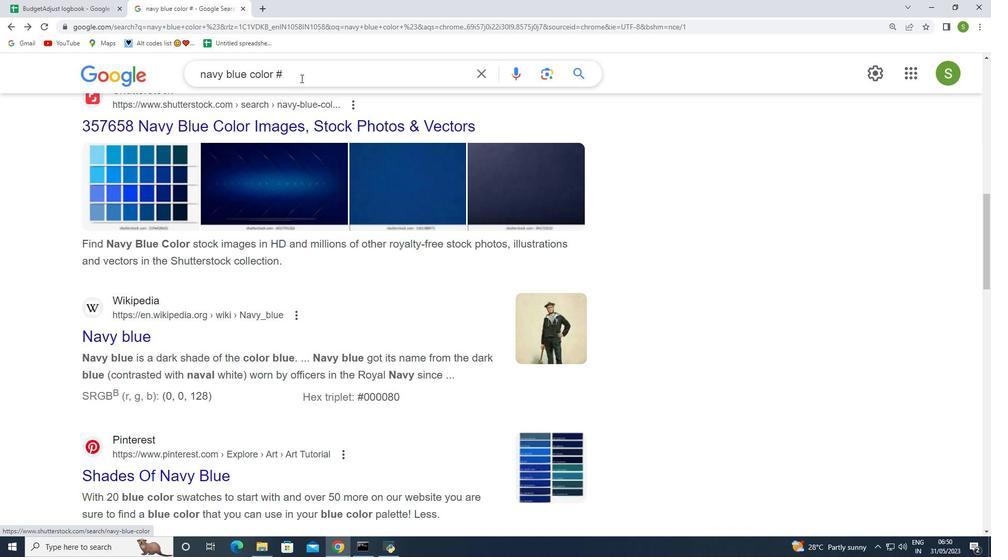 
Action: Mouse pressed left at (301, 70)
Screenshot: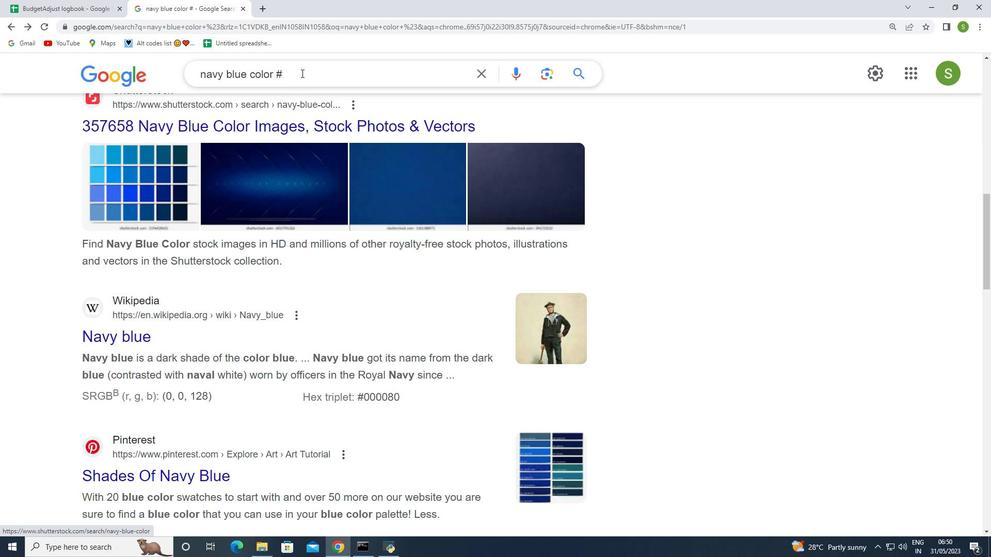 
Action: Key pressed <Key.space>code<Key.enter>
Screenshot: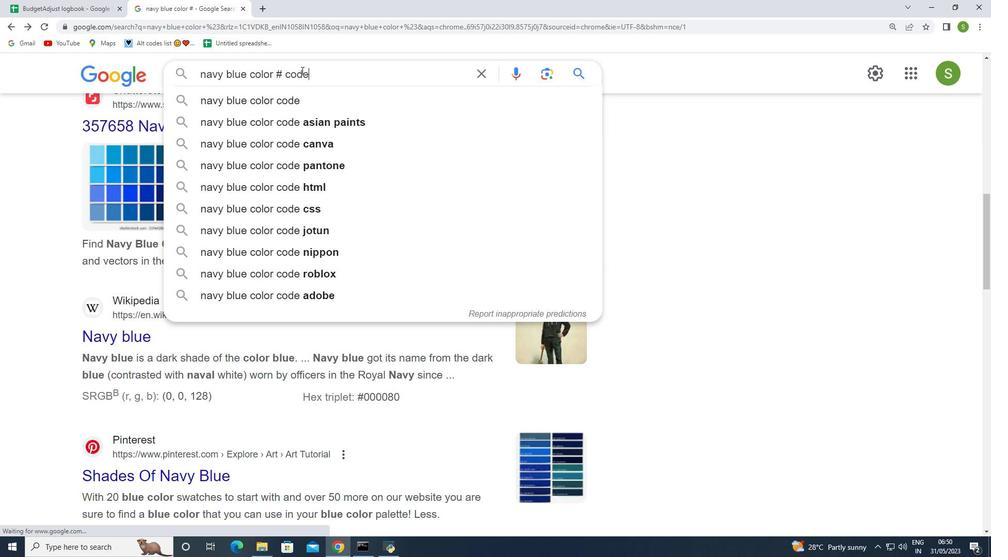 
Action: Mouse moved to (205, 227)
Screenshot: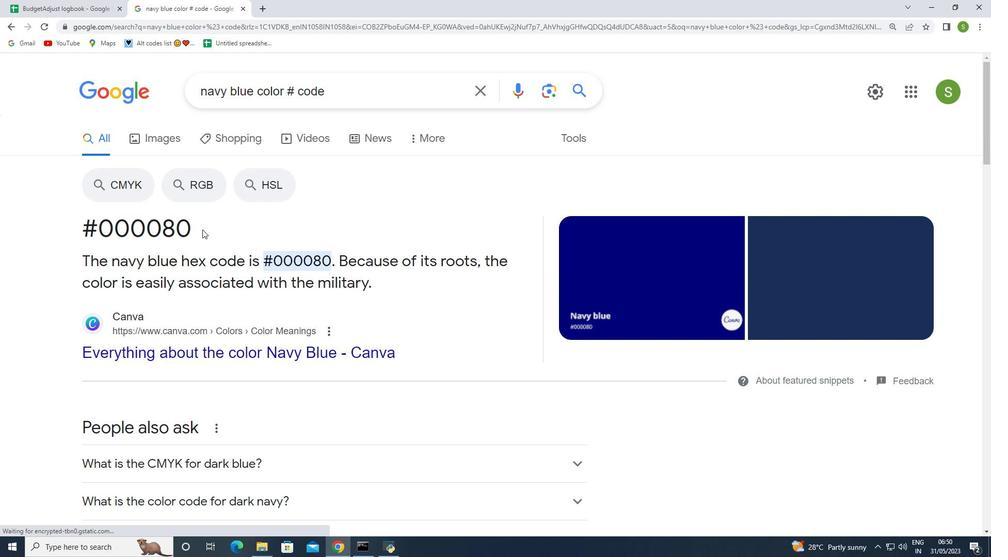 
Action: Mouse pressed left at (205, 227)
Screenshot: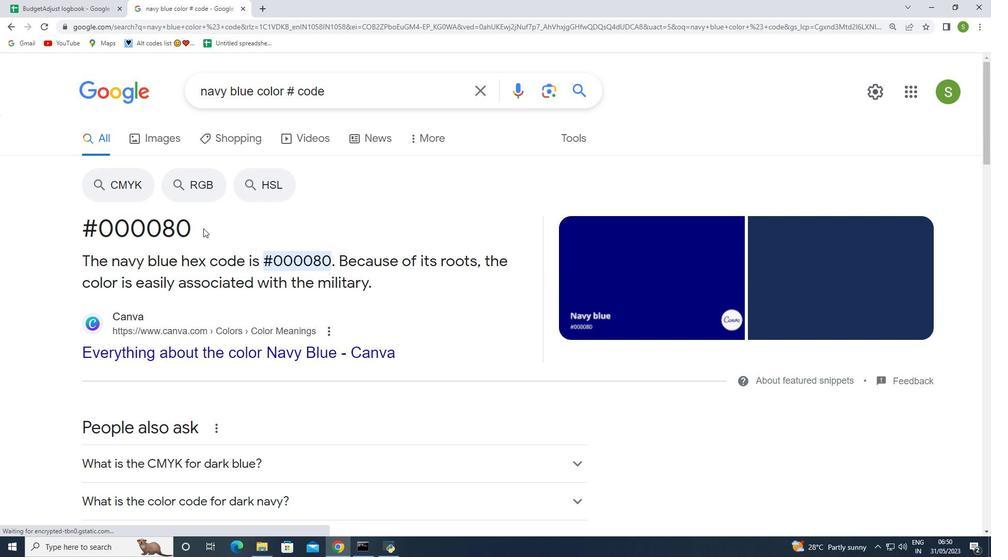 
Action: Mouse moved to (194, 227)
Screenshot: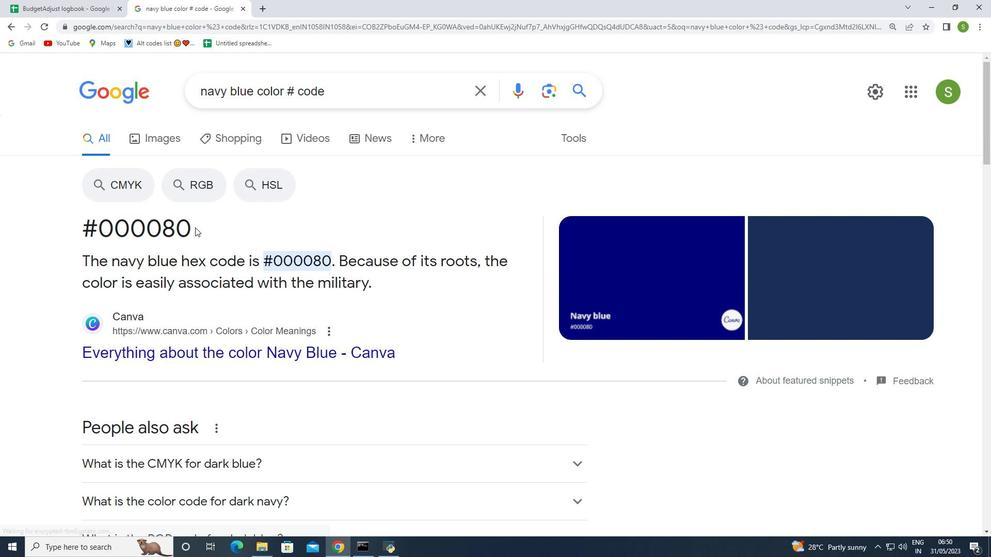 
Action: Mouse pressed left at (194, 227)
Screenshot: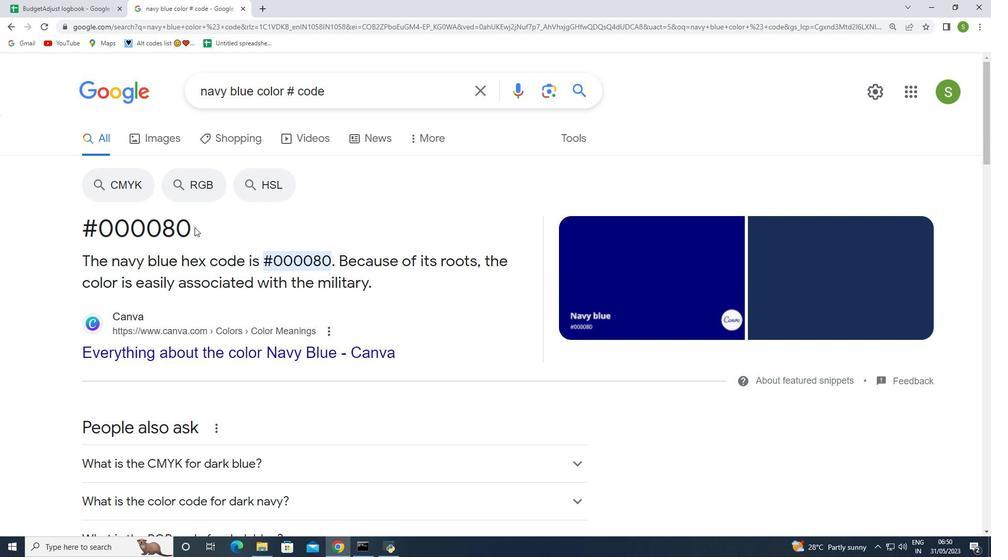 
Action: Mouse moved to (94, 237)
Screenshot: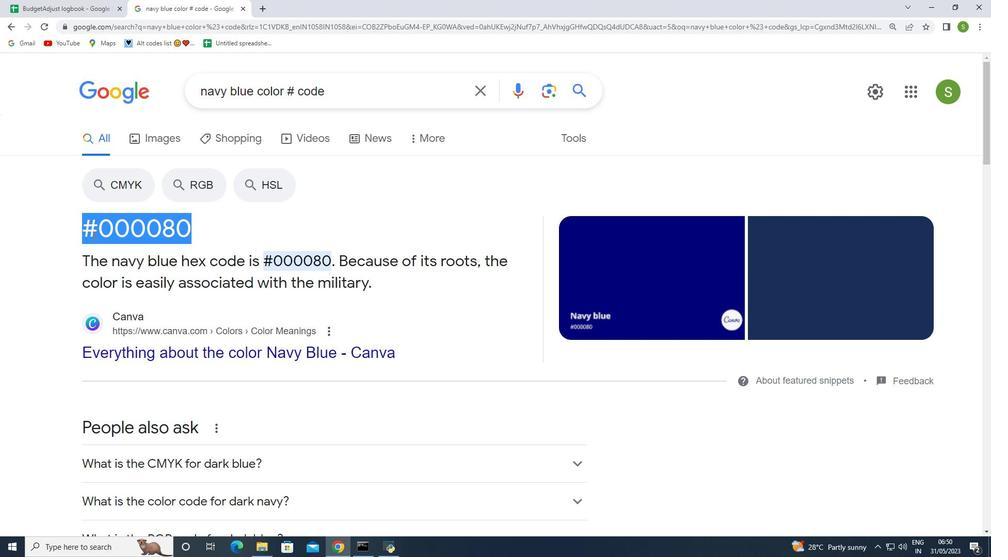 
Action: Key pressed ctrl+C
Screenshot: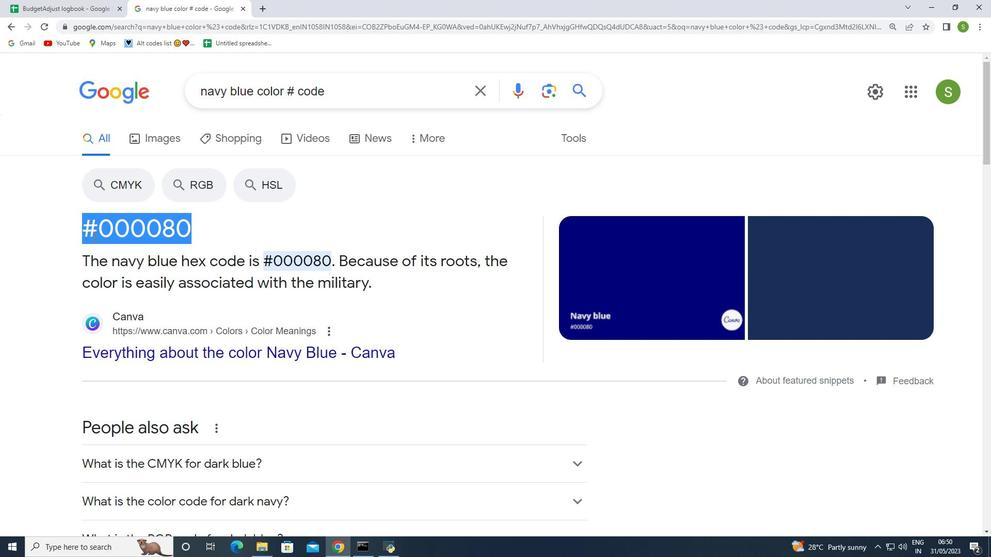 
Action: Mouse moved to (350, 213)
Screenshot: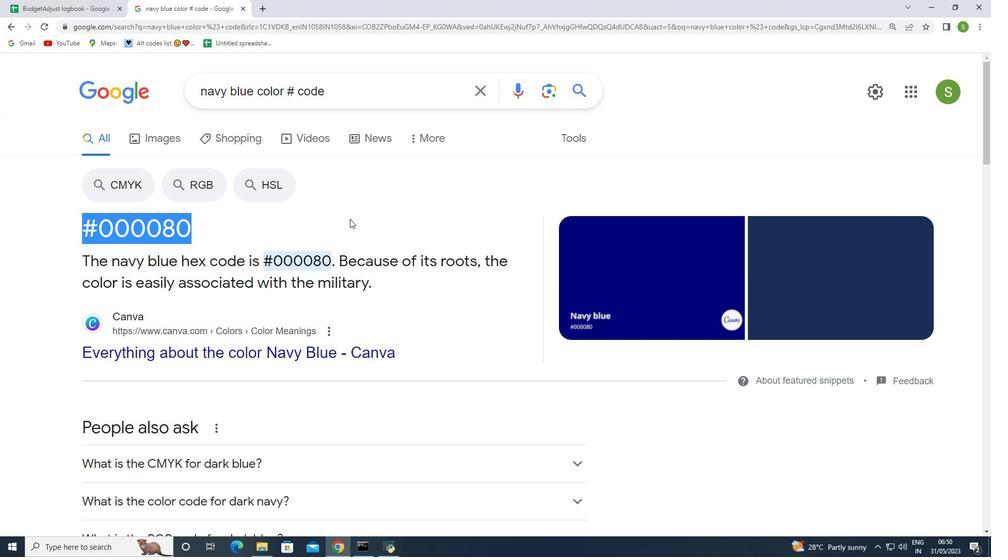 
Action: Mouse pressed left at (350, 213)
Screenshot: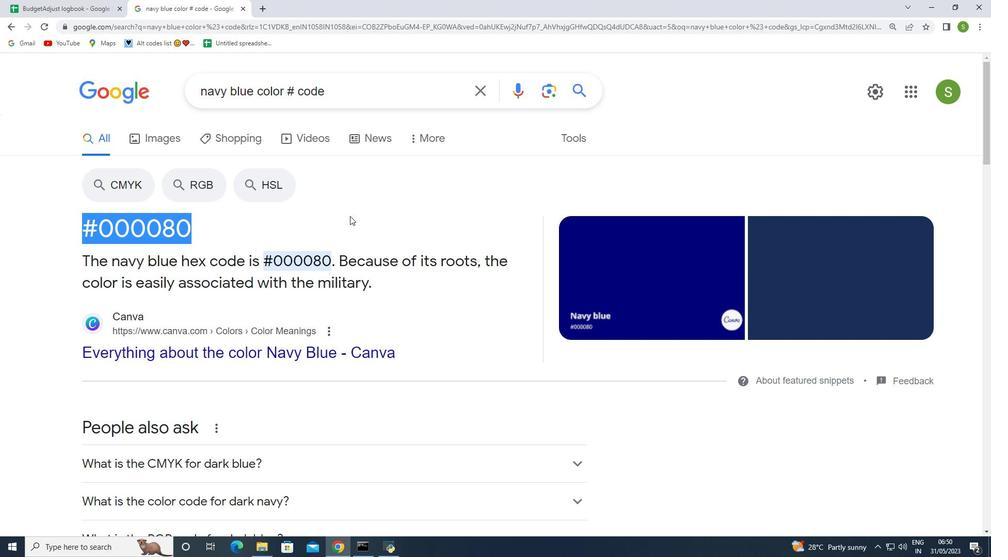 
Action: Mouse moved to (80, 4)
Screenshot: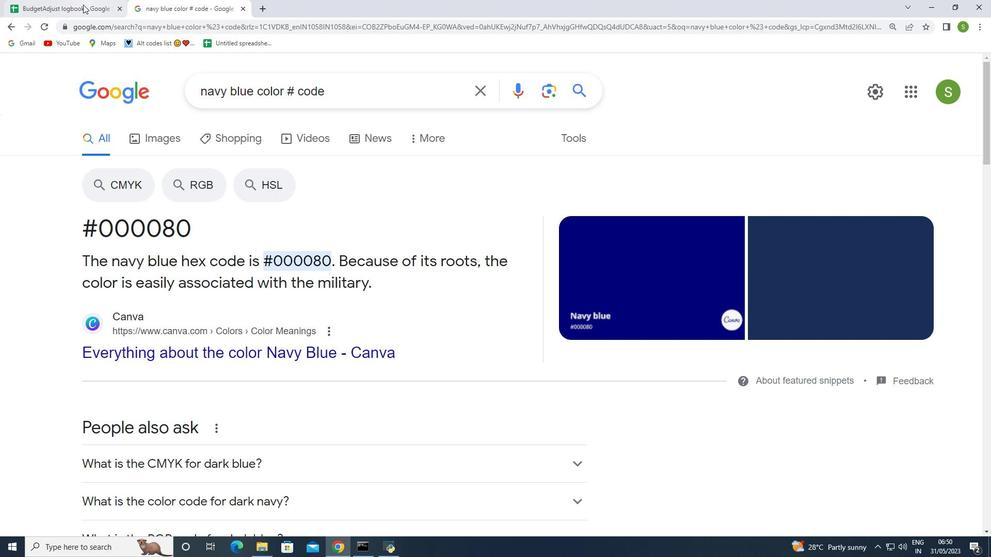 
Action: Mouse pressed left at (80, 4)
Screenshot: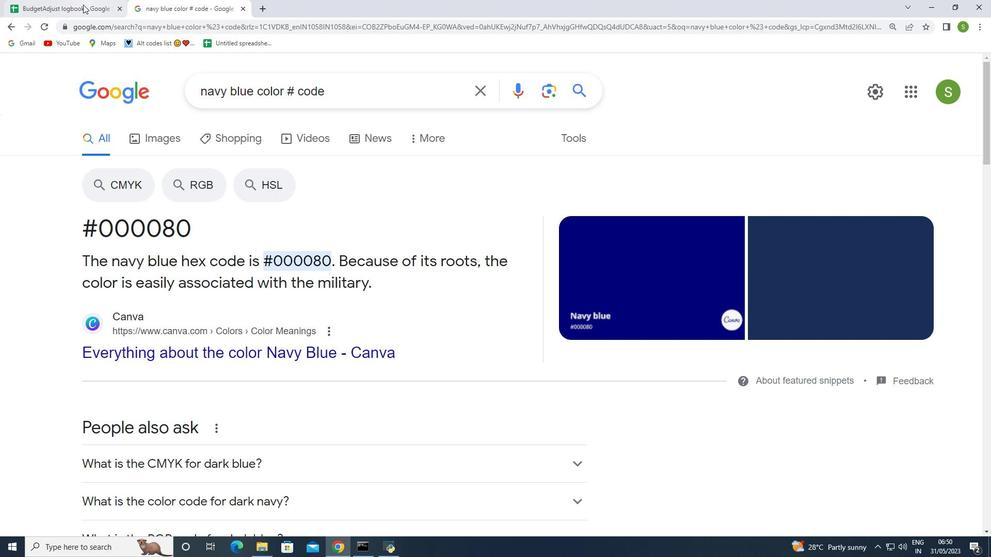 
Action: Mouse moved to (72, 127)
Screenshot: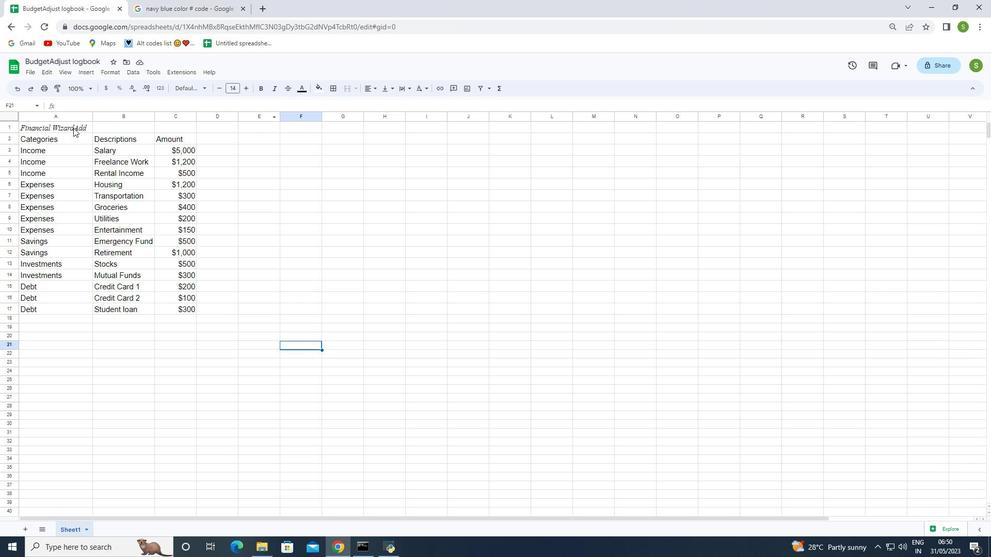 
Action: Mouse pressed left at (72, 127)
Screenshot: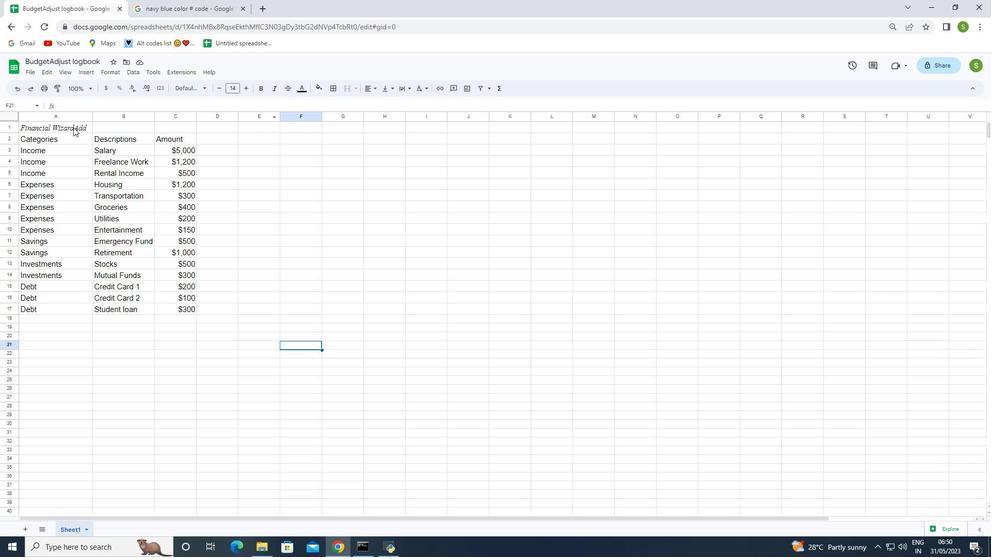 
Action: Mouse moved to (298, 92)
Screenshot: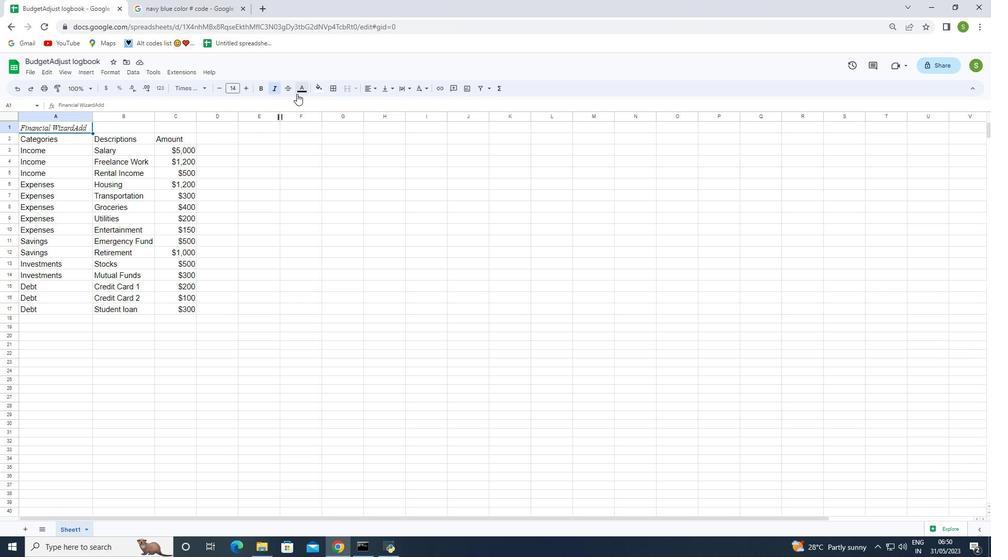 
Action: Mouse pressed left at (298, 92)
Screenshot: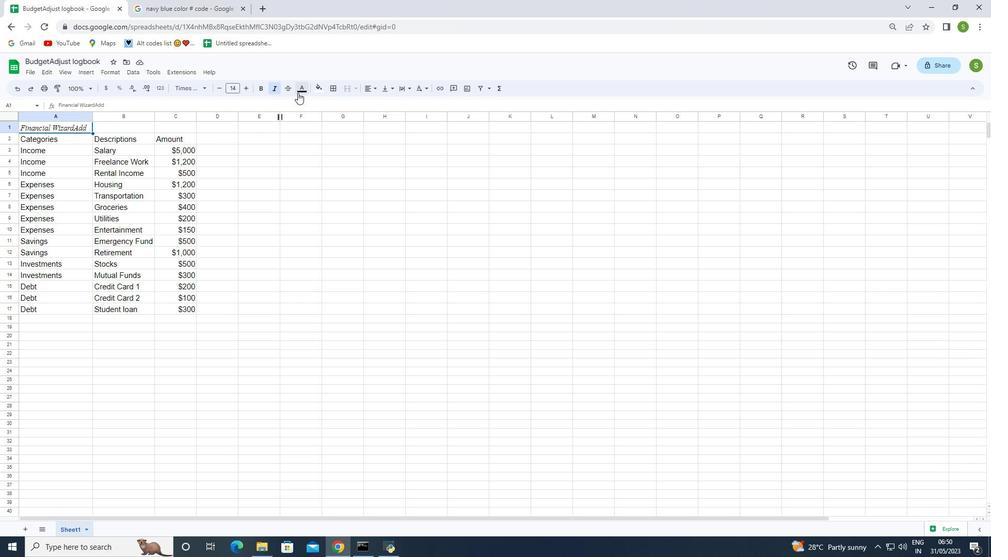 
Action: Mouse moved to (304, 222)
Screenshot: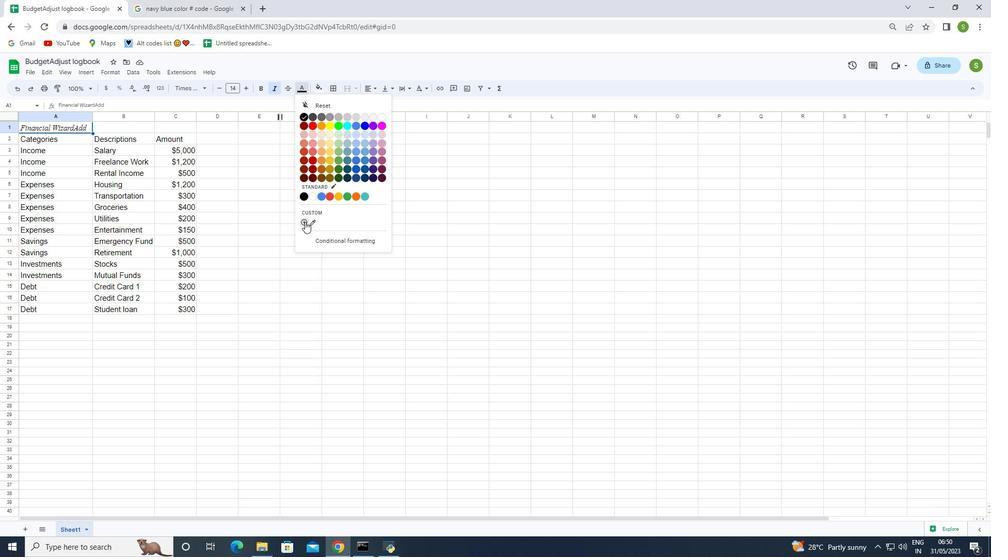 
Action: Mouse pressed left at (304, 222)
Screenshot: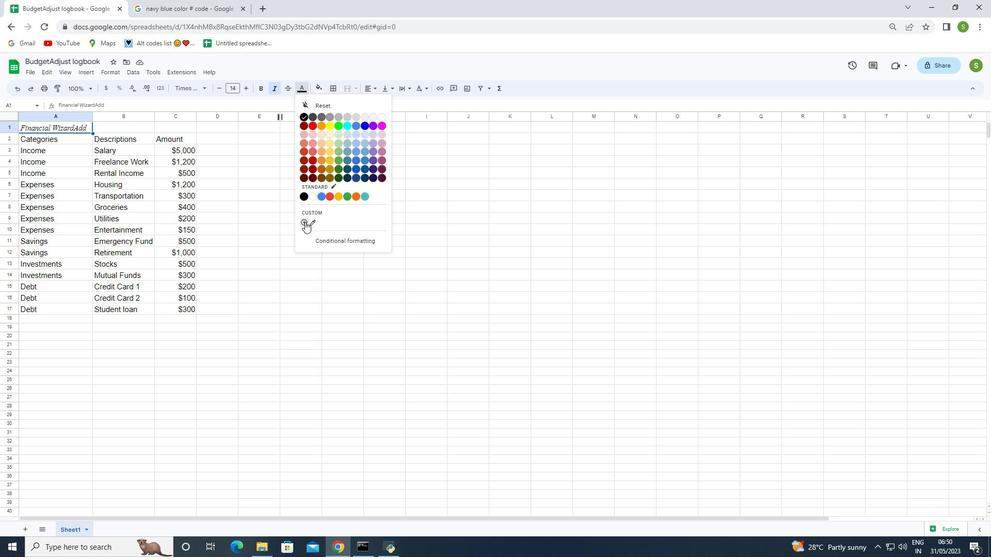 
Action: Mouse moved to (468, 333)
Screenshot: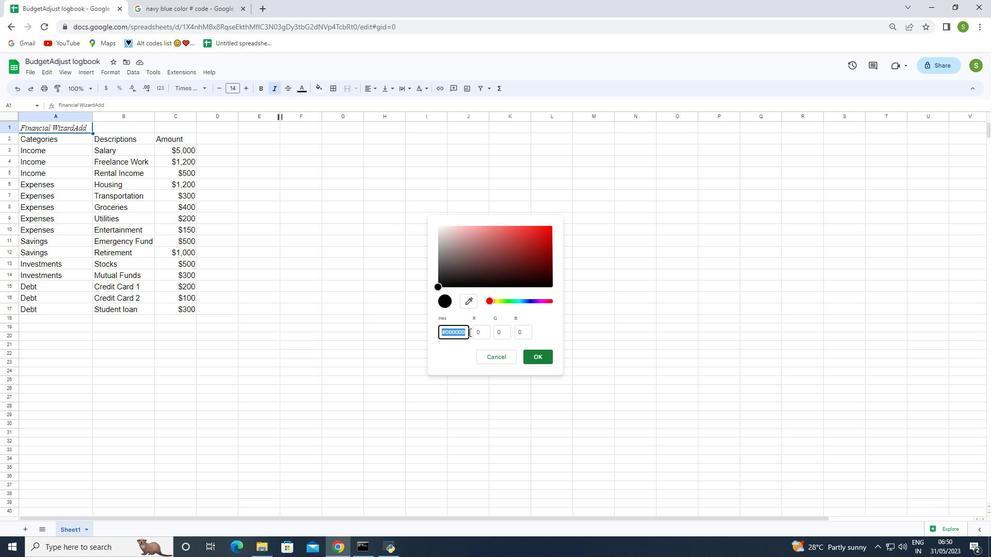 
Action: Key pressed ctrl+V
Screenshot: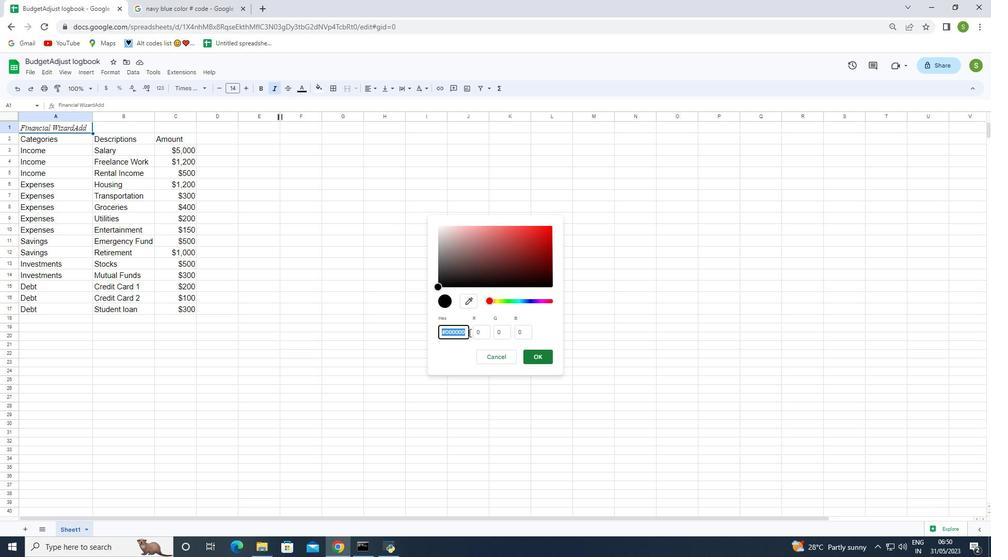 
Action: Mouse moved to (538, 358)
Screenshot: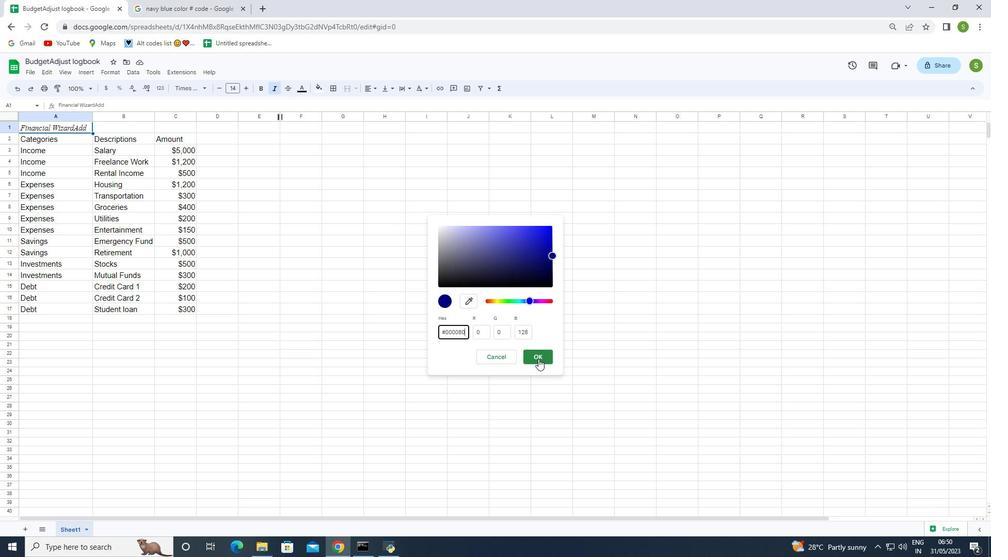
Action: Mouse pressed left at (538, 358)
Screenshot: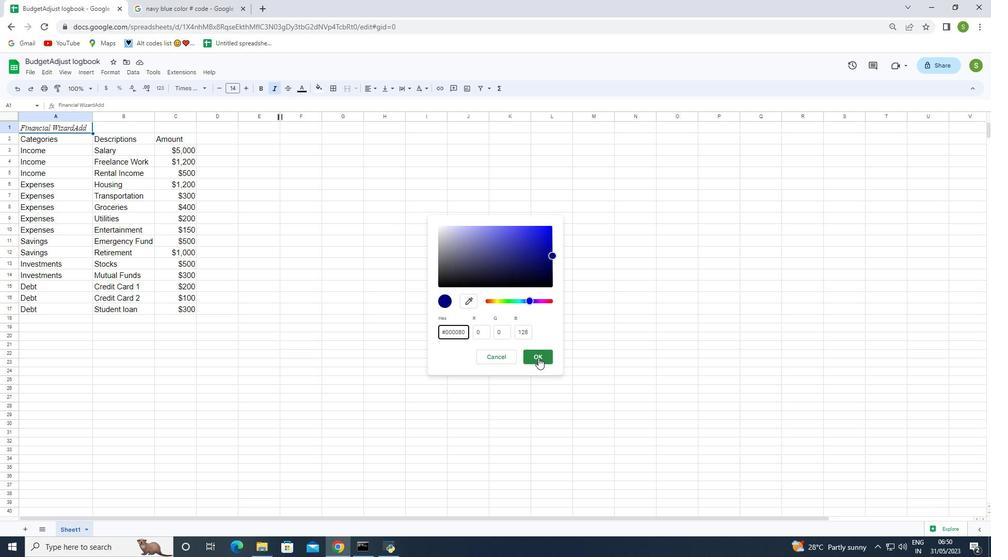
Action: Mouse moved to (293, 278)
Screenshot: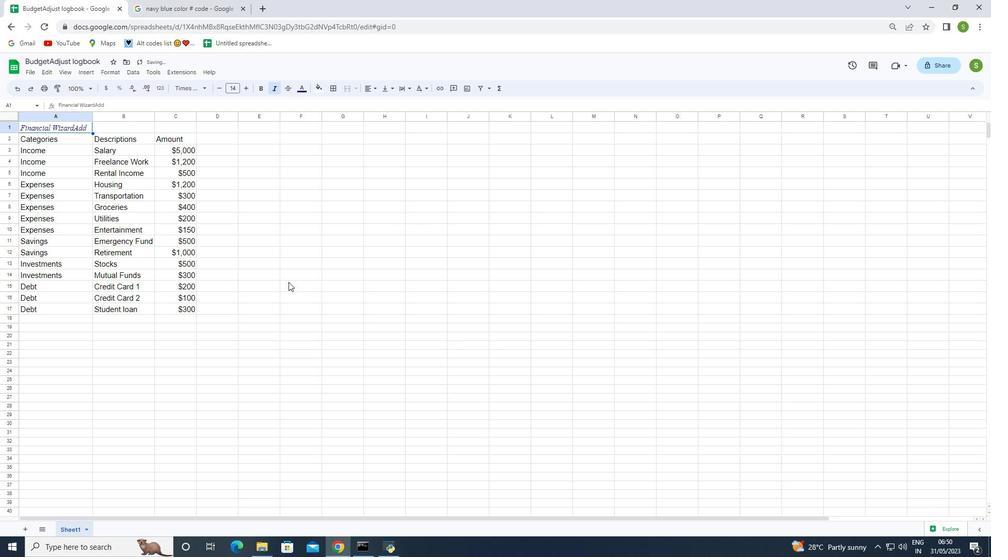 
Action: Mouse pressed left at (293, 278)
Screenshot: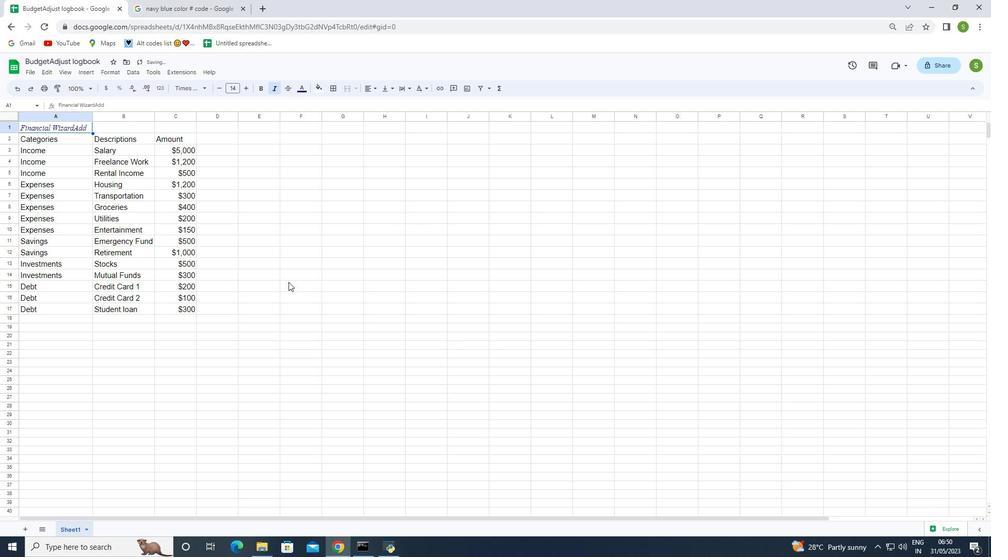 
Action: Mouse moved to (32, 126)
Screenshot: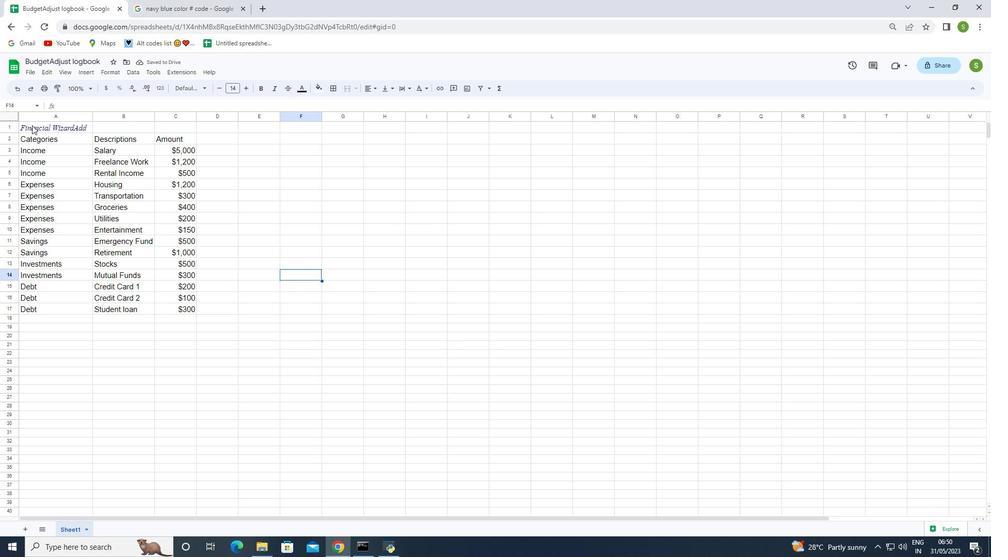 
Action: Mouse pressed left at (32, 126)
Screenshot: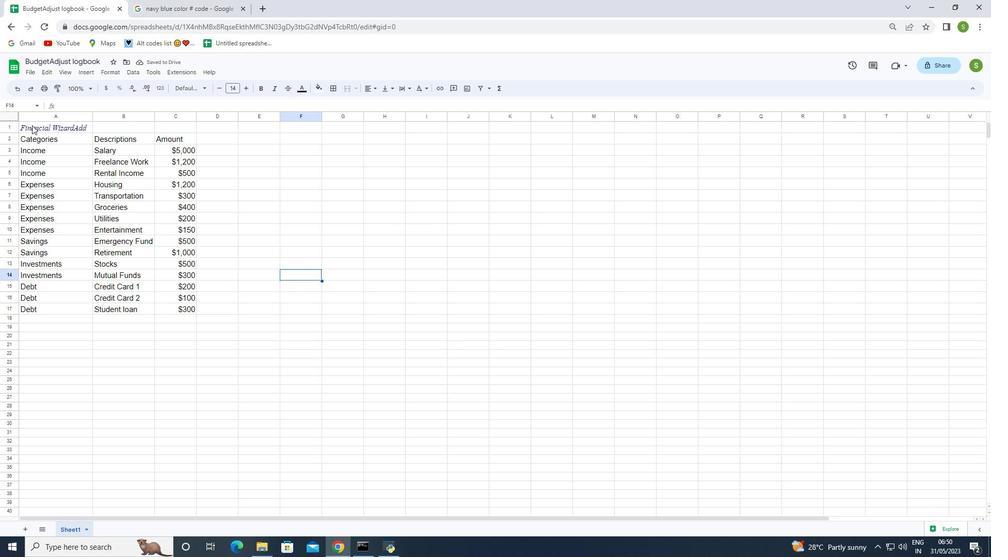 
Action: Mouse moved to (258, 87)
Screenshot: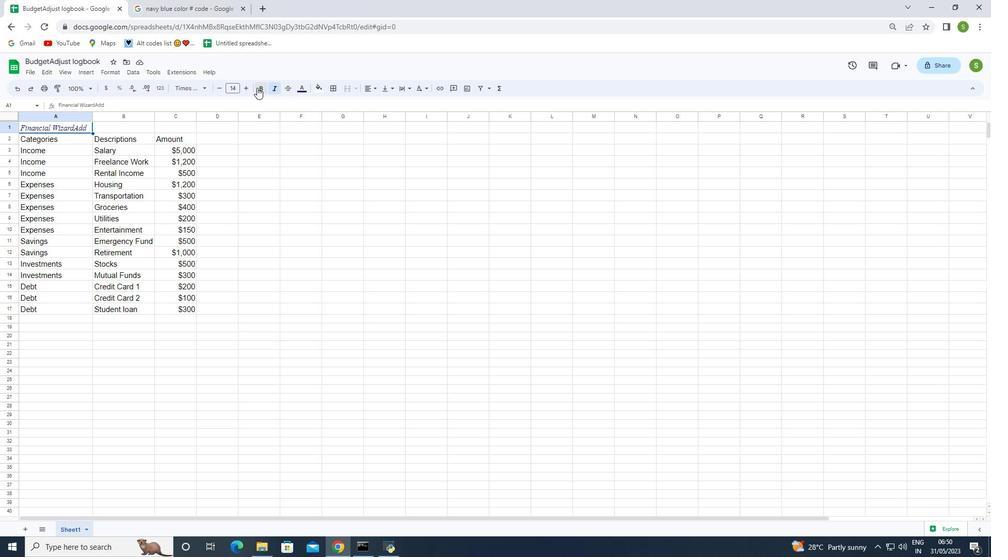 
Action: Mouse pressed left at (258, 87)
Screenshot: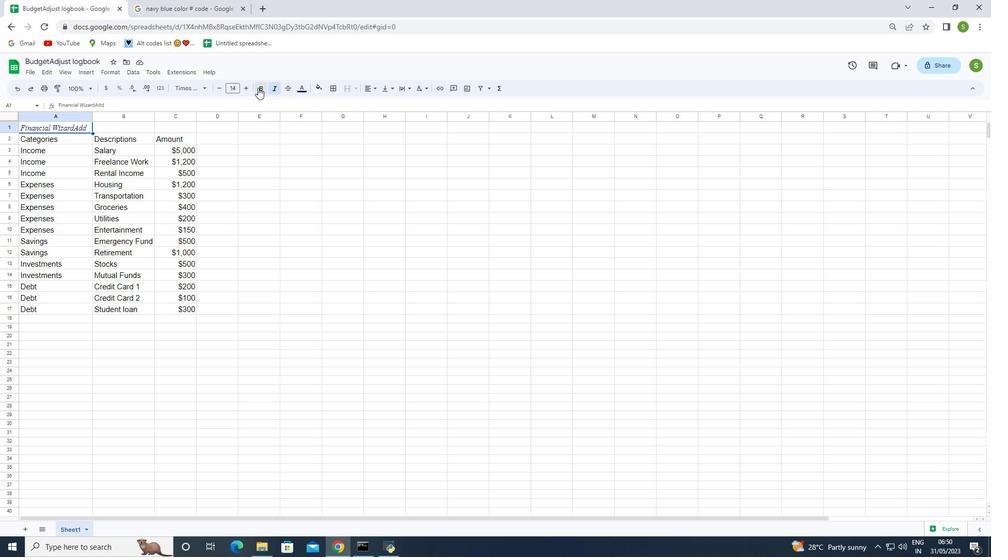 
Action: Mouse moved to (78, 137)
Screenshot: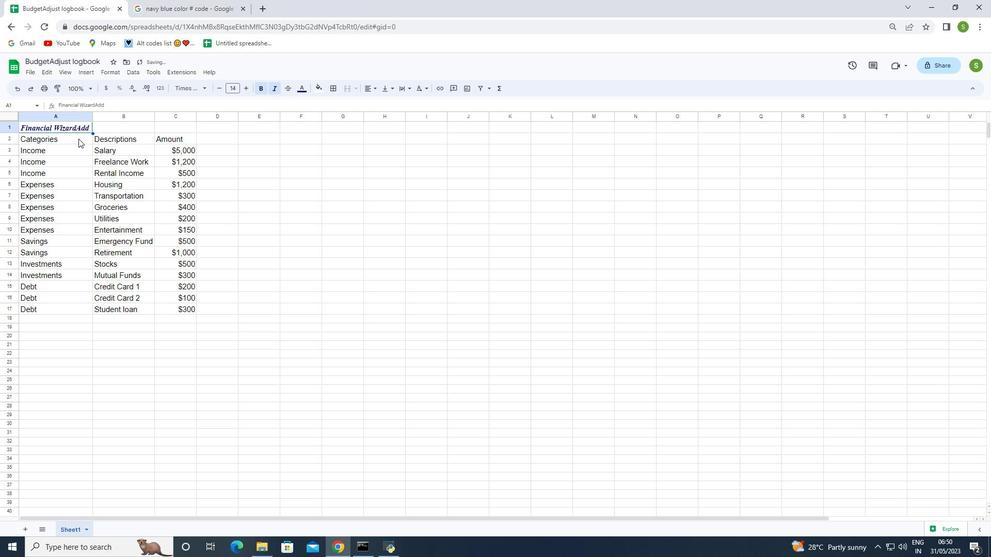 
Action: Mouse scrolled (78, 138) with delta (0, 0)
Screenshot: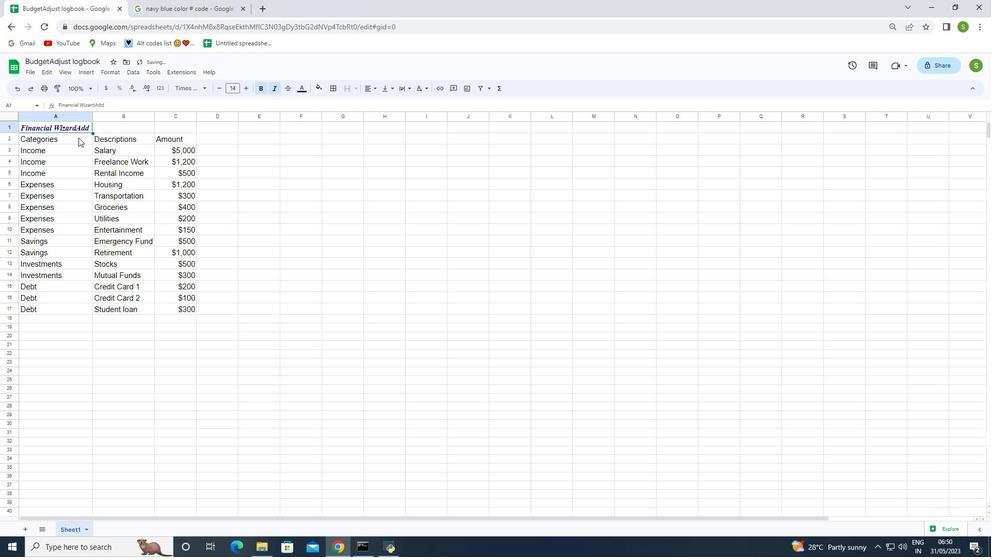 
Action: Mouse scrolled (78, 138) with delta (0, 0)
Screenshot: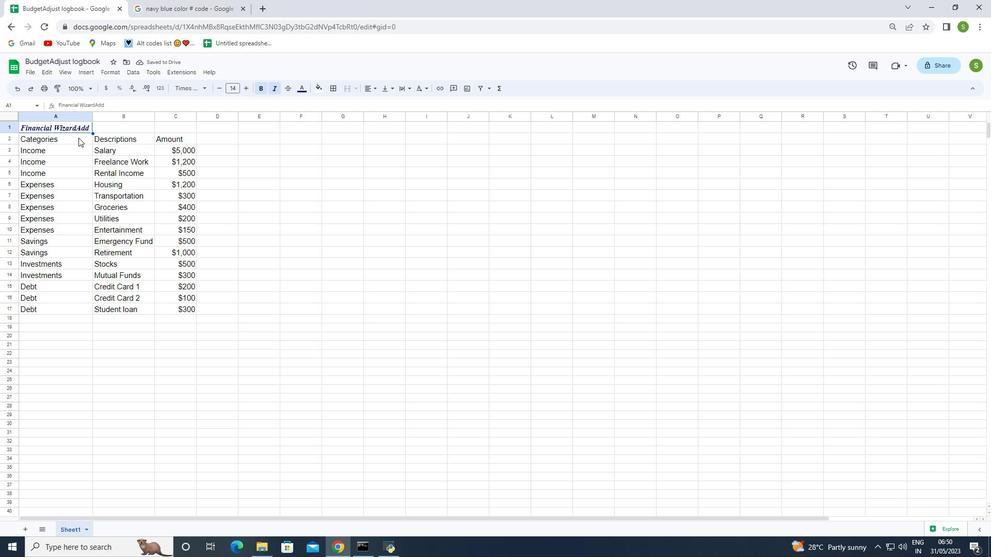 
Action: Mouse moved to (268, 181)
Screenshot: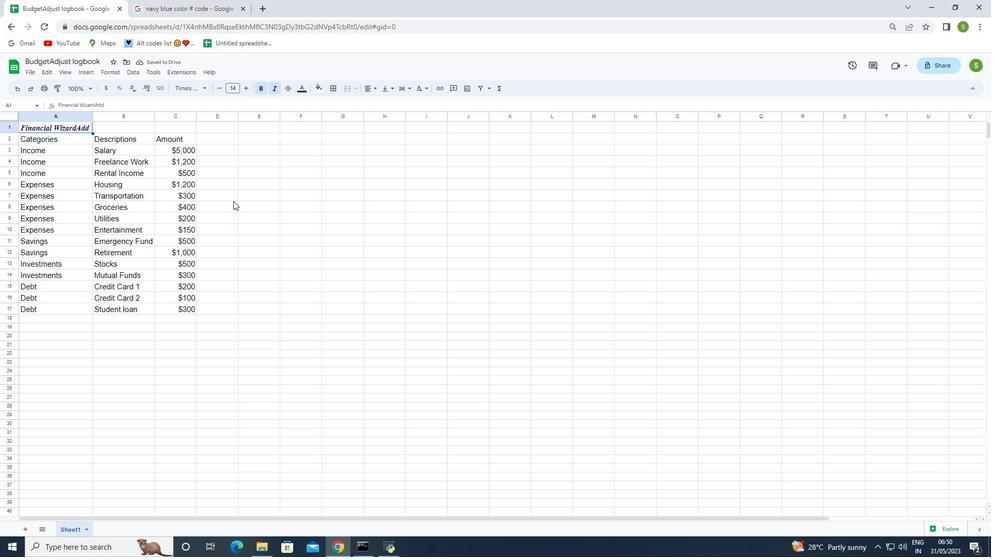 
Action: Mouse pressed left at (268, 181)
Screenshot: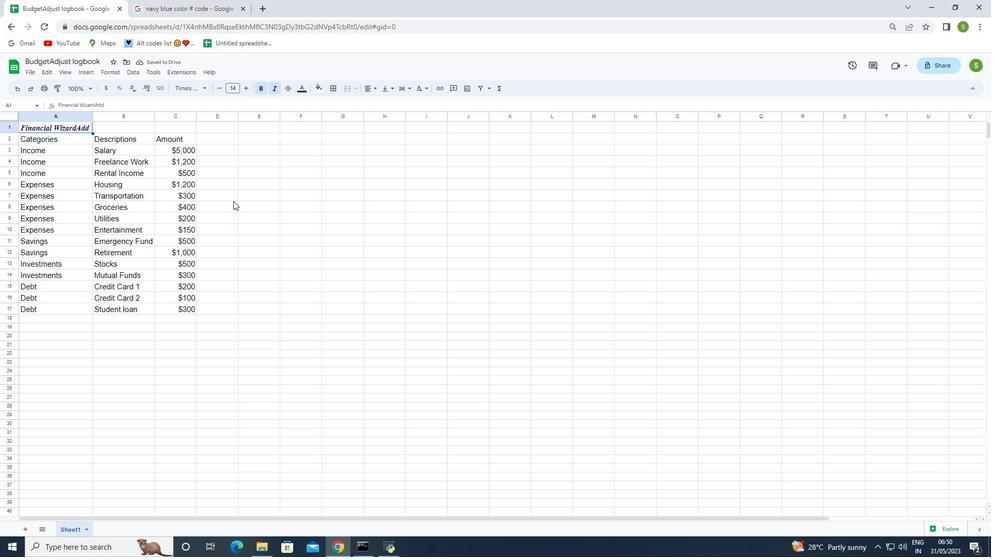 
Action: Mouse moved to (57, 130)
Screenshot: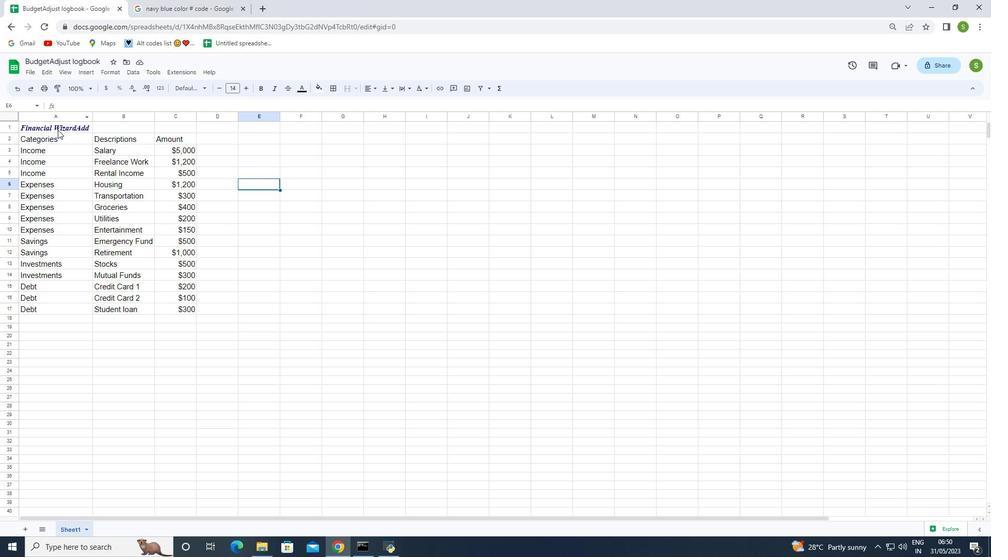 
Action: Mouse pressed left at (57, 130)
Screenshot: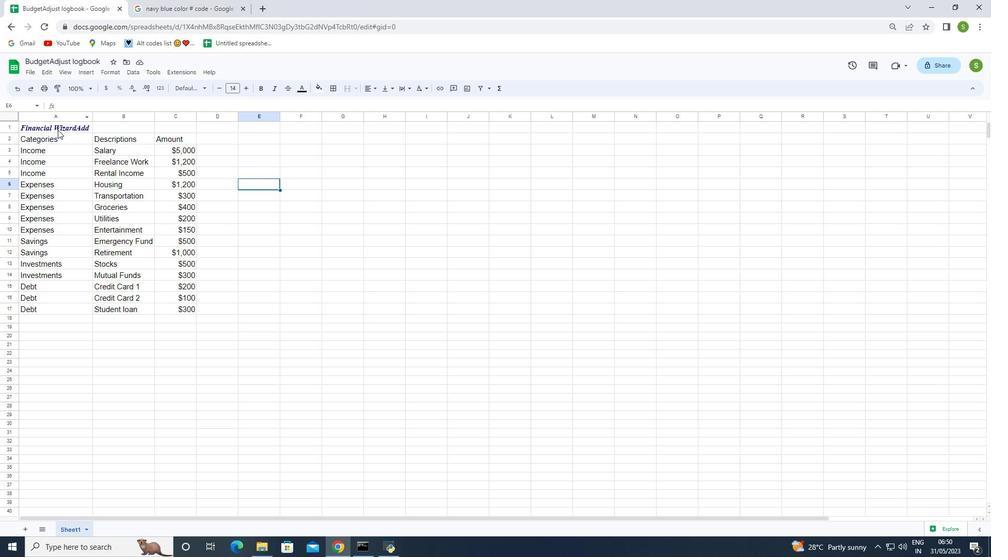 
Action: Mouse moved to (245, 87)
Screenshot: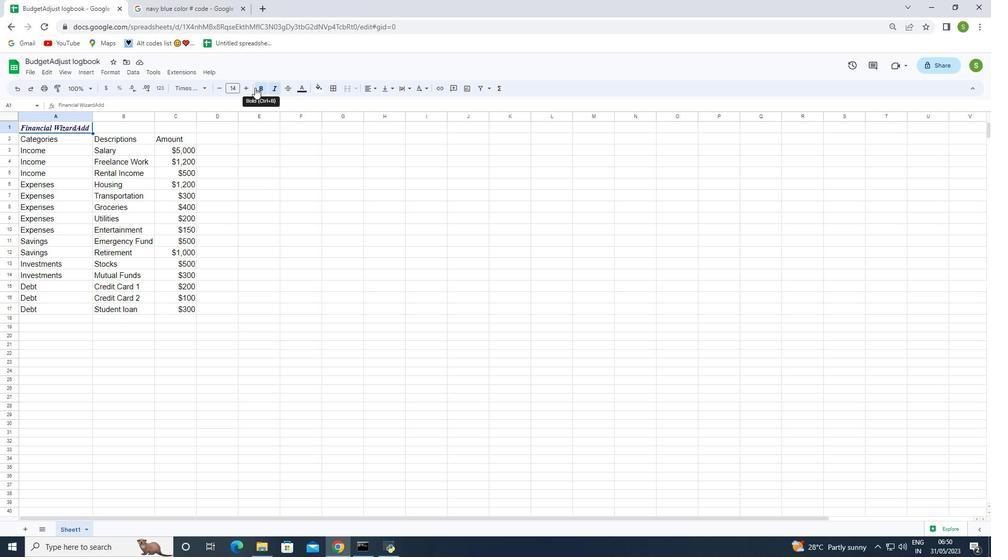 
Action: Mouse pressed left at (245, 87)
Screenshot: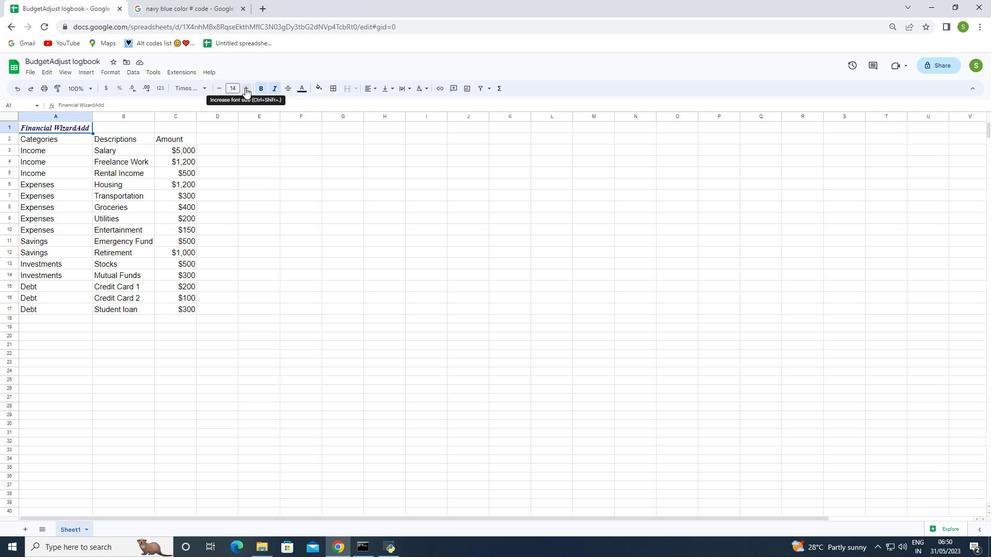 
Action: Mouse pressed left at (245, 87)
Screenshot: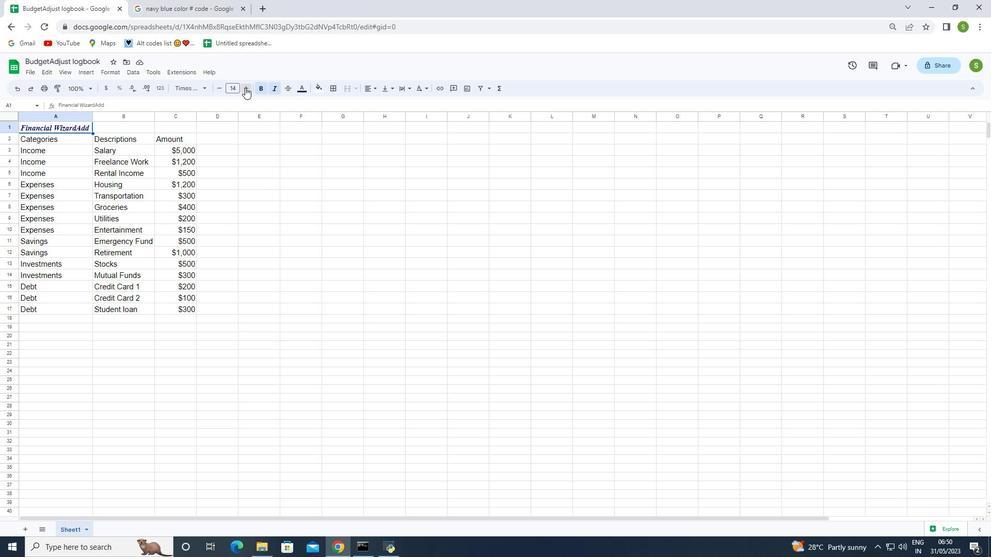 
Action: Mouse pressed left at (245, 87)
Screenshot: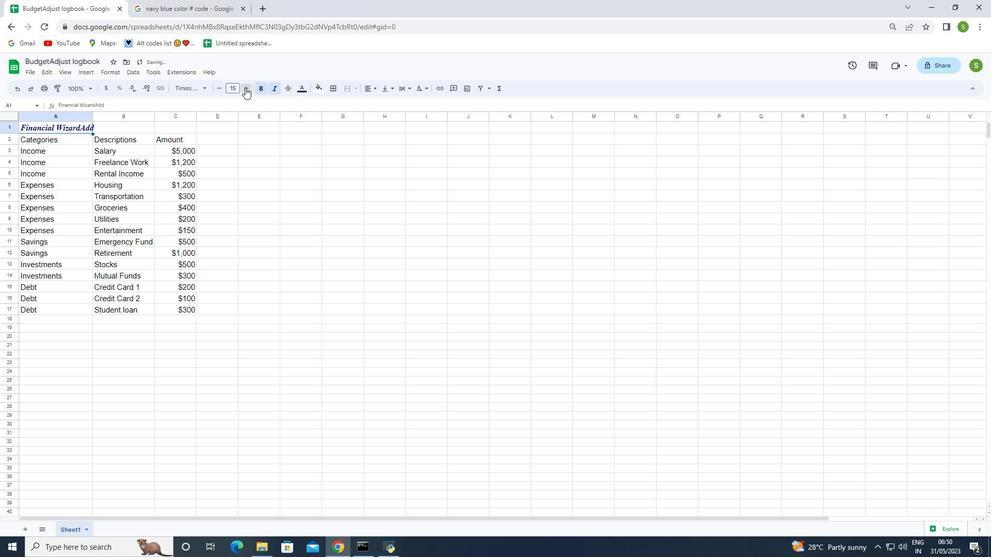 
Action: Mouse pressed left at (245, 87)
Screenshot: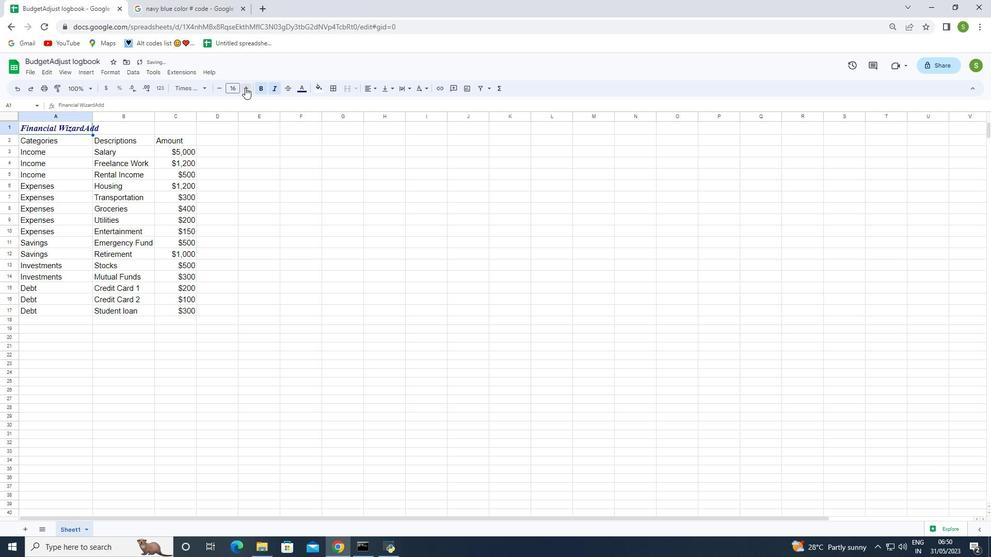 
Action: Mouse pressed left at (245, 87)
Screenshot: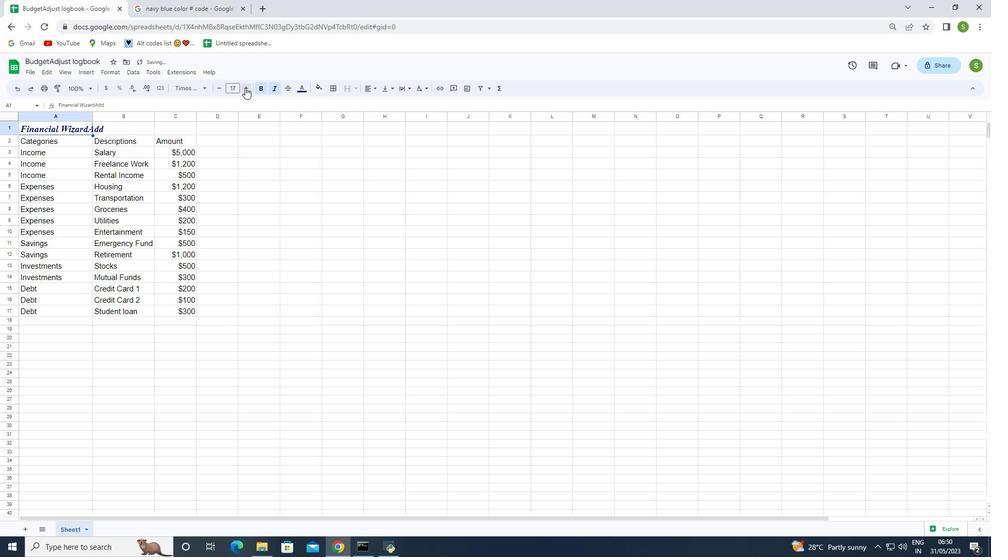 
Action: Mouse pressed left at (245, 87)
Screenshot: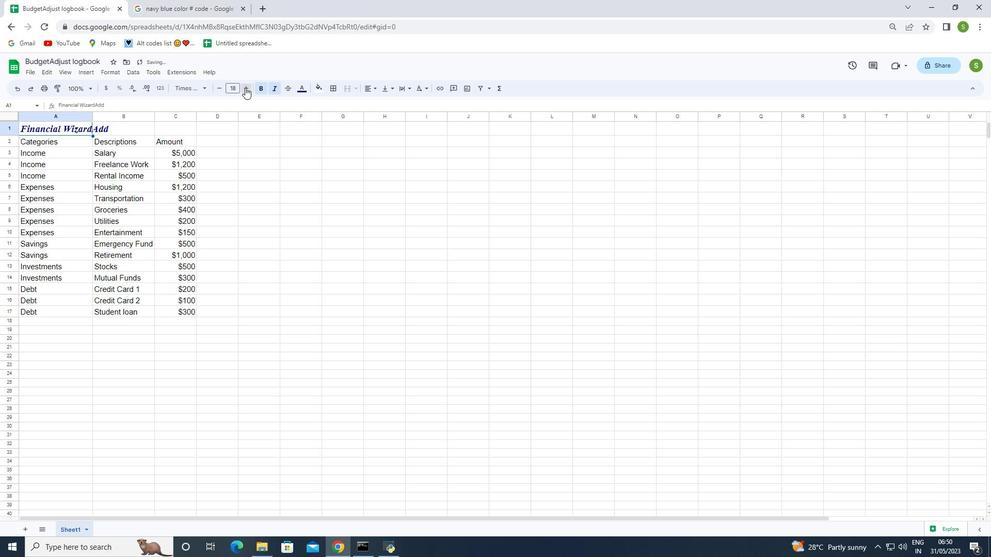 
Action: Mouse pressed left at (245, 87)
Screenshot: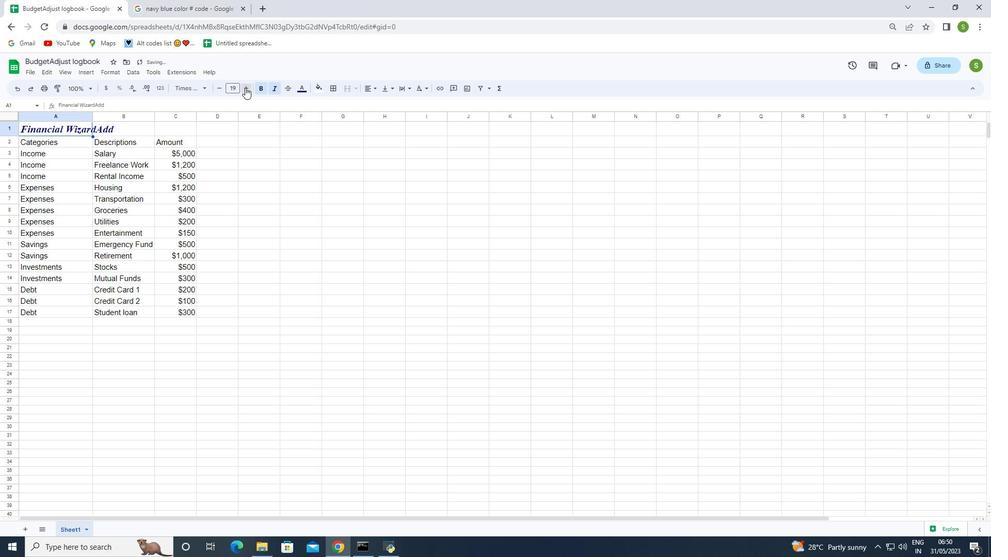 
Action: Mouse pressed left at (245, 87)
Screenshot: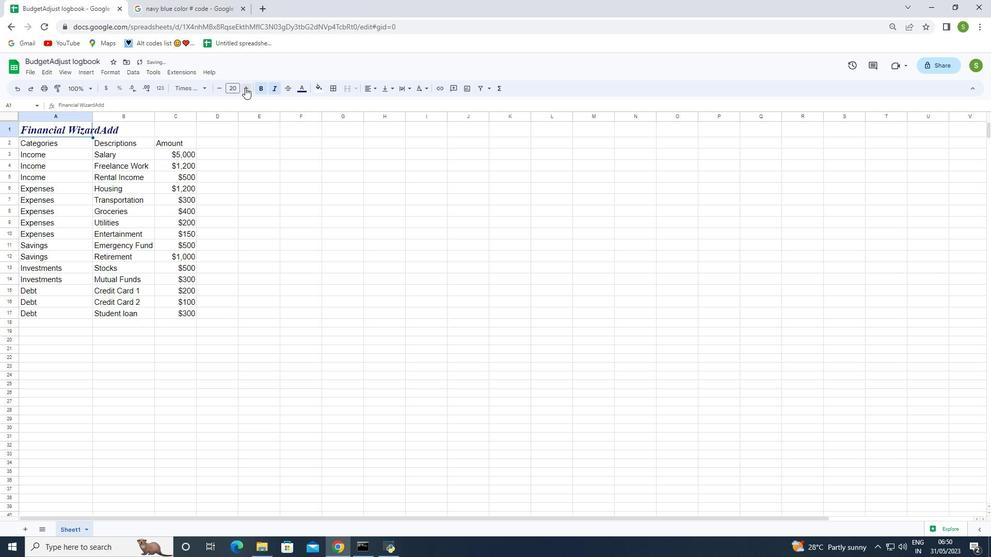 
Action: Mouse pressed left at (245, 87)
Screenshot: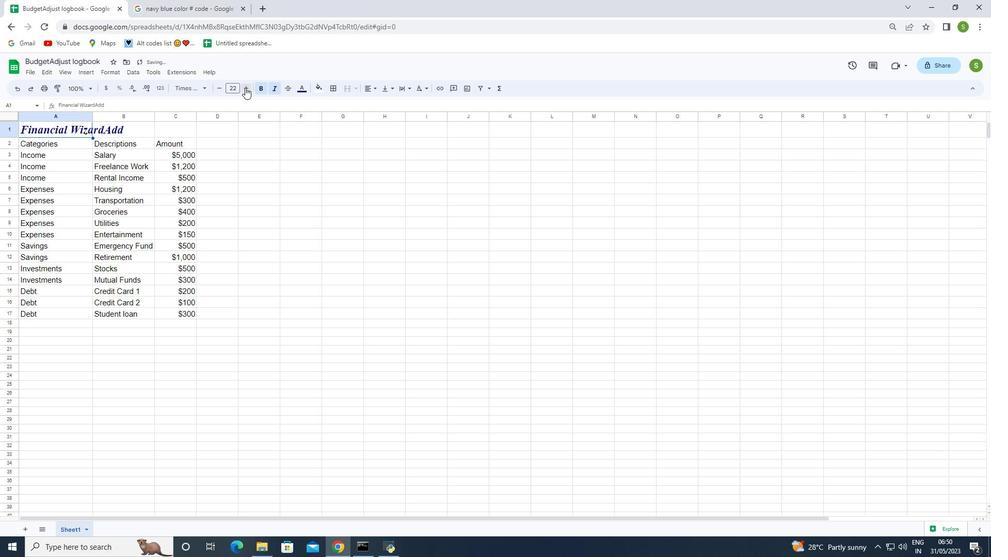 
Action: Mouse pressed left at (245, 87)
Screenshot: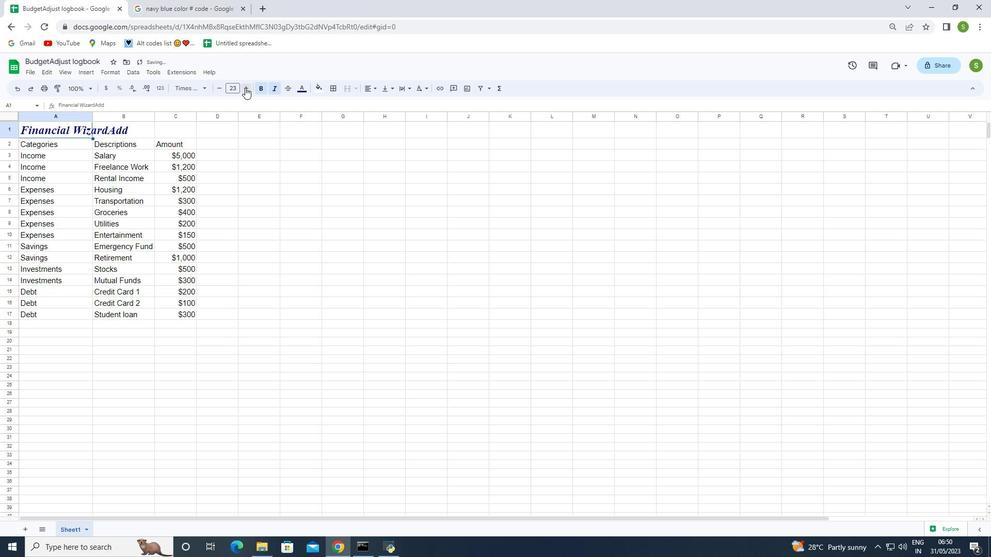
Action: Mouse pressed left at (245, 87)
Screenshot: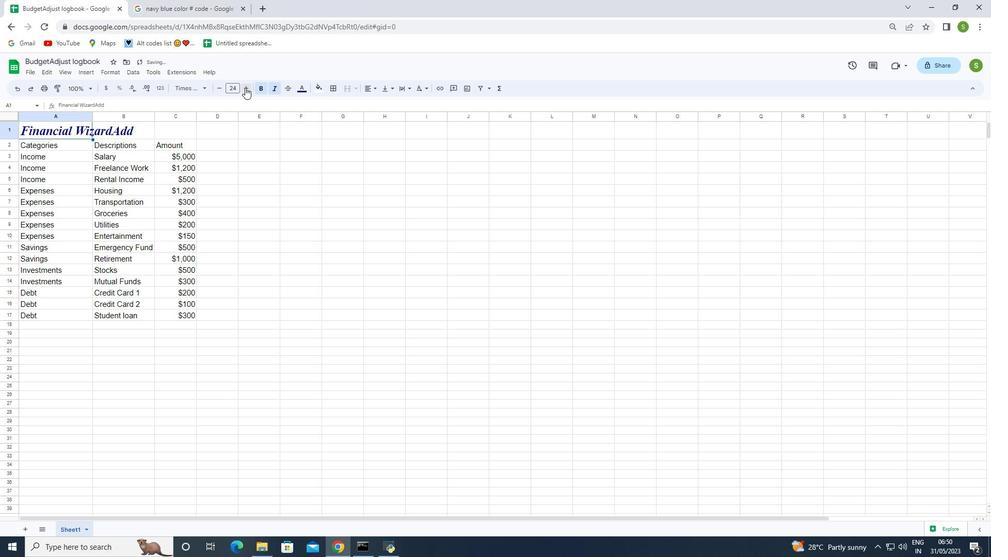 
Action: Mouse pressed left at (245, 87)
Screenshot: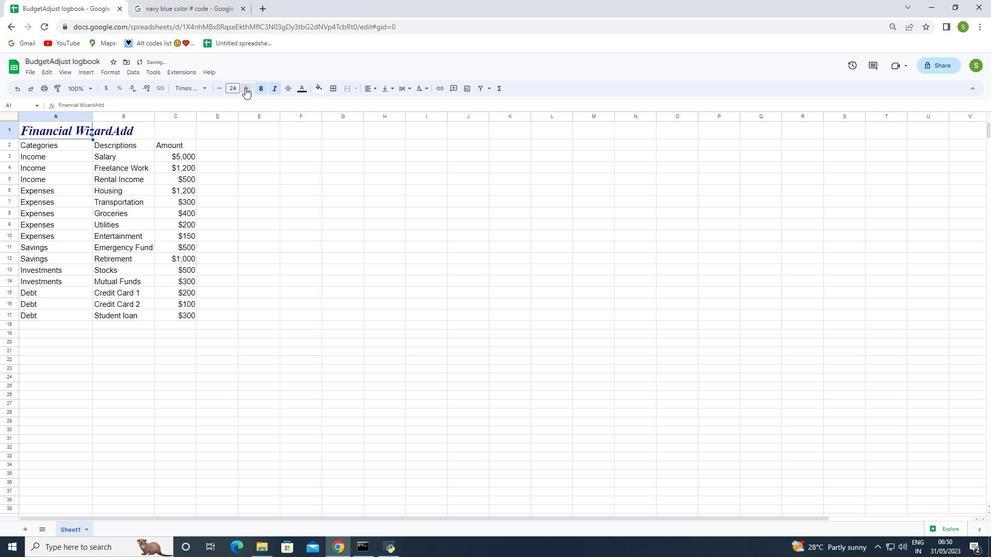 
Action: Mouse moved to (291, 220)
Screenshot: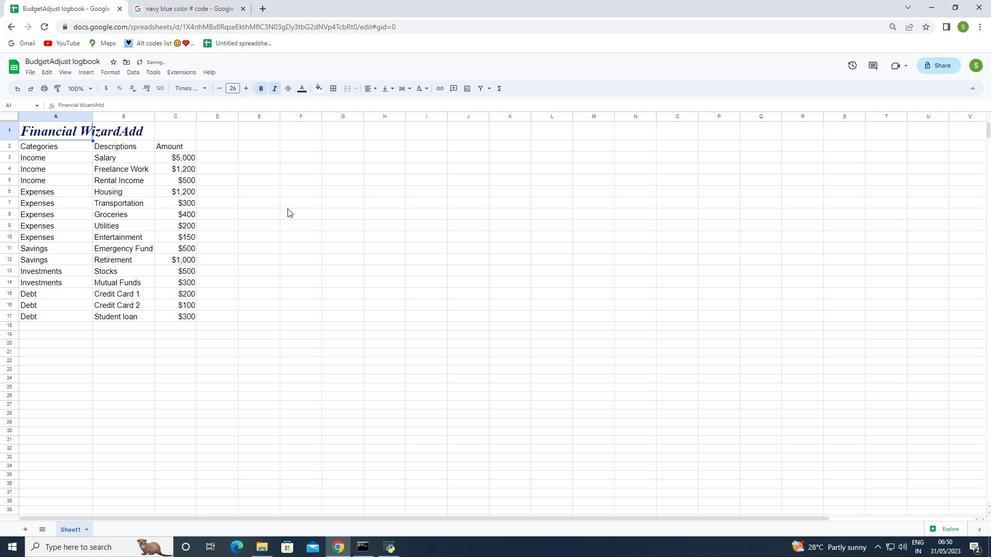 
Action: Mouse pressed left at (291, 220)
Screenshot: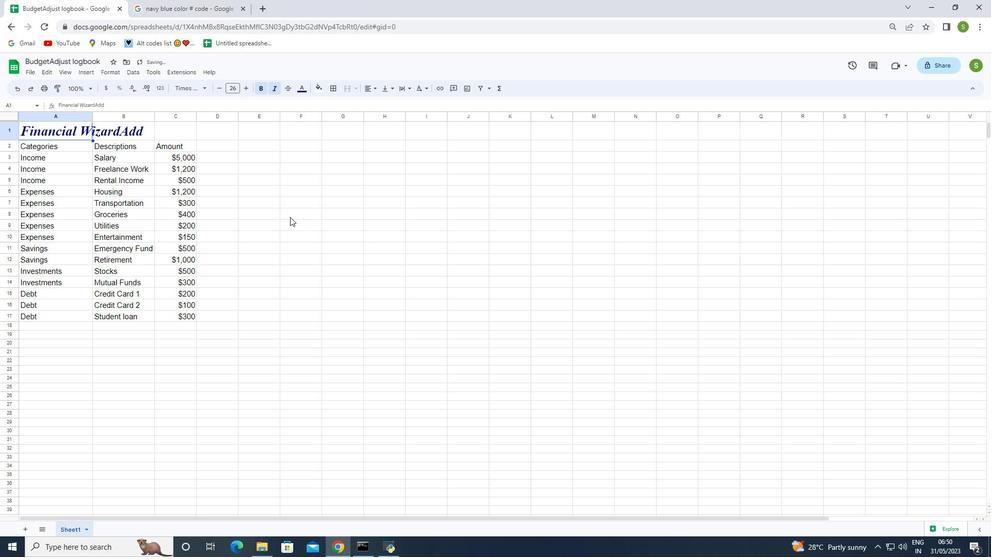
Action: Mouse moved to (39, 144)
Screenshot: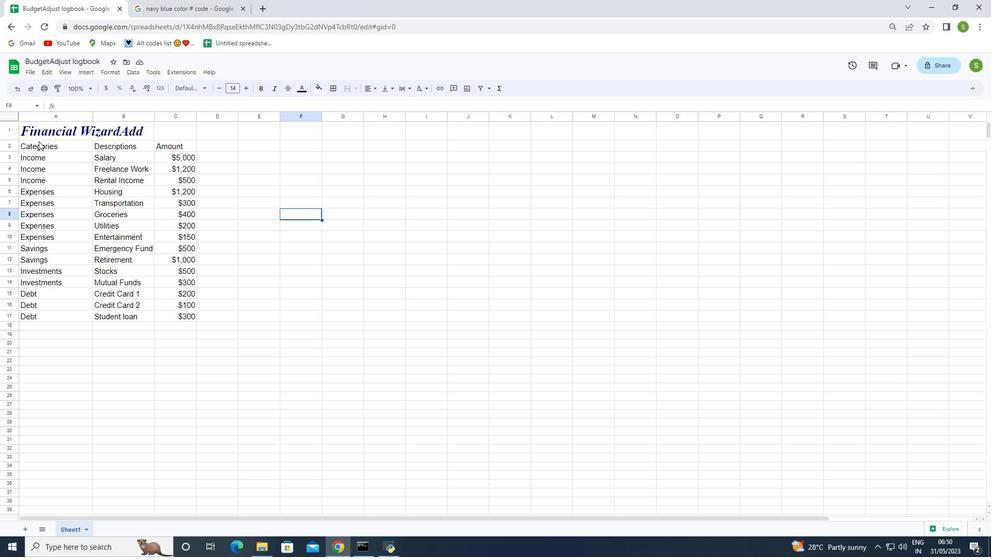 
Action: Mouse pressed left at (39, 144)
Screenshot: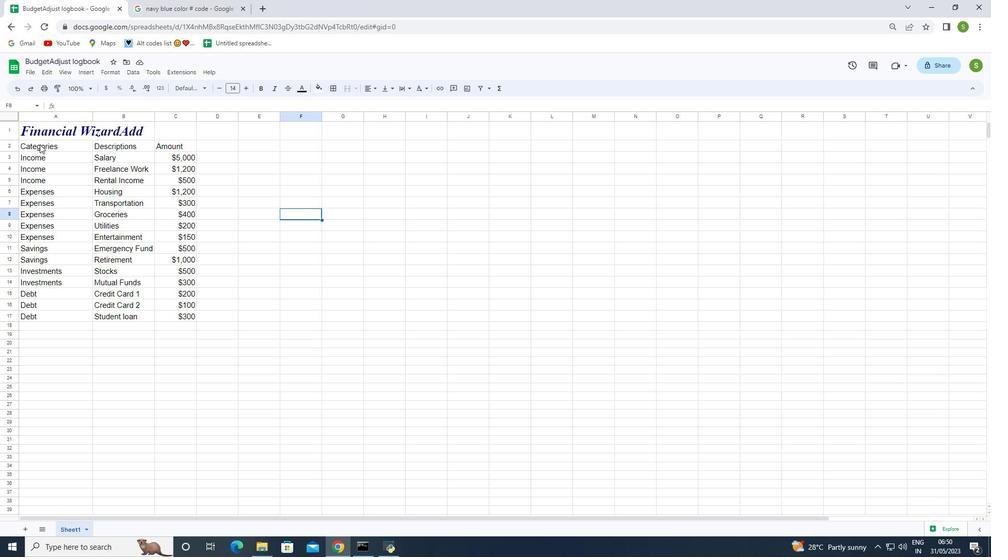 
Action: Mouse moved to (184, 87)
Screenshot: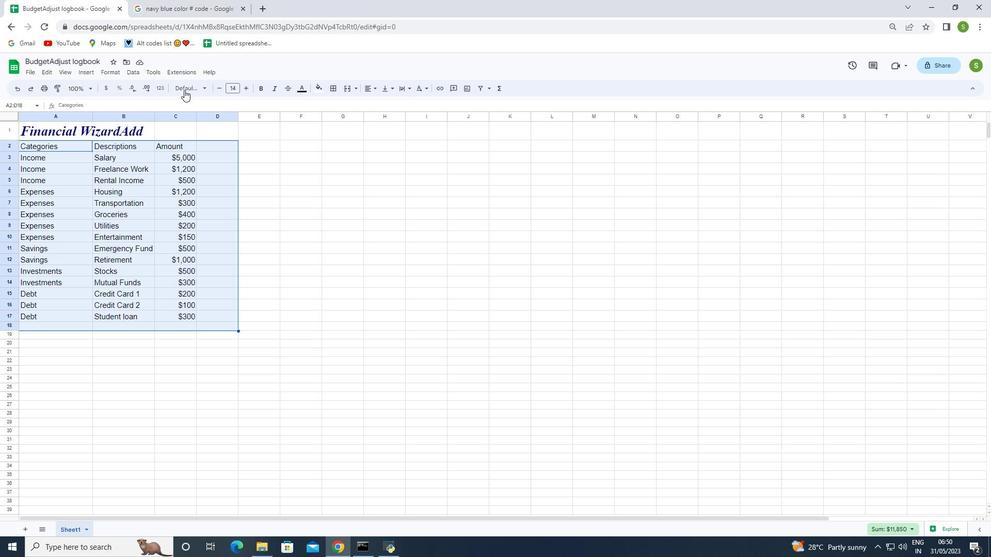 
Action: Mouse pressed left at (184, 87)
Screenshot: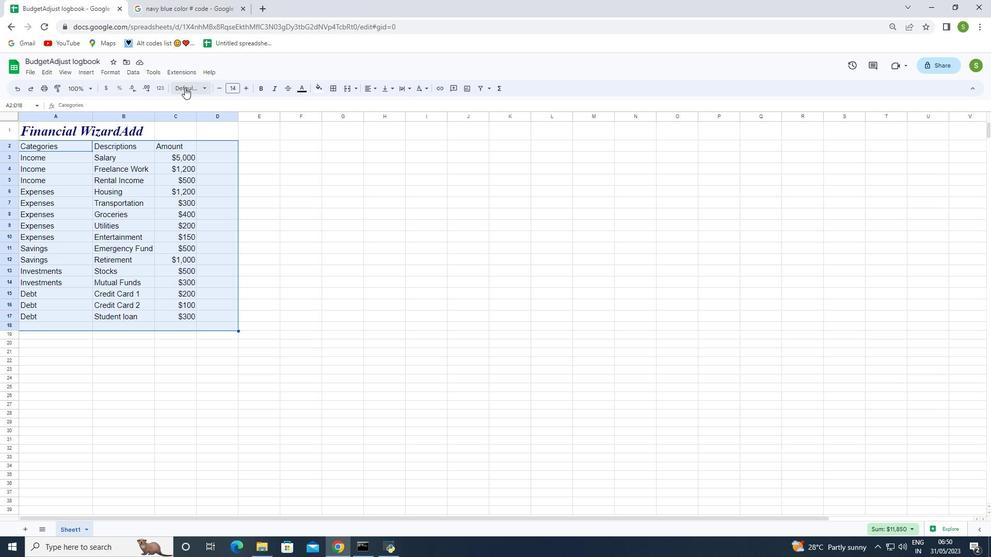 
Action: Mouse moved to (208, 513)
Screenshot: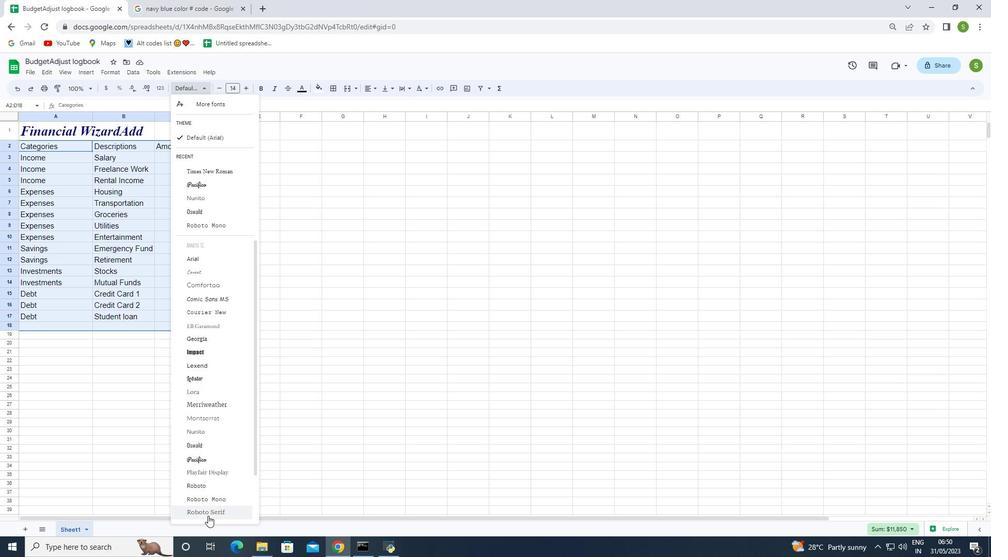 
Action: Mouse scrolled (208, 512) with delta (0, 0)
Screenshot: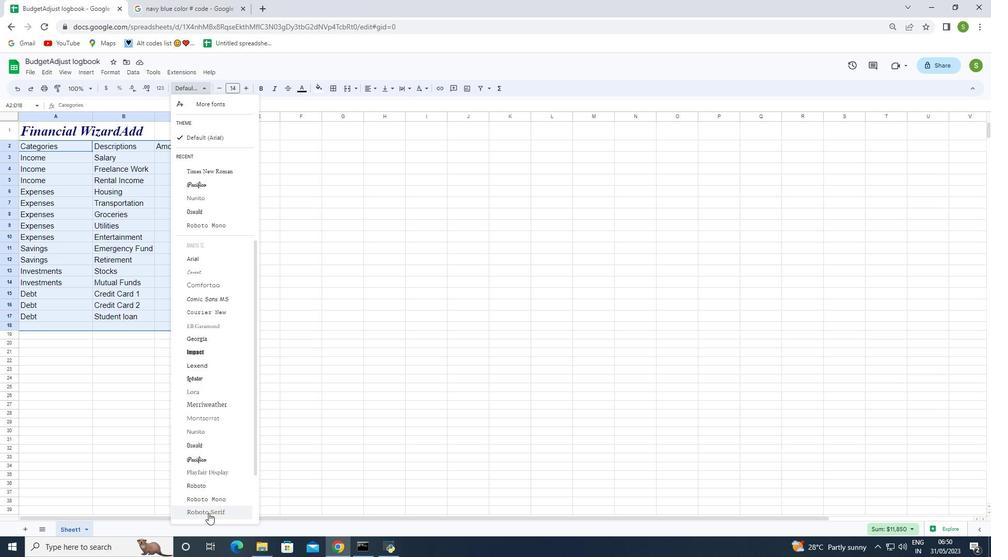
Action: Mouse scrolled (208, 512) with delta (0, 0)
Screenshot: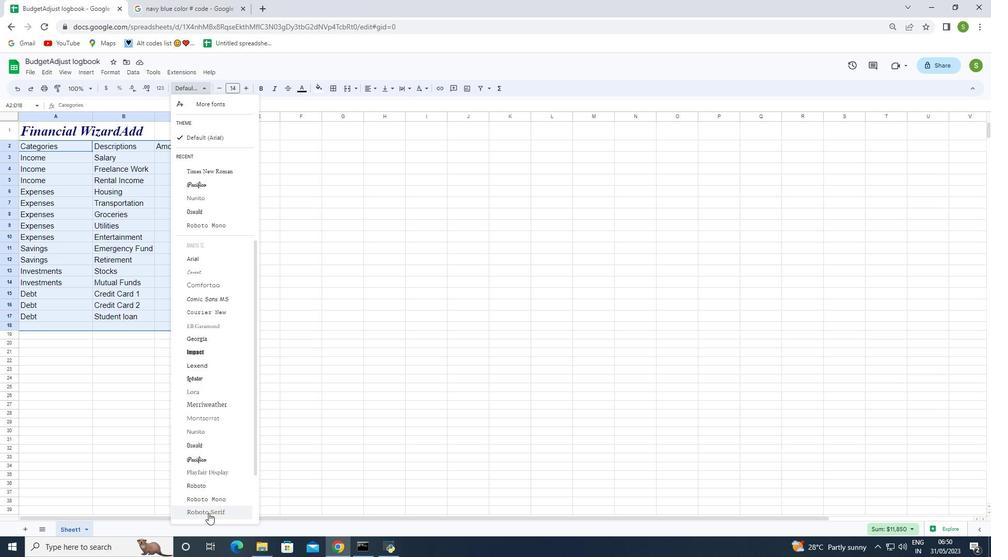 
Action: Mouse scrolled (208, 512) with delta (0, 0)
Screenshot: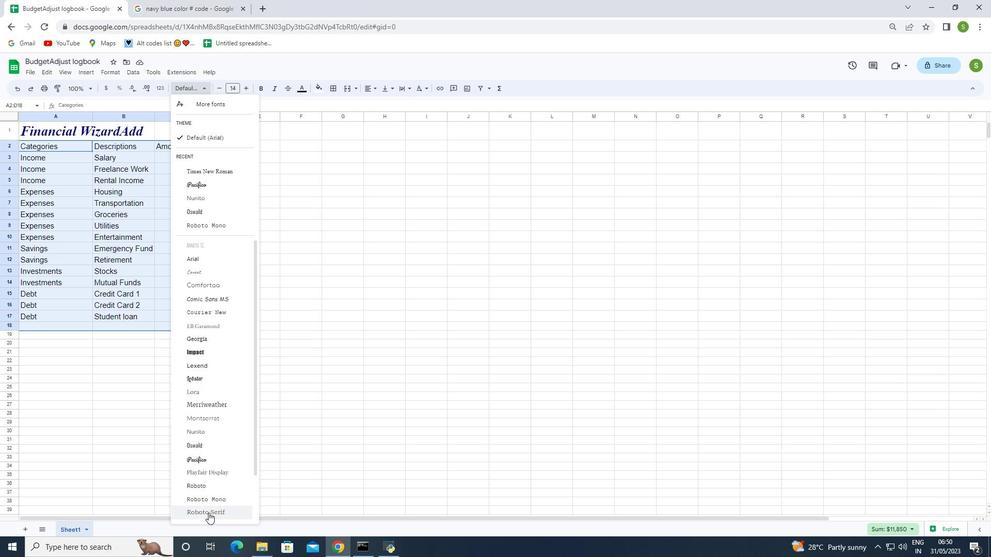 
Action: Mouse scrolled (208, 512) with delta (0, 0)
Screenshot: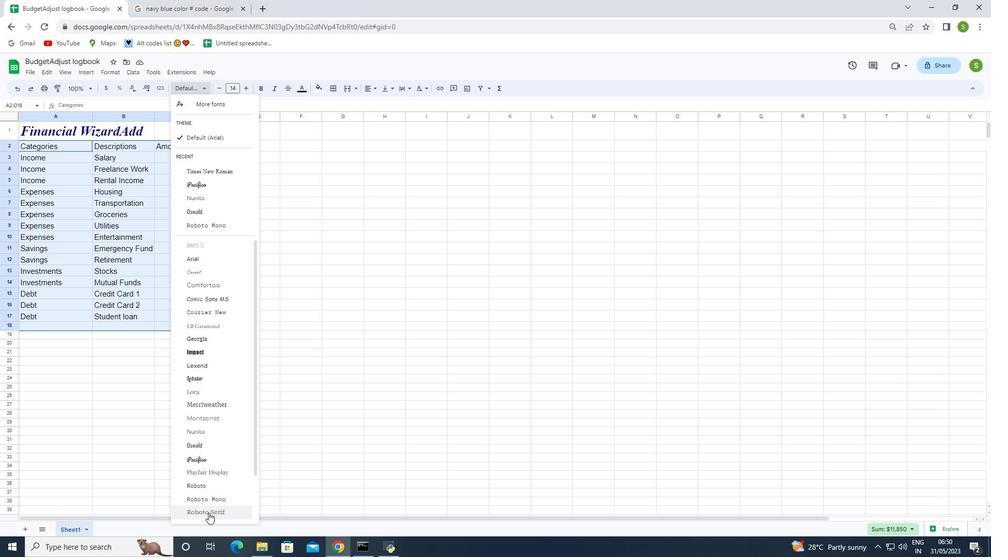 
Action: Mouse scrolled (208, 512) with delta (0, 0)
Screenshot: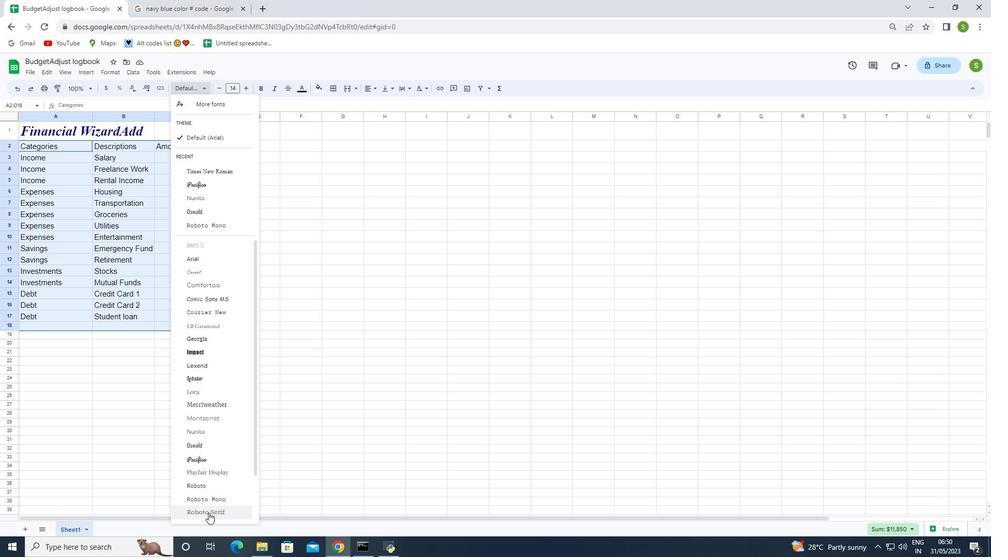 
Action: Mouse moved to (206, 515)
Screenshot: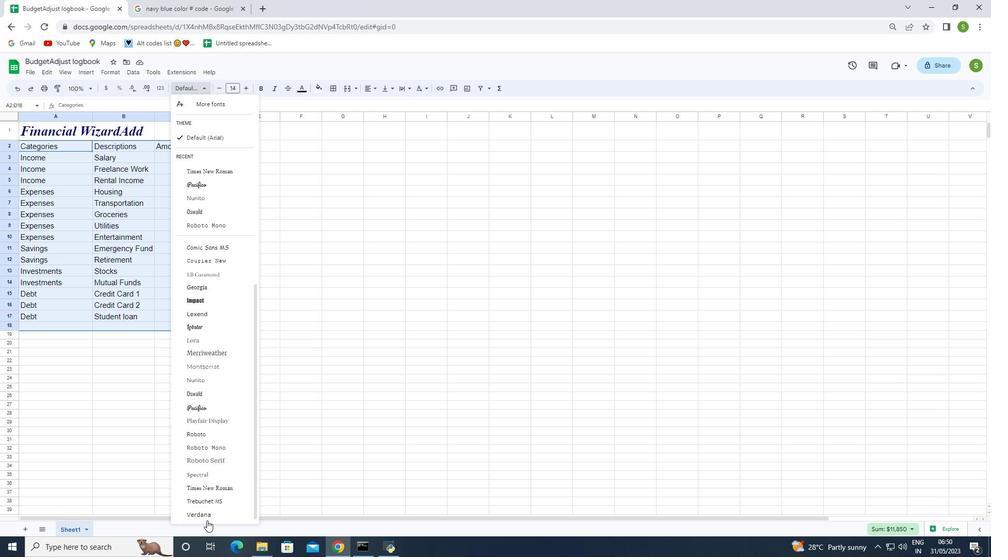 
Action: Mouse pressed left at (206, 515)
Screenshot: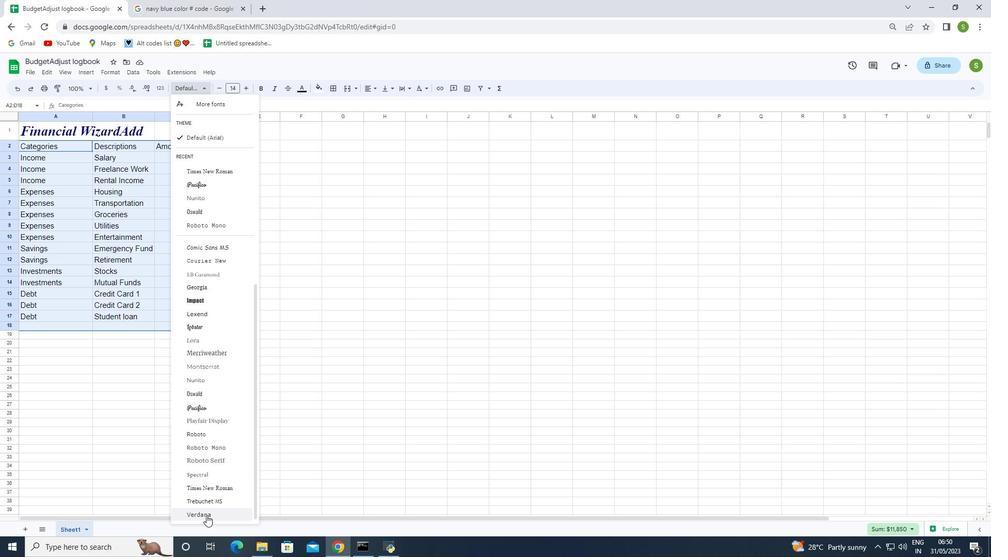 
Action: Mouse moved to (249, 88)
Screenshot: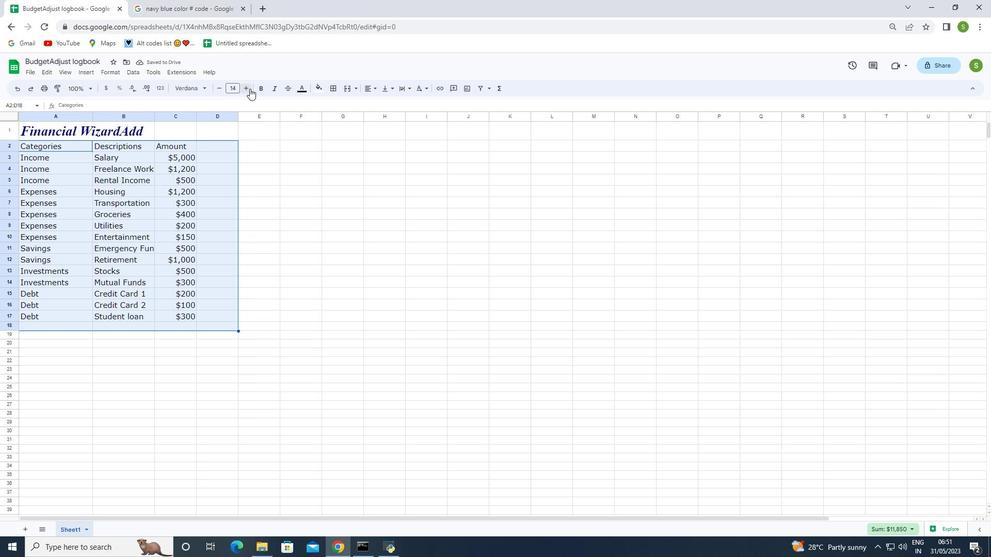 
Action: Mouse pressed left at (249, 88)
Screenshot: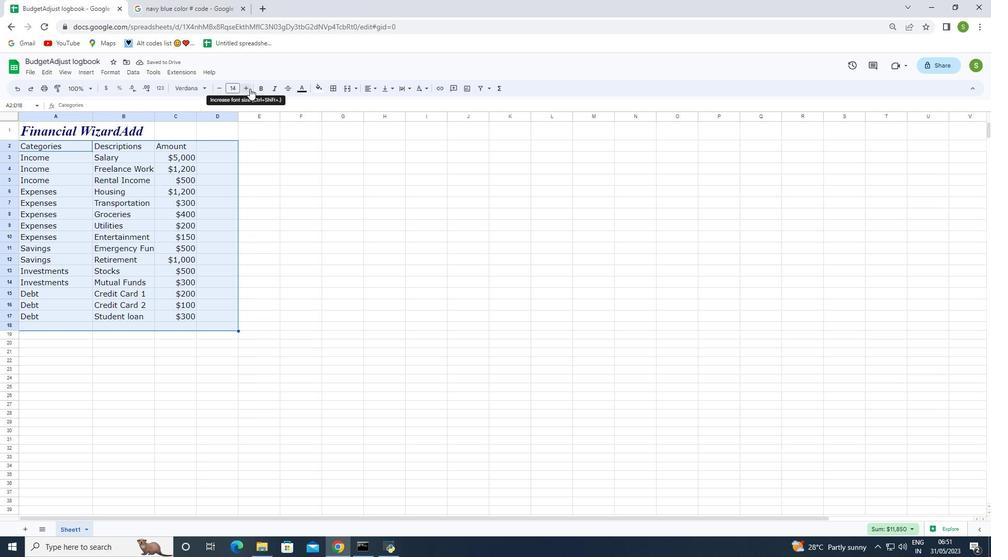 
Action: Mouse pressed left at (249, 88)
Screenshot: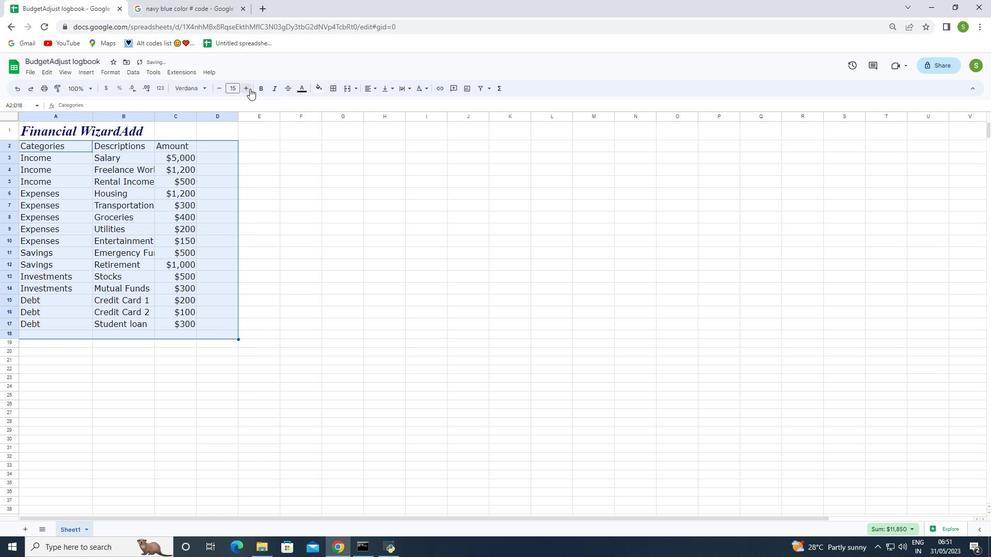 
Action: Mouse pressed left at (249, 88)
Screenshot: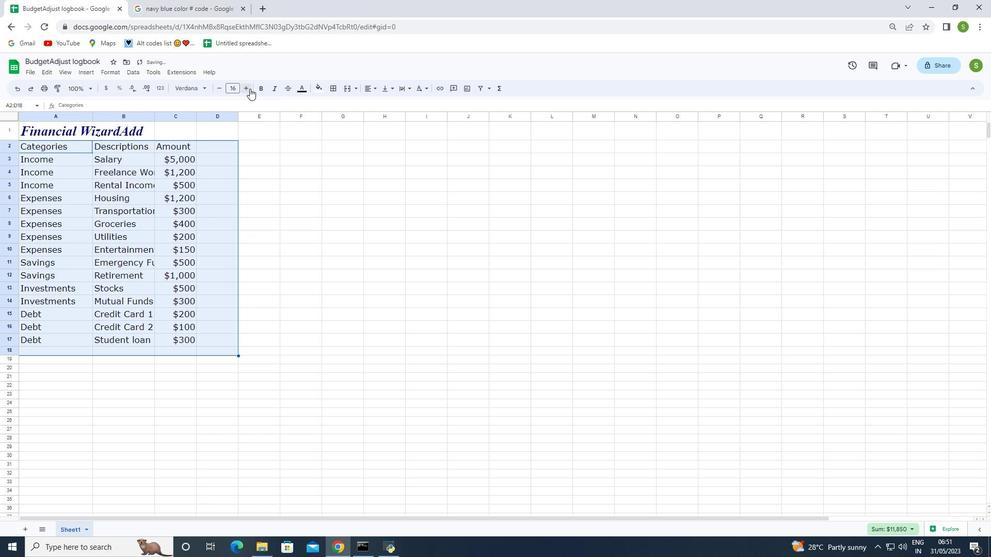 
Action: Mouse pressed left at (249, 88)
Screenshot: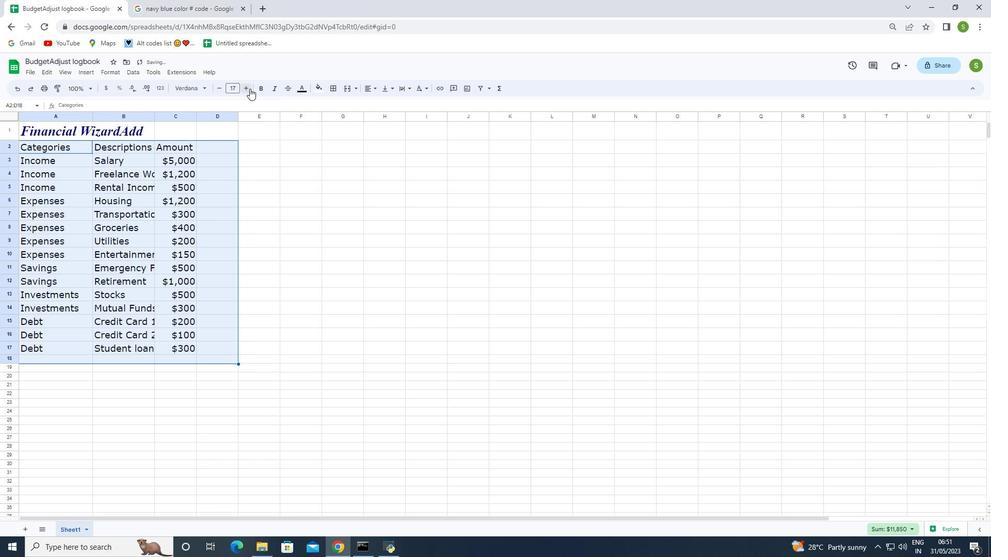 
Action: Mouse moved to (343, 252)
Screenshot: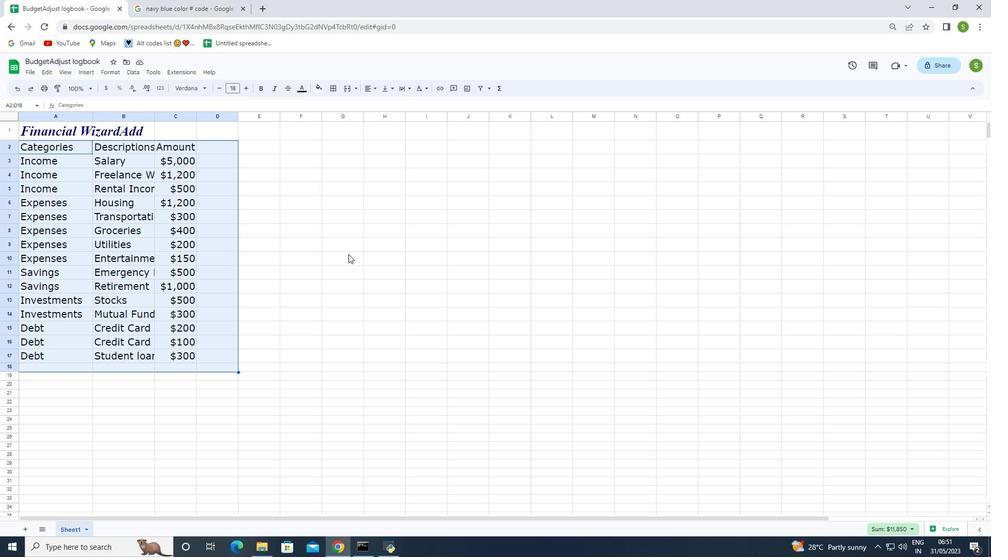 
Action: Mouse pressed left at (343, 252)
Screenshot: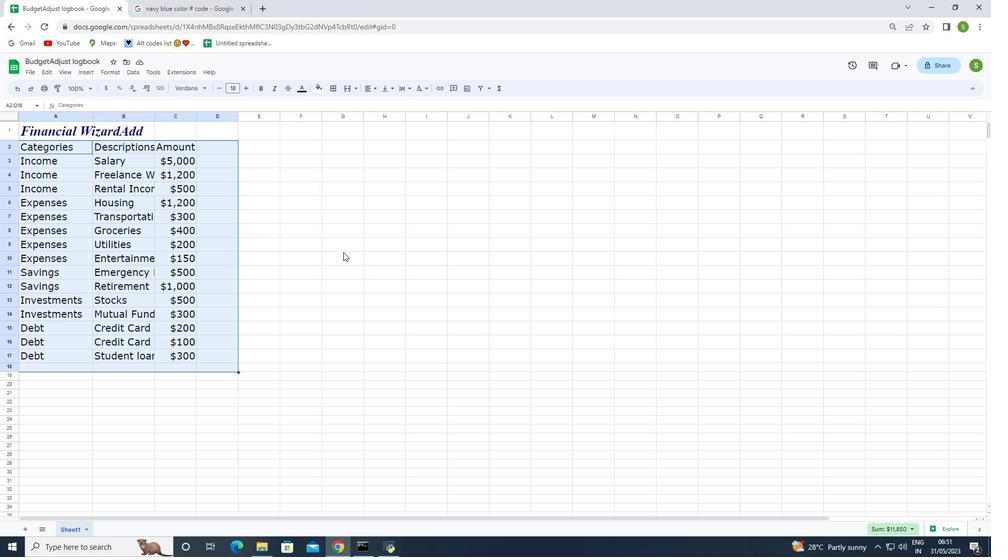 
Action: Mouse moved to (53, 129)
Screenshot: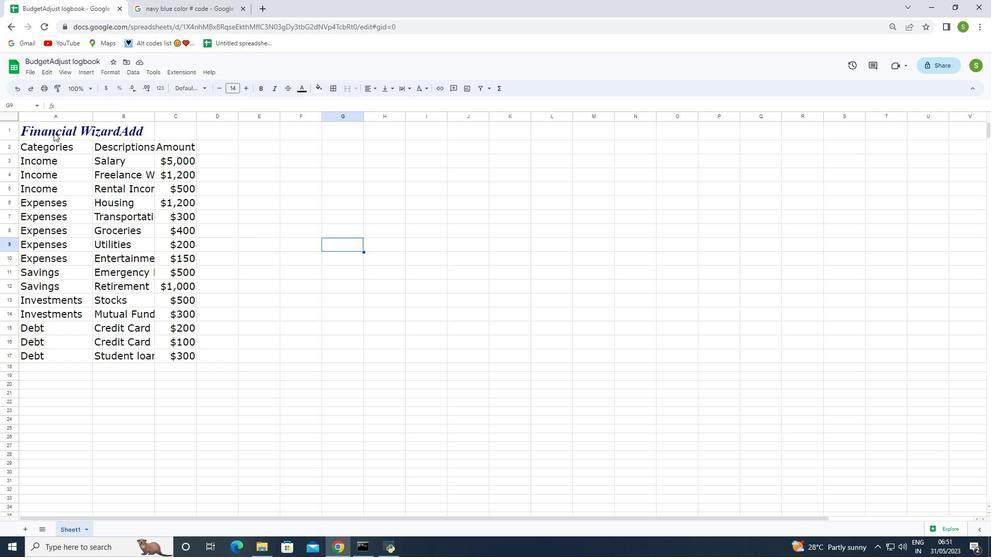 
Action: Mouse pressed left at (53, 129)
Screenshot: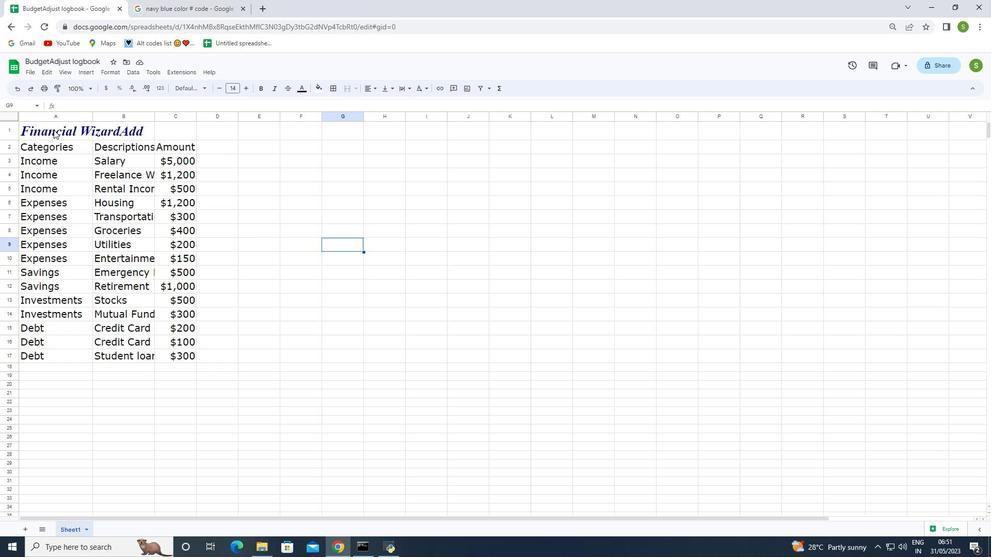 
Action: Mouse moved to (370, 90)
Screenshot: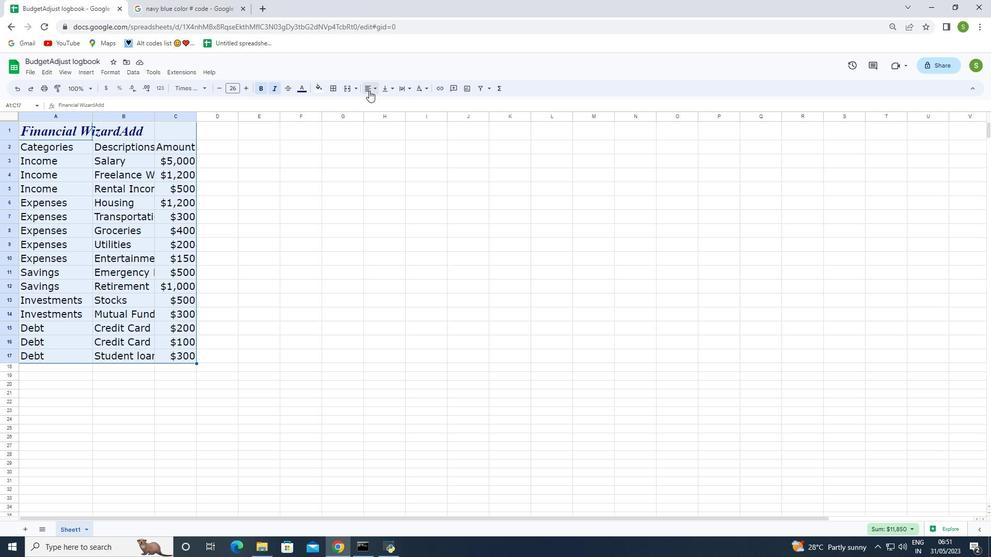 
Action: Mouse pressed left at (370, 90)
Screenshot: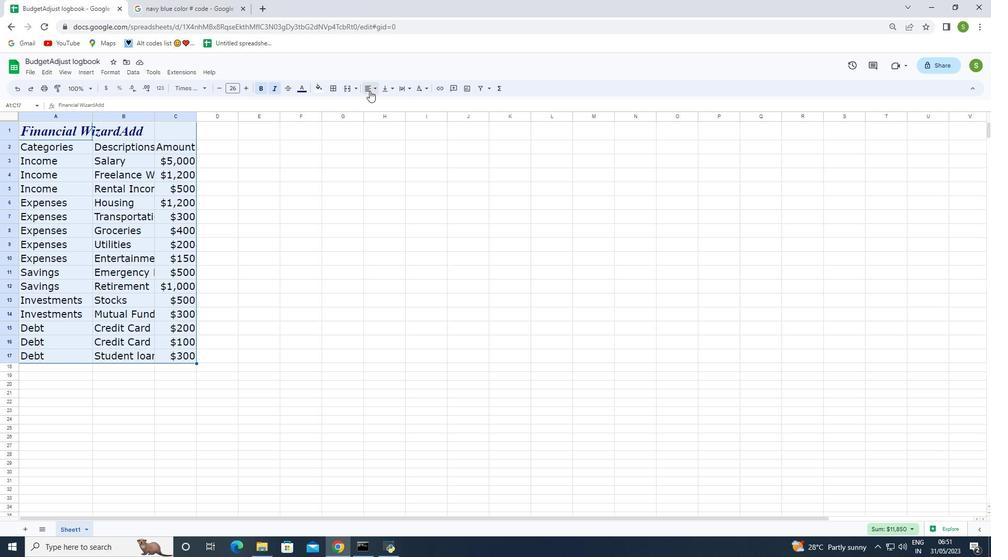
Action: Mouse moved to (398, 108)
Screenshot: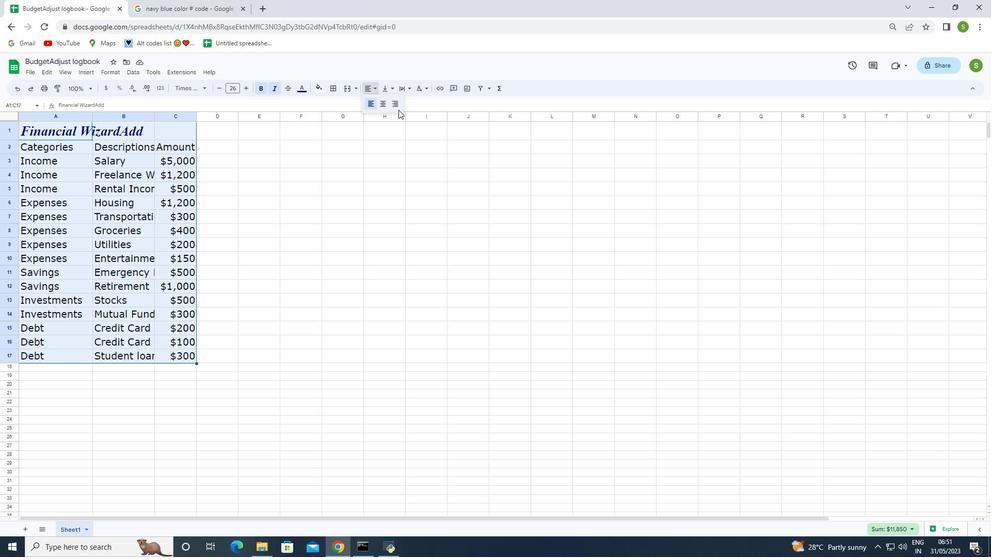 
Action: Mouse pressed left at (398, 108)
Screenshot: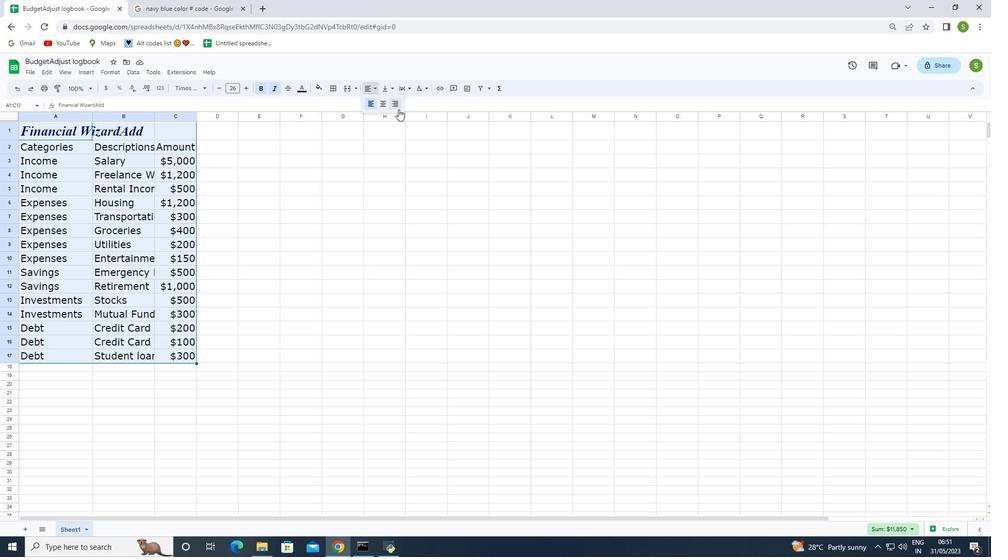 
Action: Mouse moved to (365, 85)
Screenshot: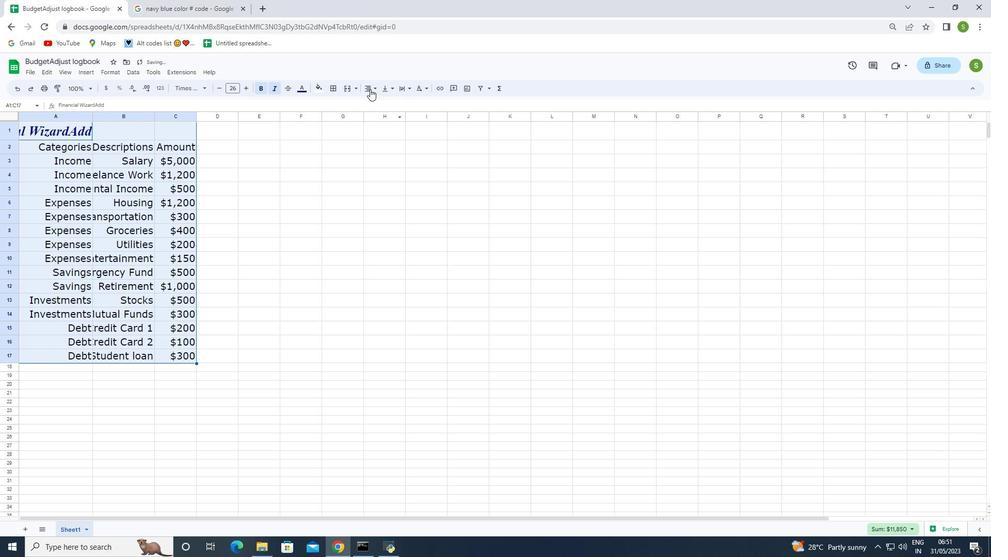 
Action: Mouse pressed left at (365, 85)
Screenshot: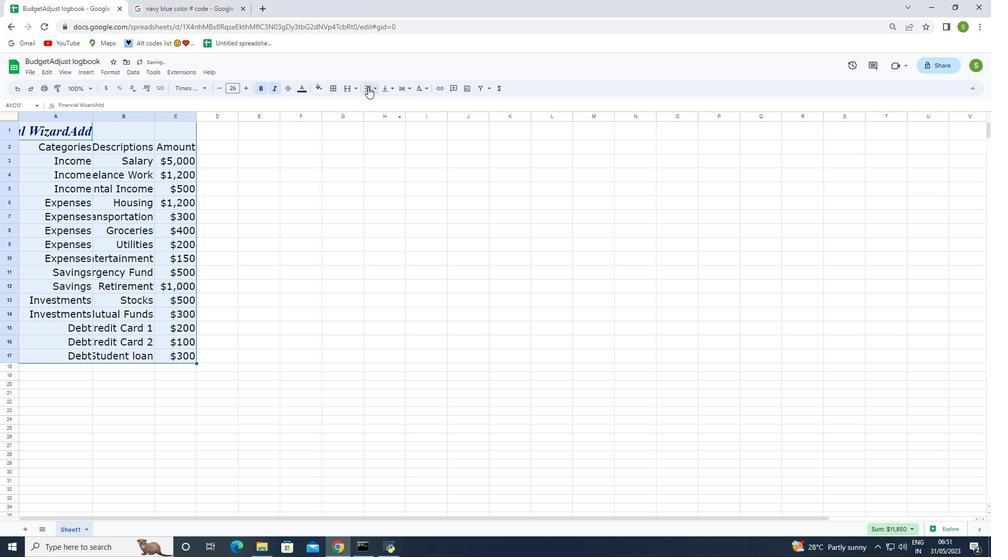 
Action: Mouse moved to (372, 105)
Screenshot: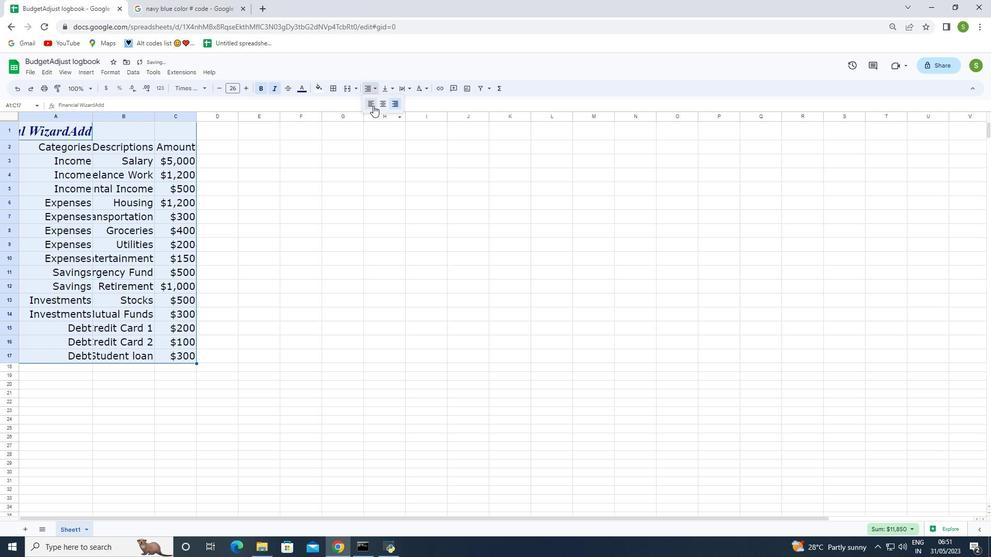 
Action: Mouse pressed left at (372, 105)
Screenshot: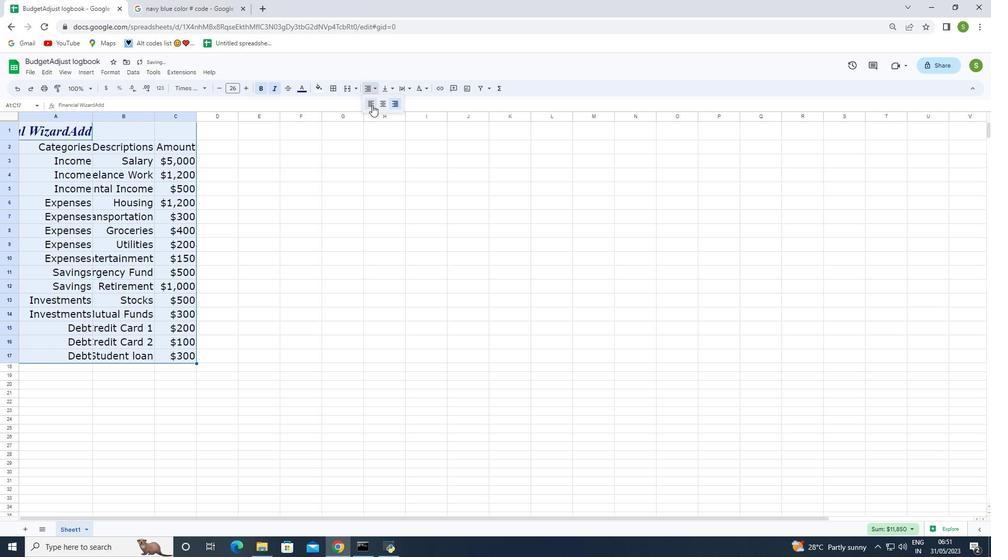 
Action: Mouse moved to (30, 72)
Screenshot: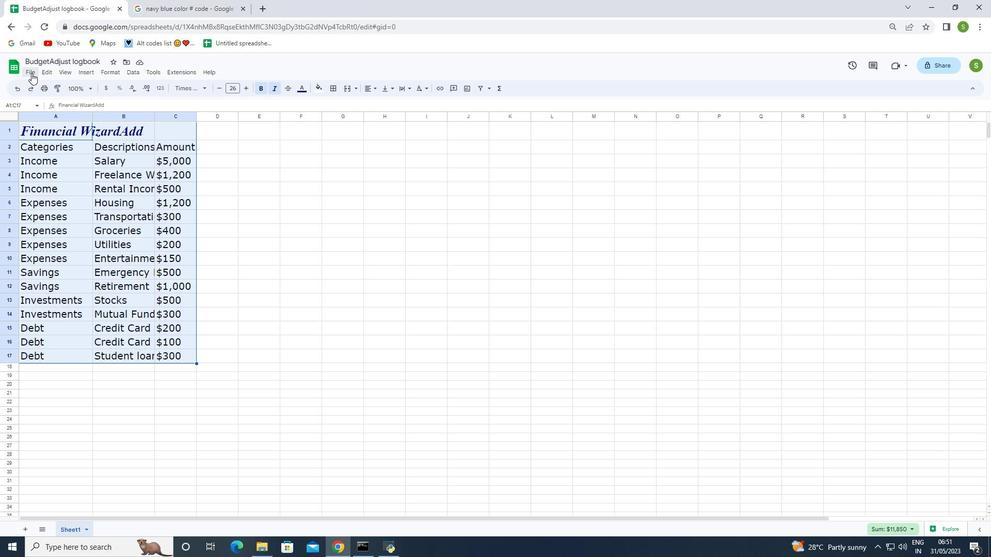 
Action: Mouse pressed left at (30, 72)
Screenshot: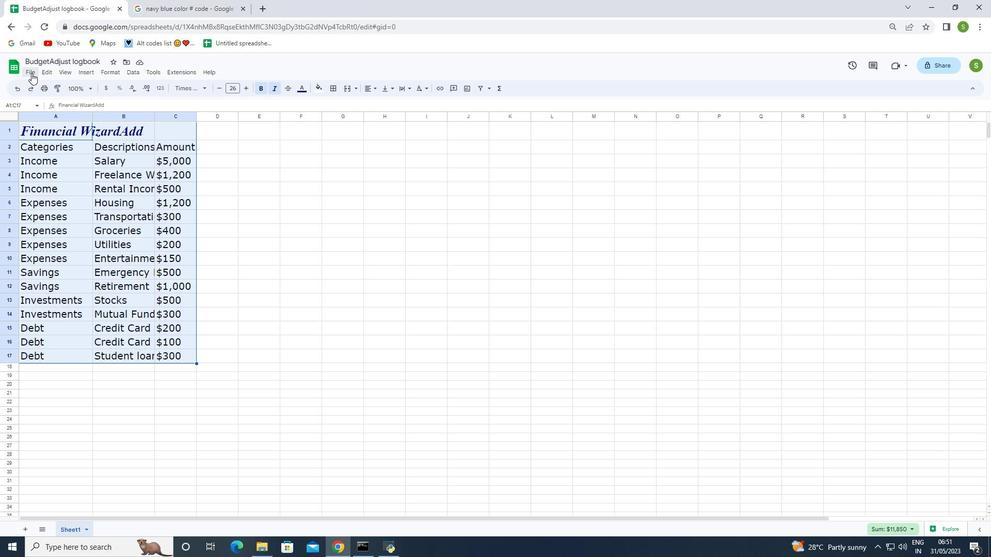 
Action: Mouse moved to (52, 193)
Screenshot: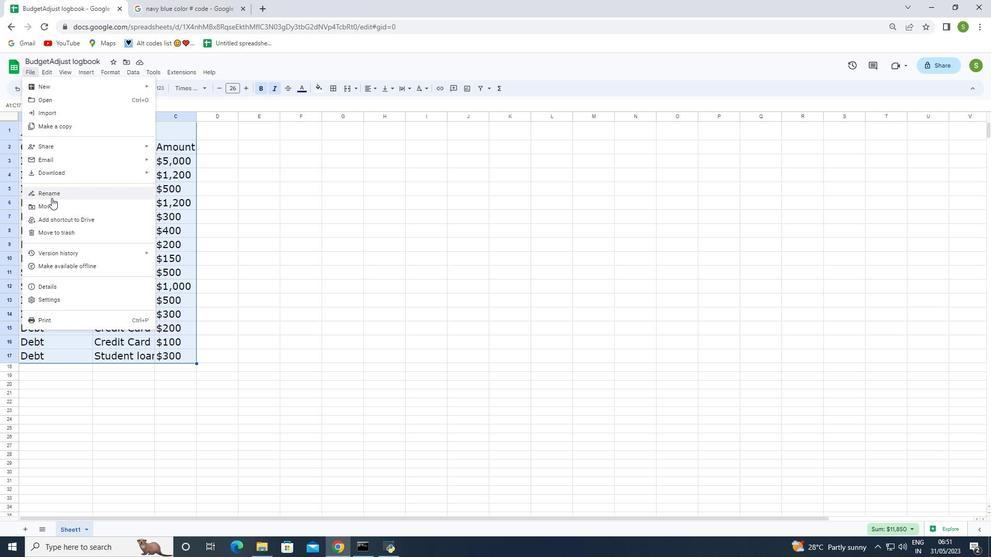 
Action: Mouse pressed left at (52, 193)
Screenshot: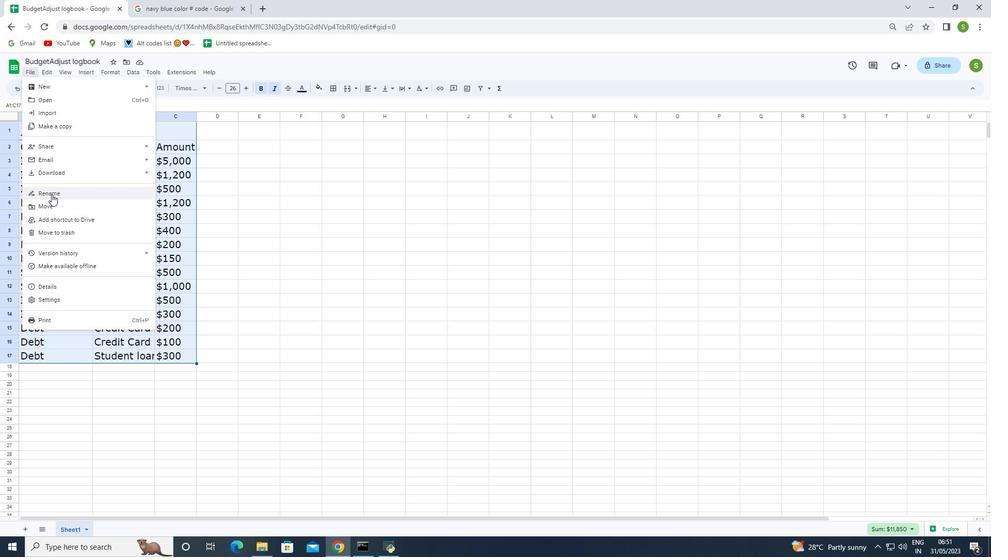 
Action: Key pressed <Key.backspace><Key.shift>Budget<Key.shift>Adjust<Key.space>logbook
Screenshot: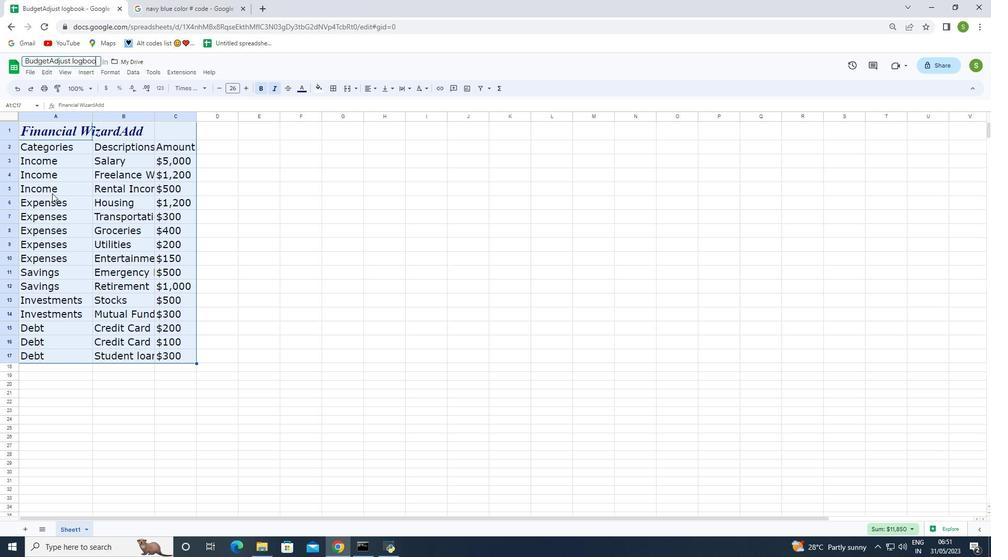
Action: Mouse moved to (249, 379)
Screenshot: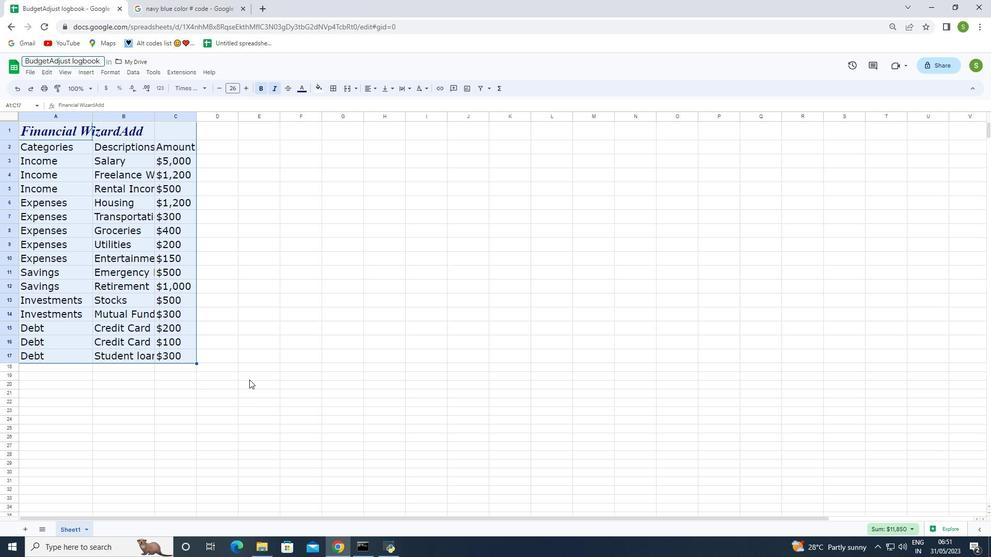 
Action: Mouse pressed left at (249, 379)
Screenshot: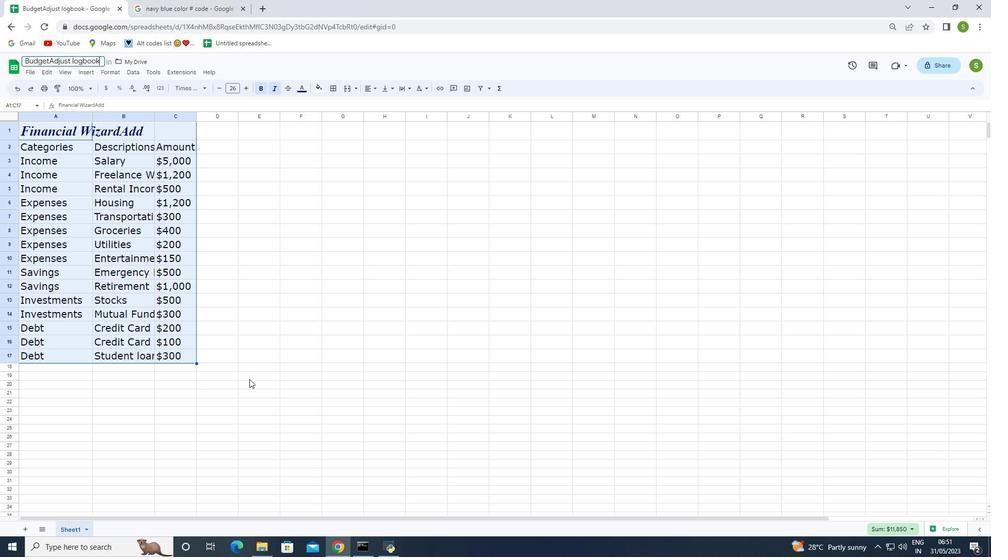 
Action: Mouse moved to (249, 379)
Screenshot: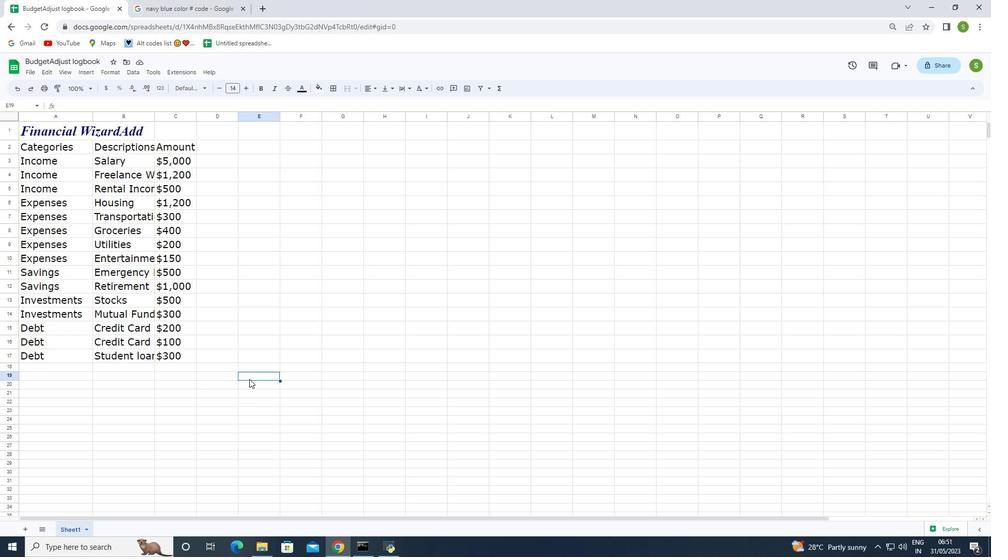 
